 Task: Search one way flight ticket for 1 adult, 5 children, 2 infants in seat and 1 infant on lap in first from Stillwater: Stillwater Regional Airport to Laramie: Laramie Regional Airport on 5-3-2023. Choice of flights is American. Number of bags: 7 checked bags. Price is upto 87000. Outbound departure time preference is 6:00.
Action: Mouse moved to (411, 165)
Screenshot: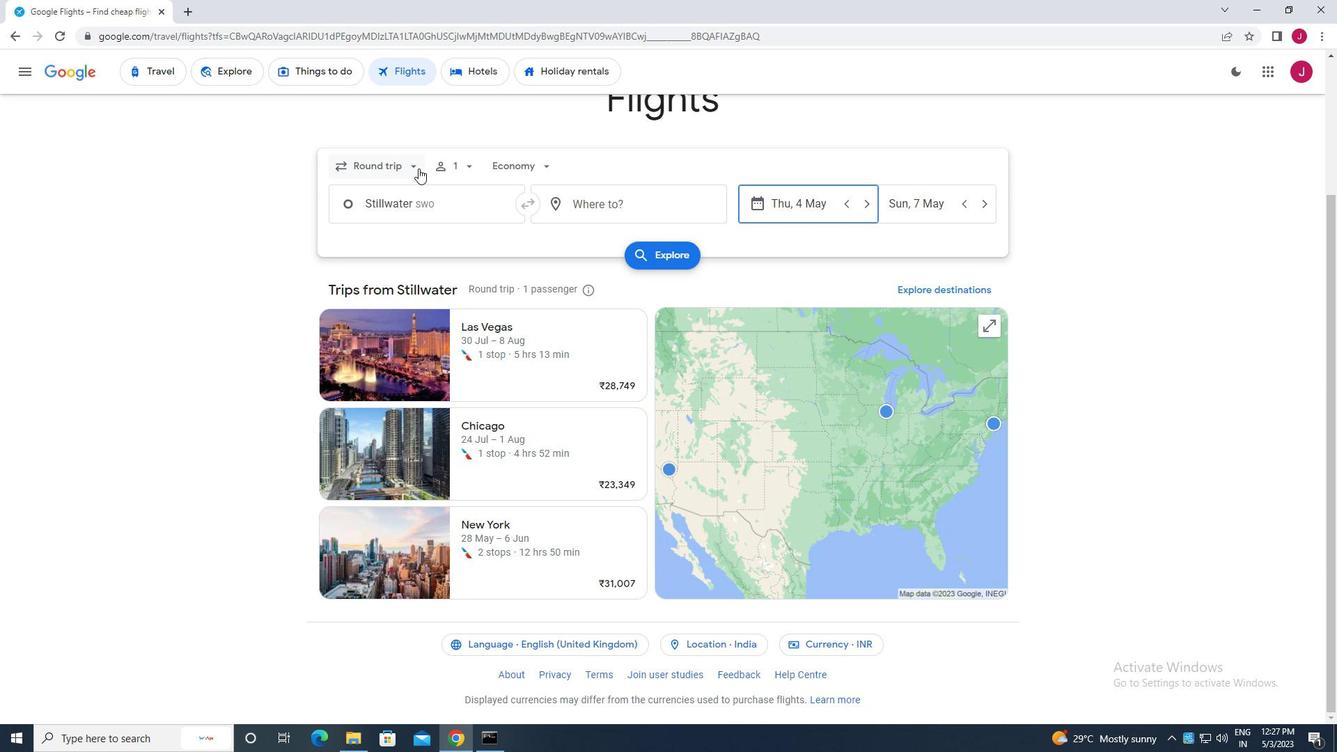
Action: Mouse pressed left at (411, 165)
Screenshot: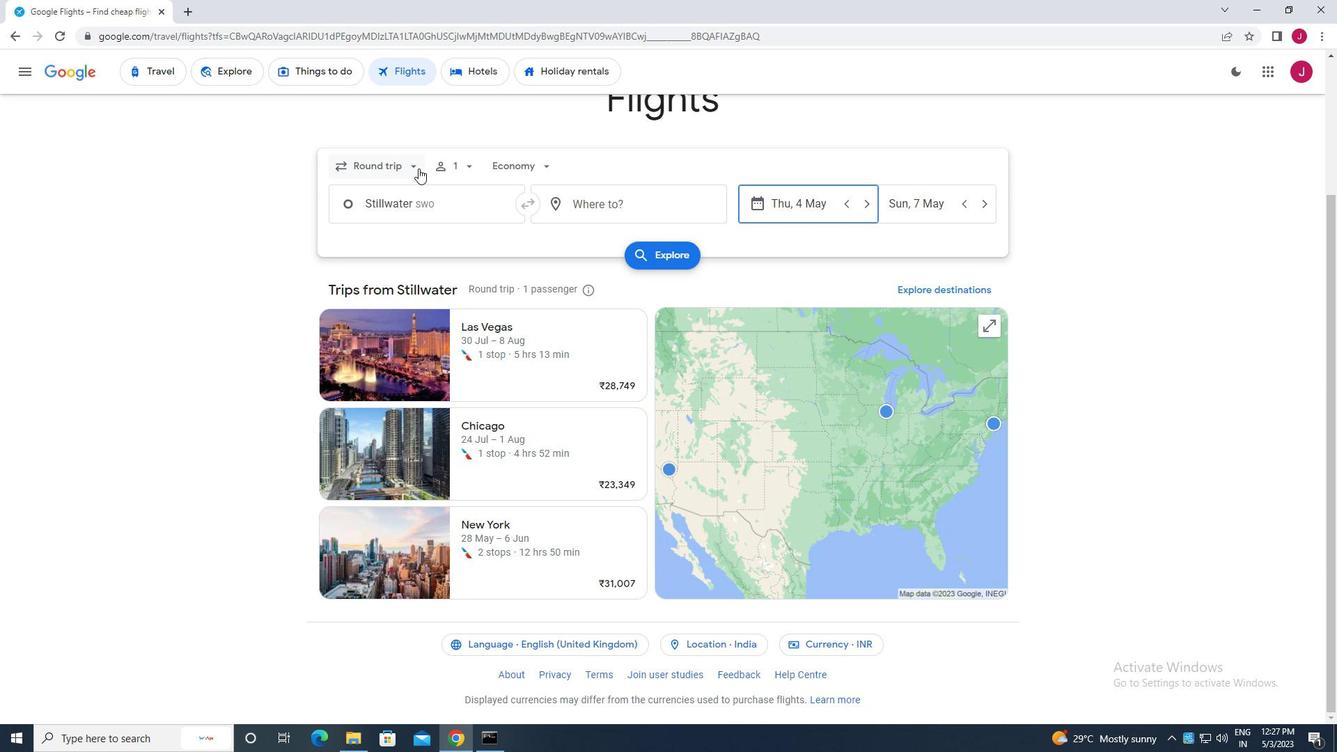 
Action: Mouse moved to (410, 230)
Screenshot: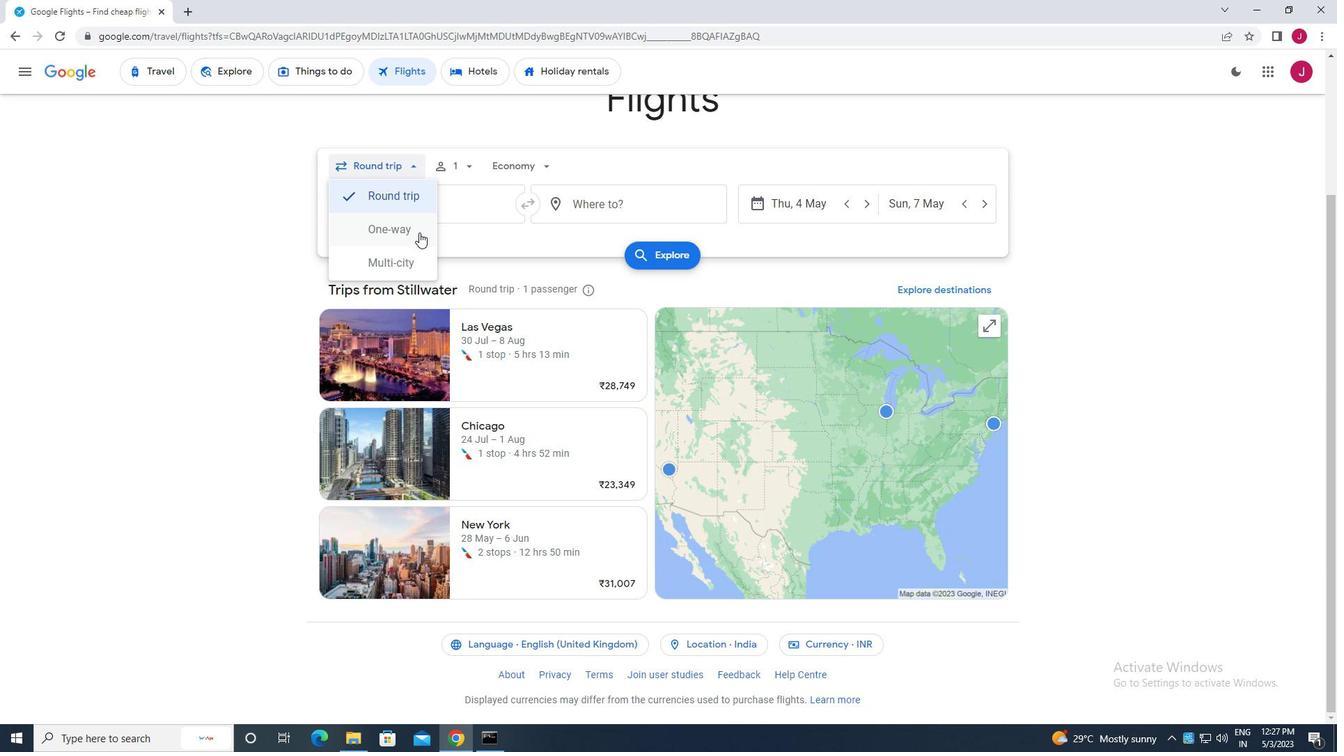 
Action: Mouse pressed left at (410, 230)
Screenshot: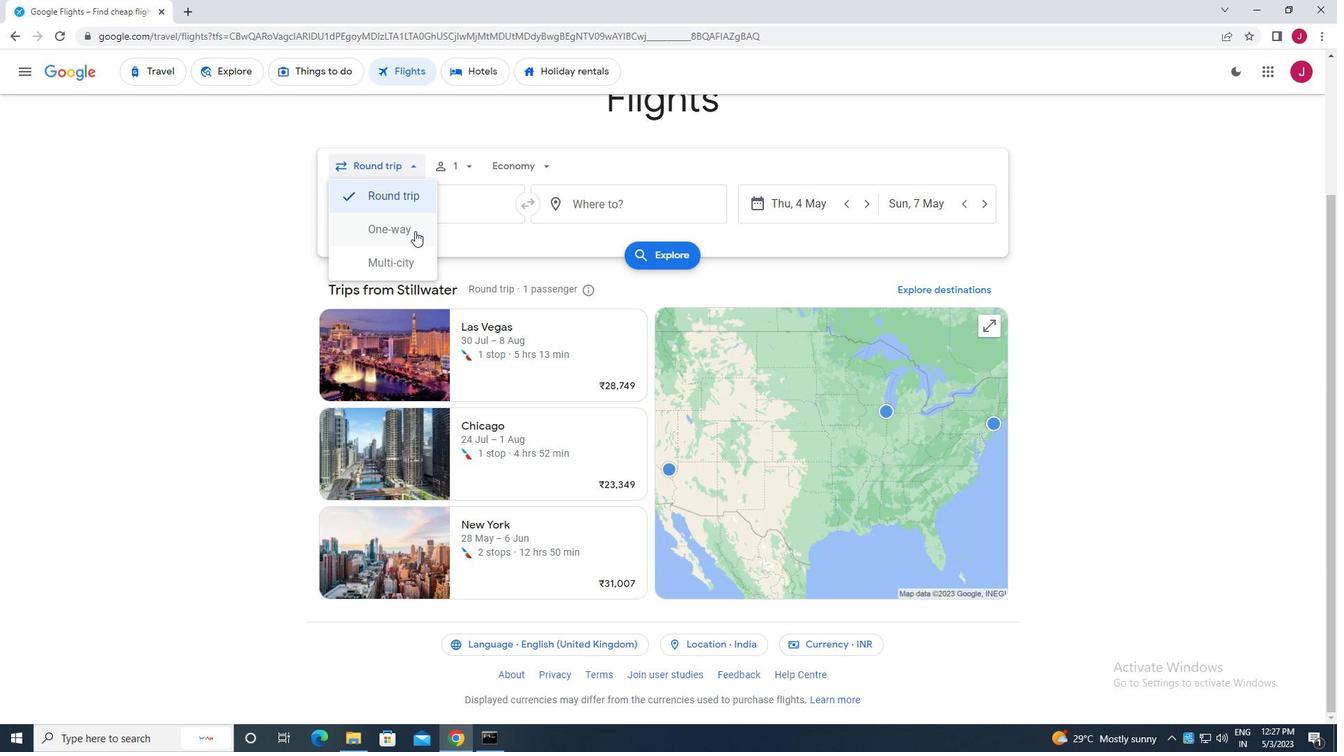 
Action: Mouse moved to (461, 170)
Screenshot: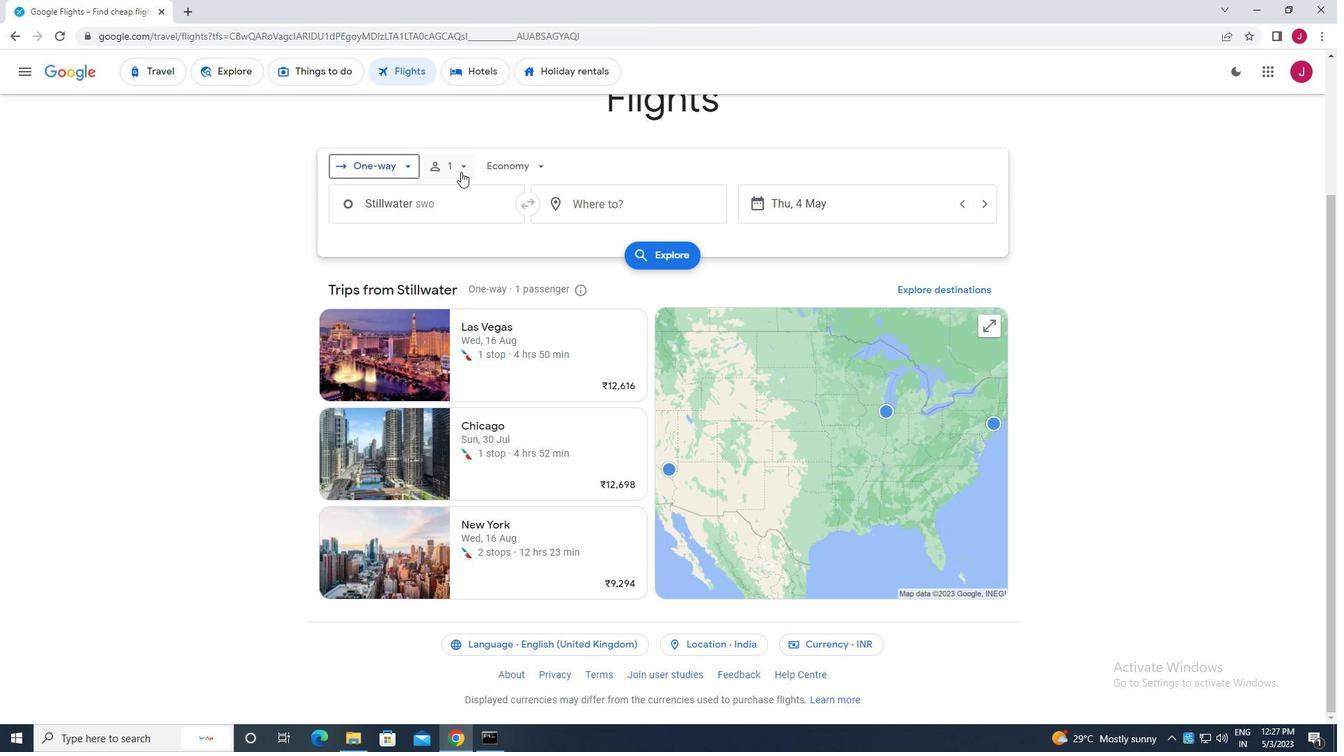 
Action: Mouse pressed left at (461, 170)
Screenshot: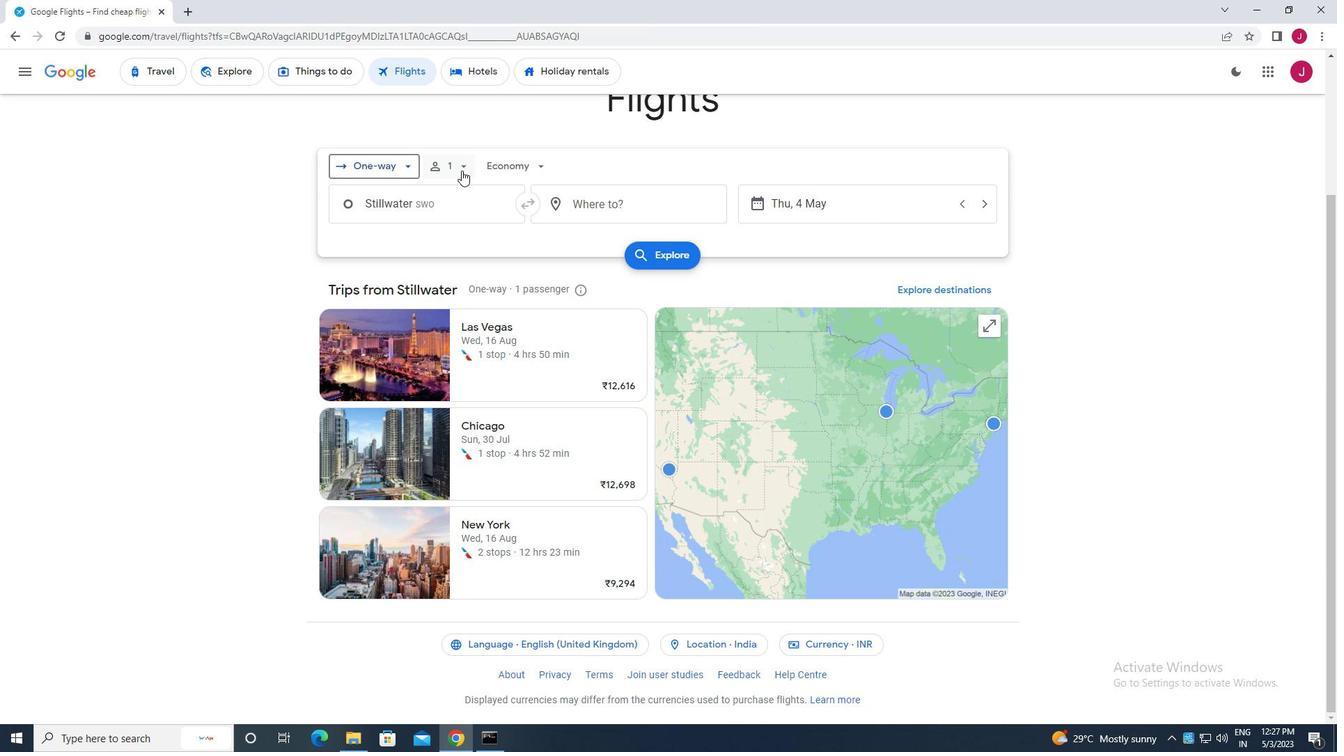 
Action: Mouse moved to (563, 236)
Screenshot: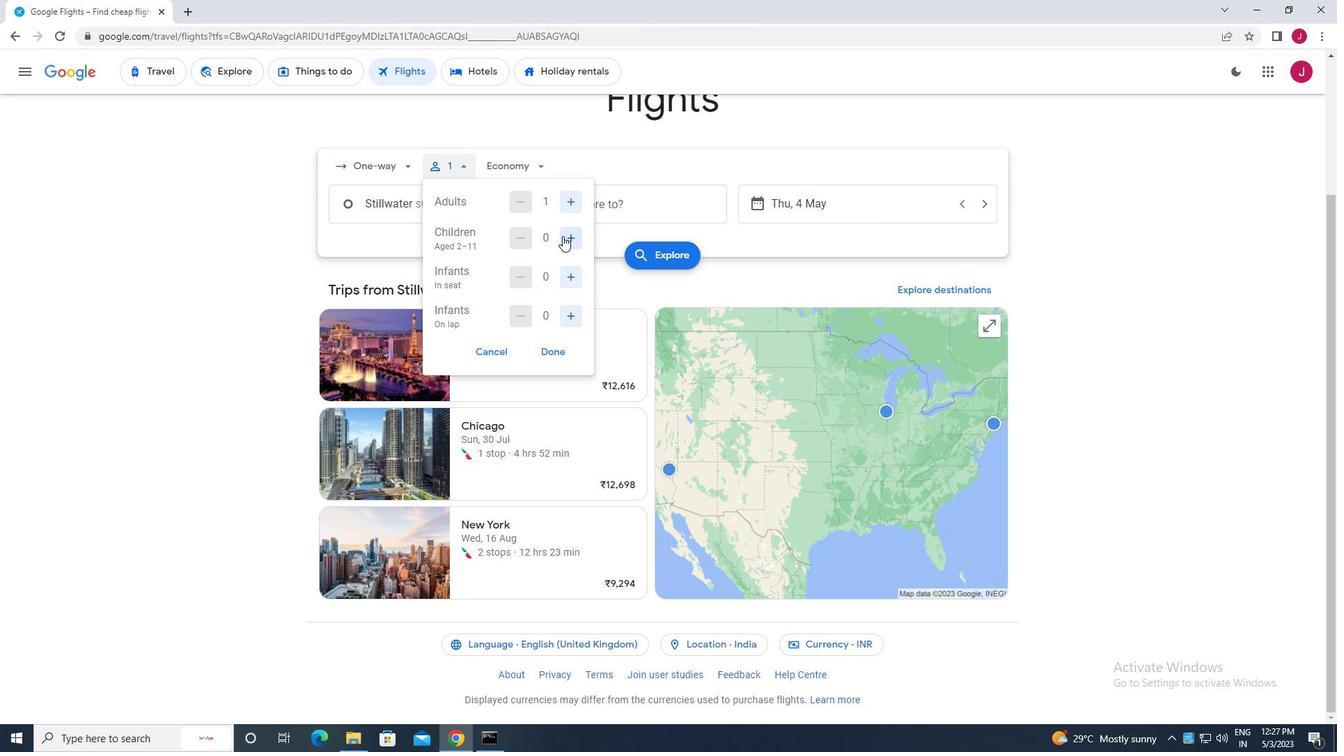
Action: Mouse pressed left at (563, 236)
Screenshot: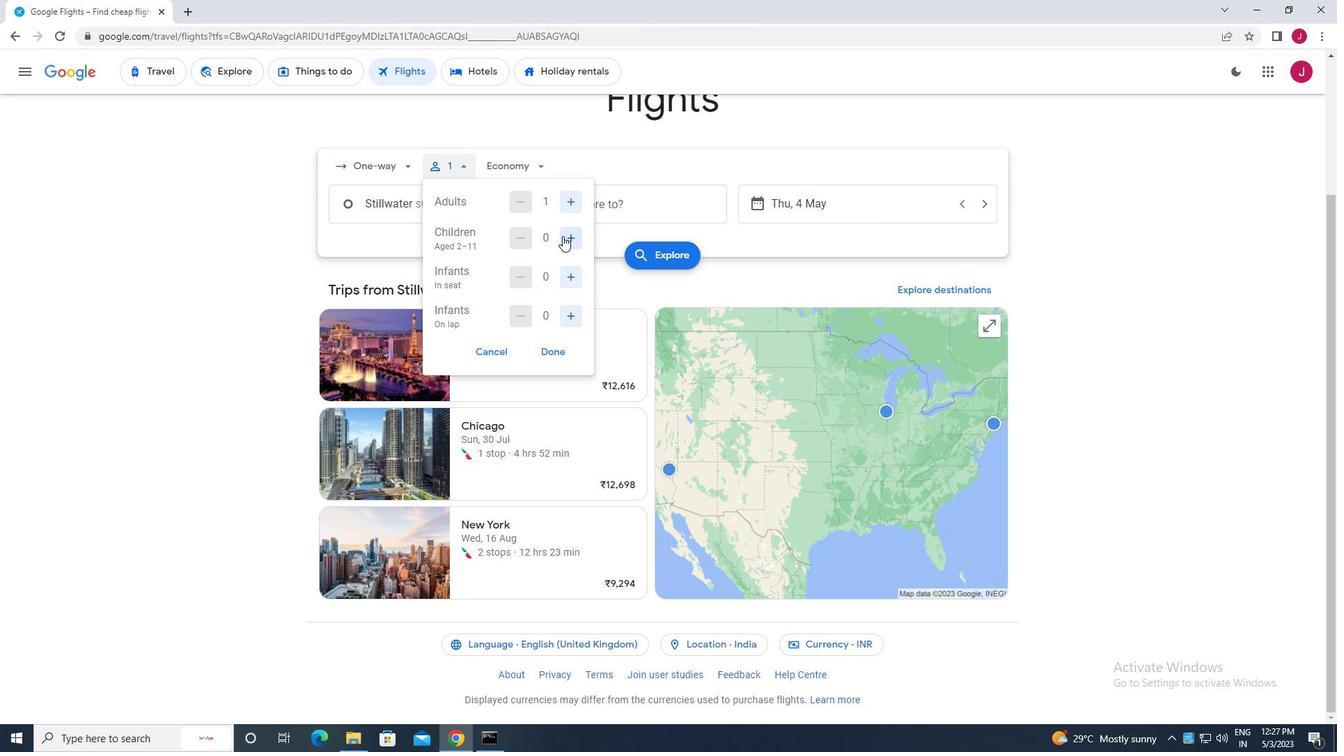 
Action: Mouse moved to (564, 236)
Screenshot: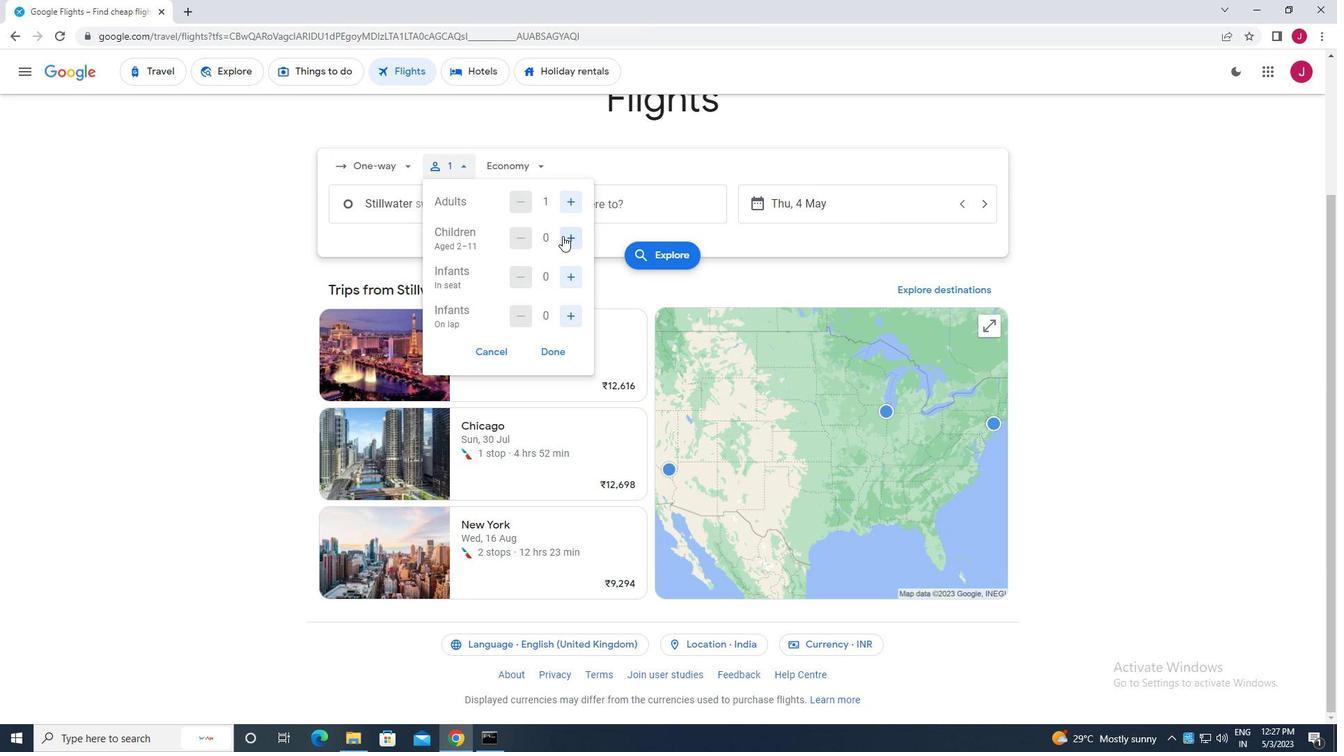 
Action: Mouse pressed left at (564, 236)
Screenshot: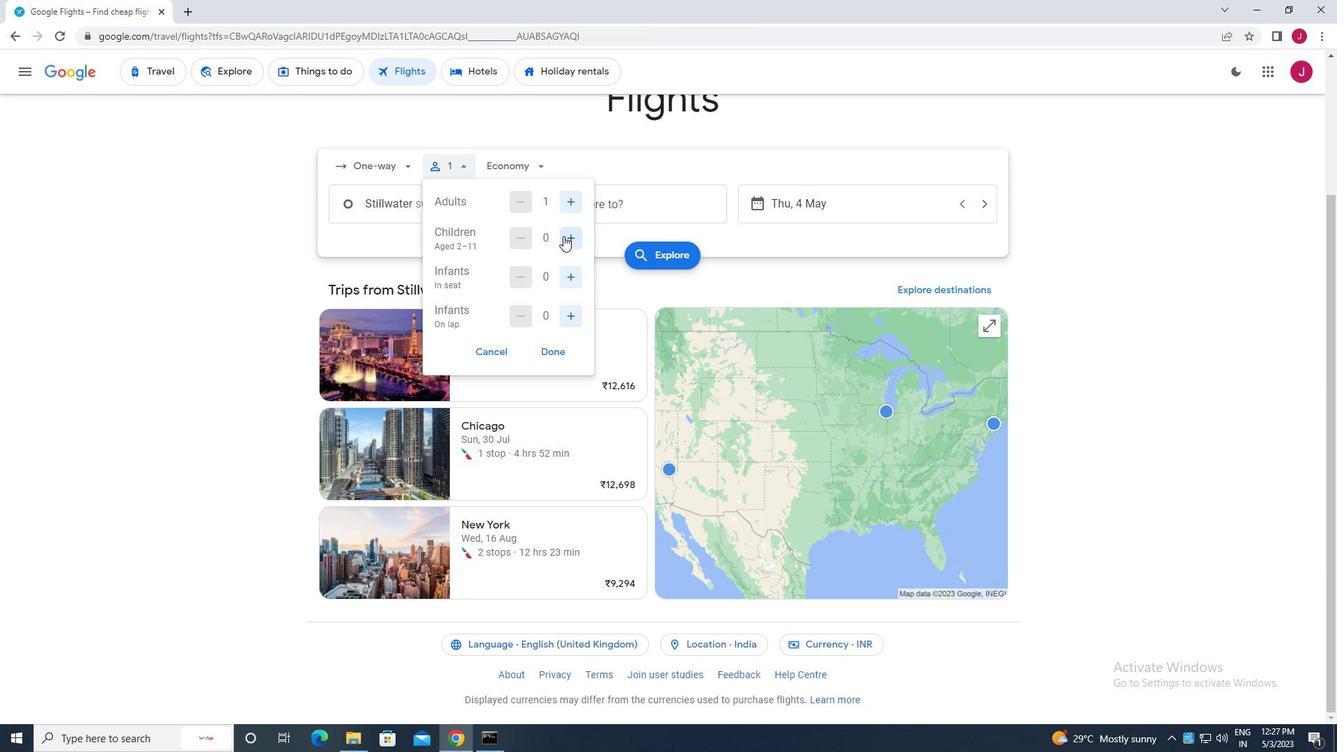 
Action: Mouse pressed left at (564, 236)
Screenshot: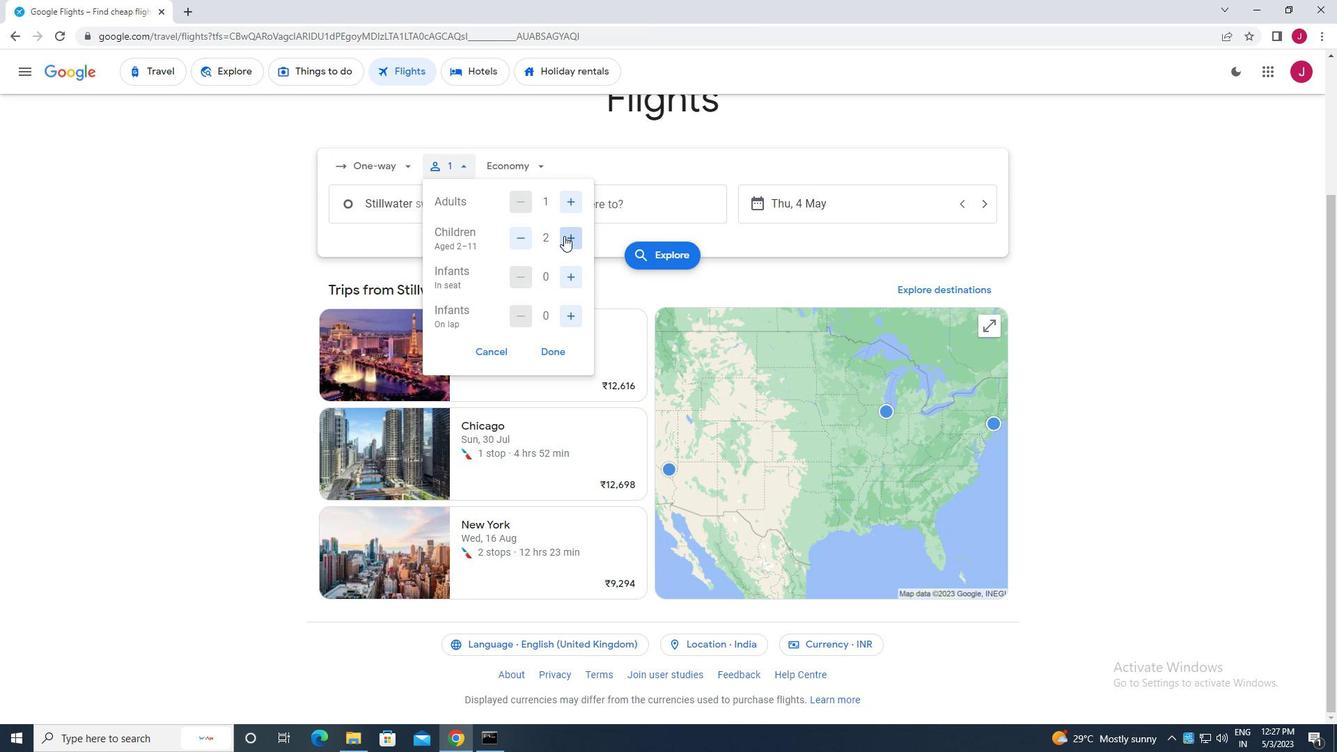 
Action: Mouse pressed left at (564, 236)
Screenshot: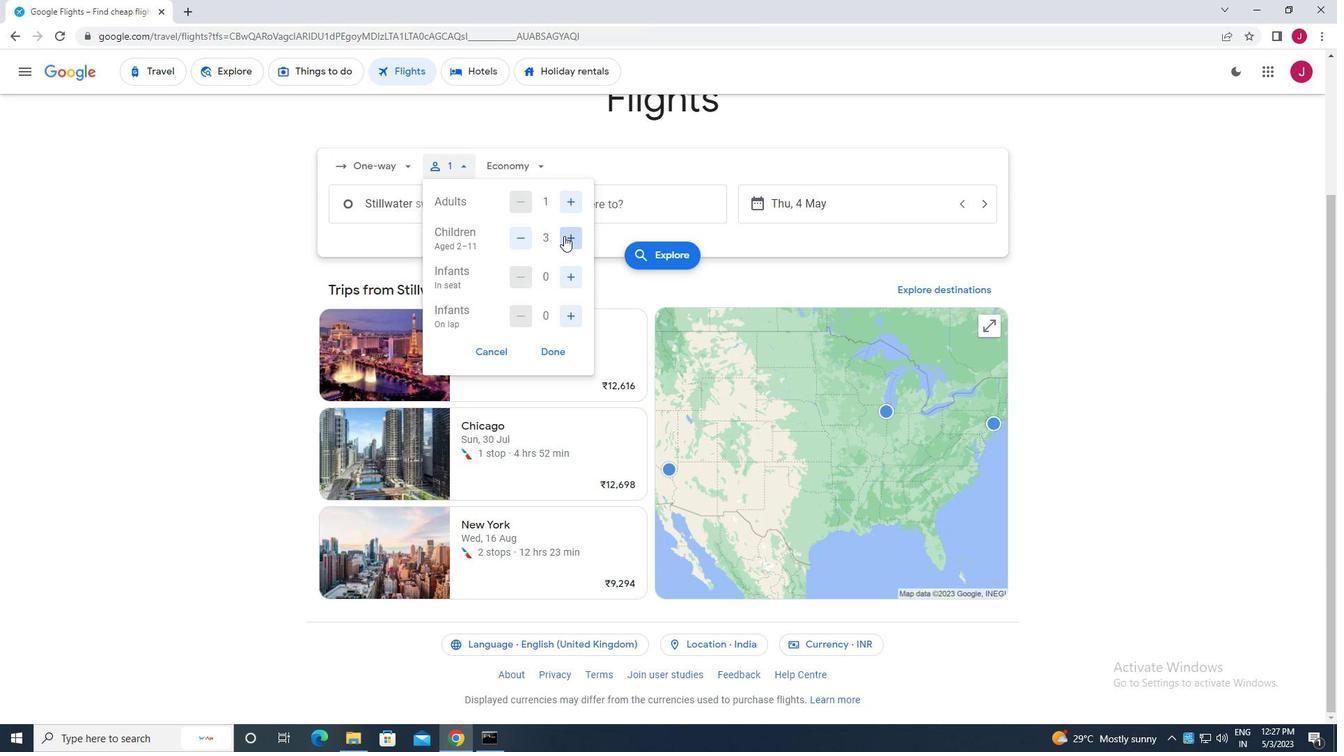 
Action: Mouse pressed left at (564, 236)
Screenshot: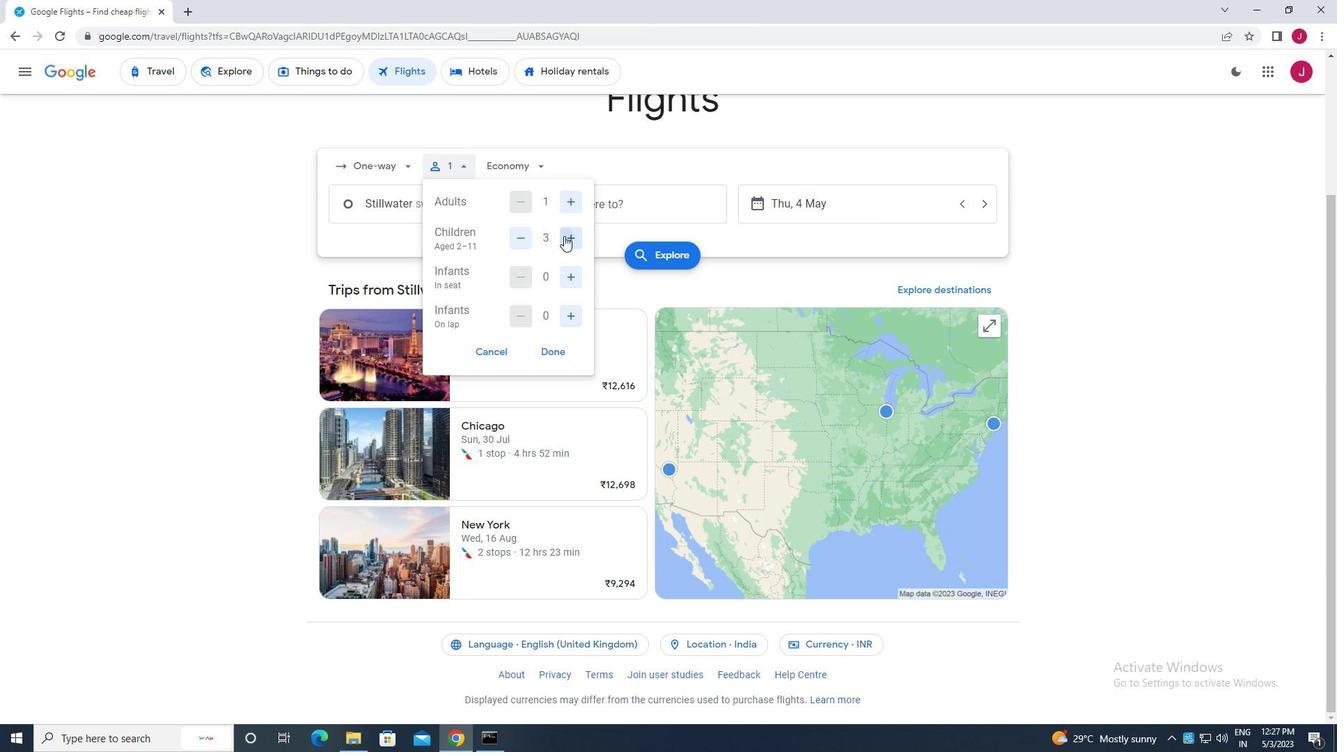 
Action: Mouse moved to (565, 277)
Screenshot: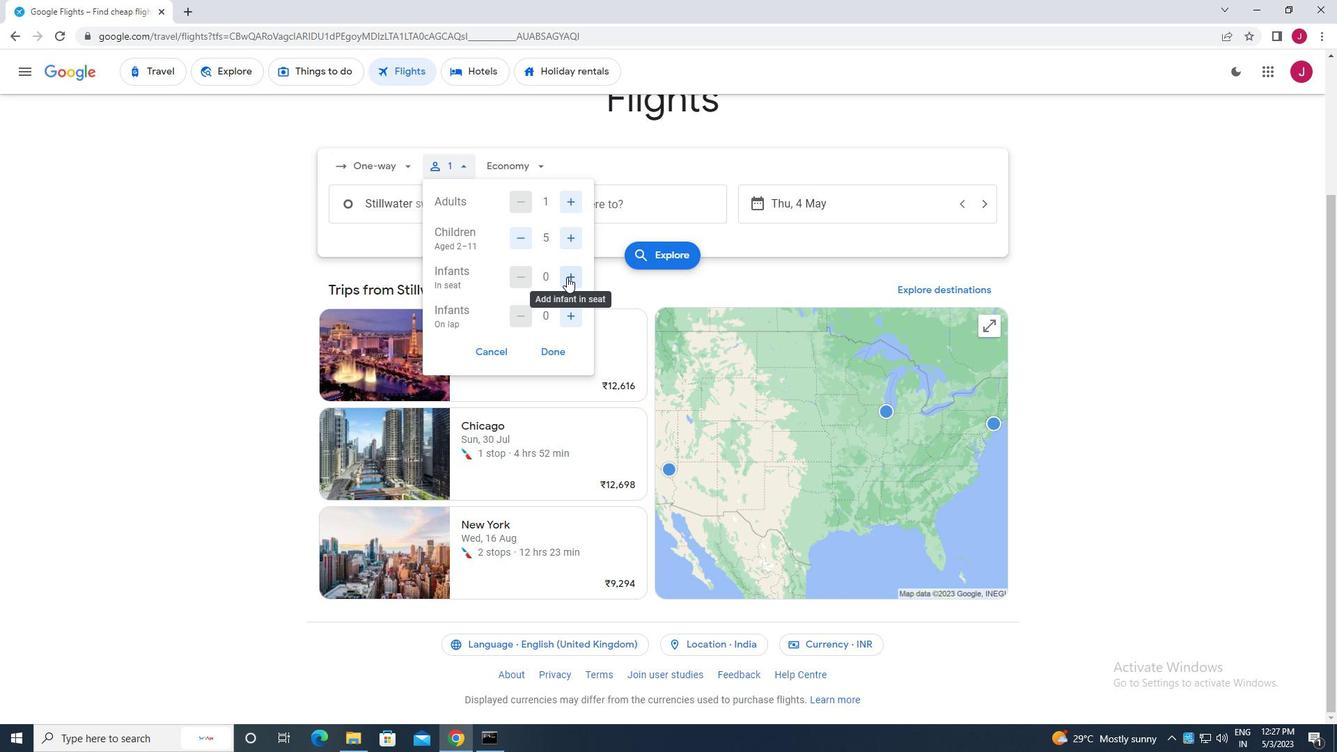 
Action: Mouse pressed left at (565, 277)
Screenshot: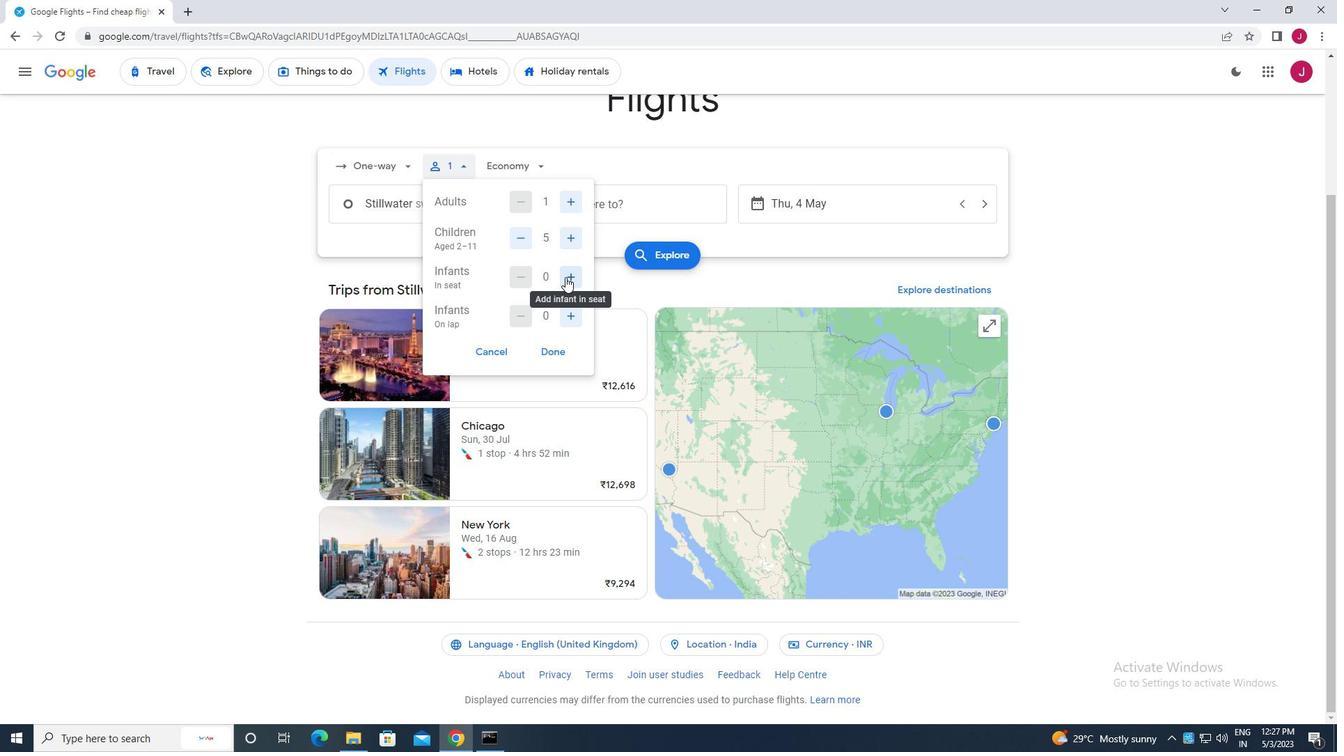 
Action: Mouse pressed left at (565, 277)
Screenshot: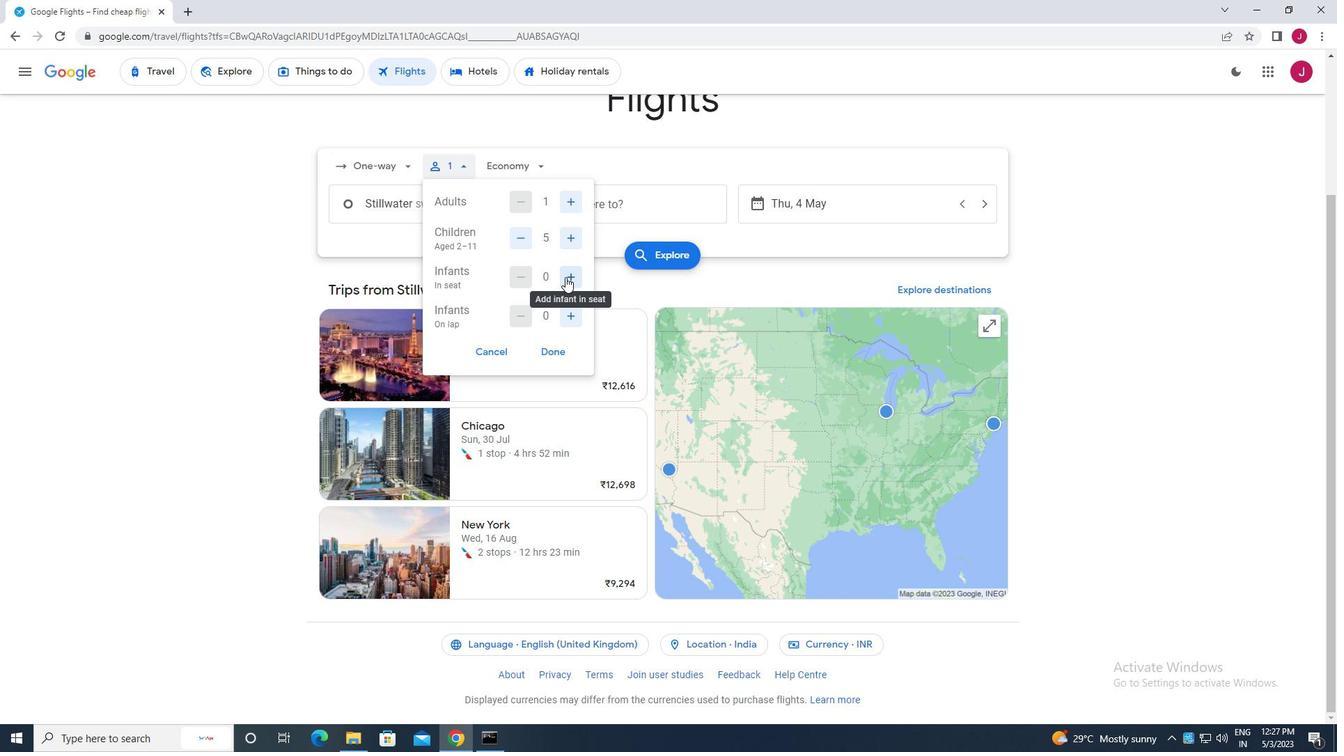 
Action: Mouse moved to (571, 314)
Screenshot: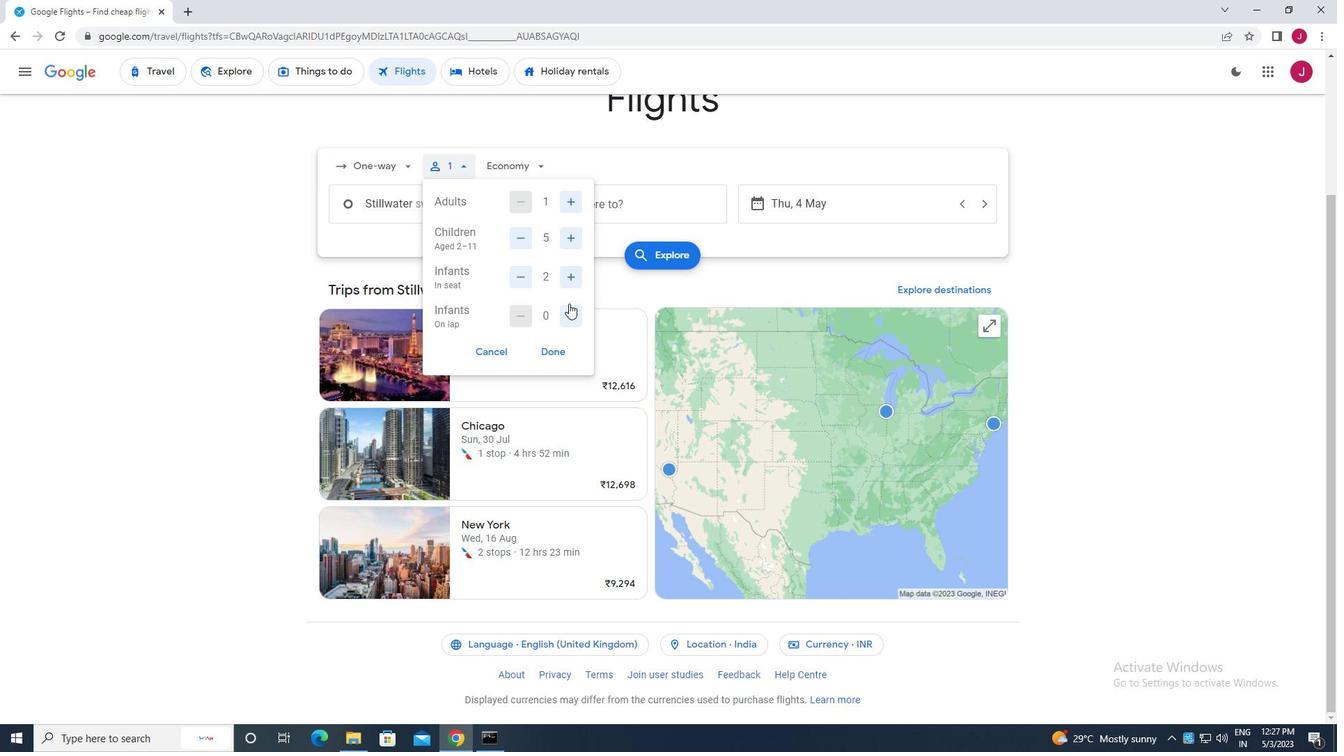 
Action: Mouse pressed left at (571, 314)
Screenshot: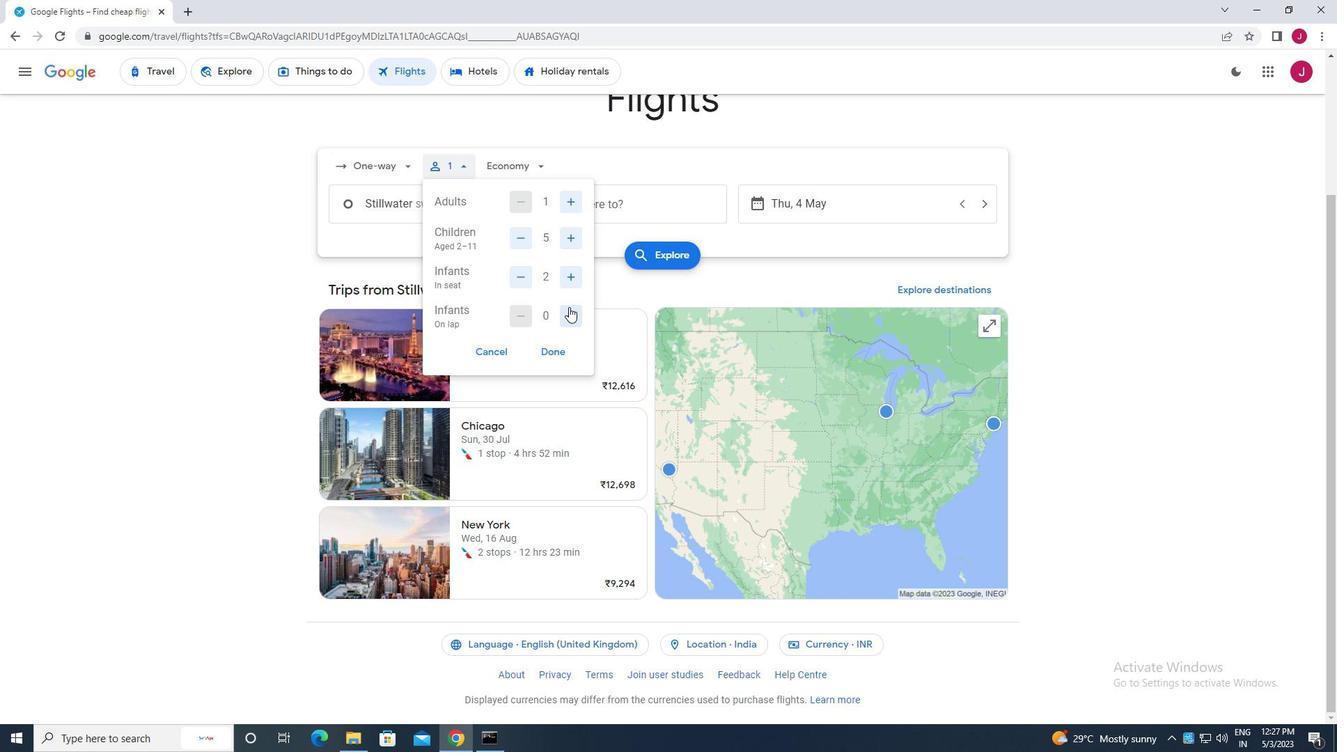 
Action: Mouse moved to (523, 277)
Screenshot: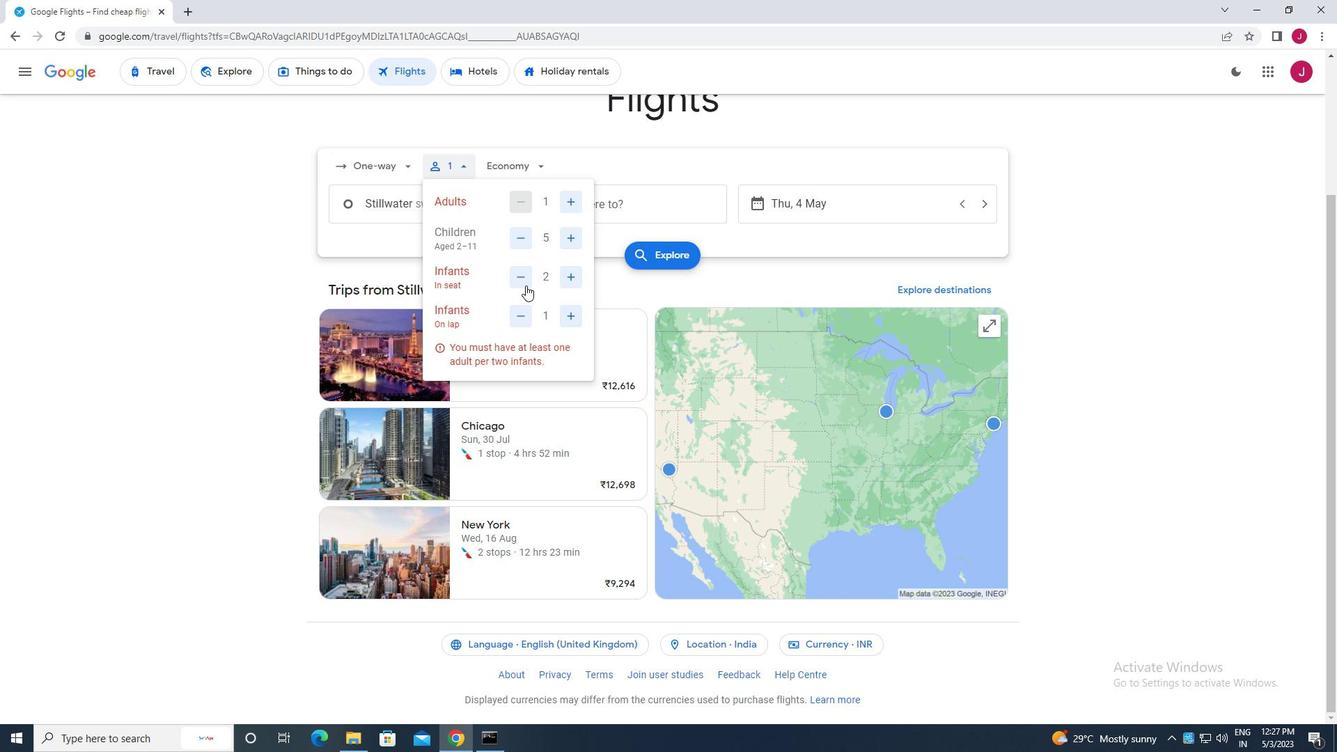 
Action: Mouse pressed left at (523, 277)
Screenshot: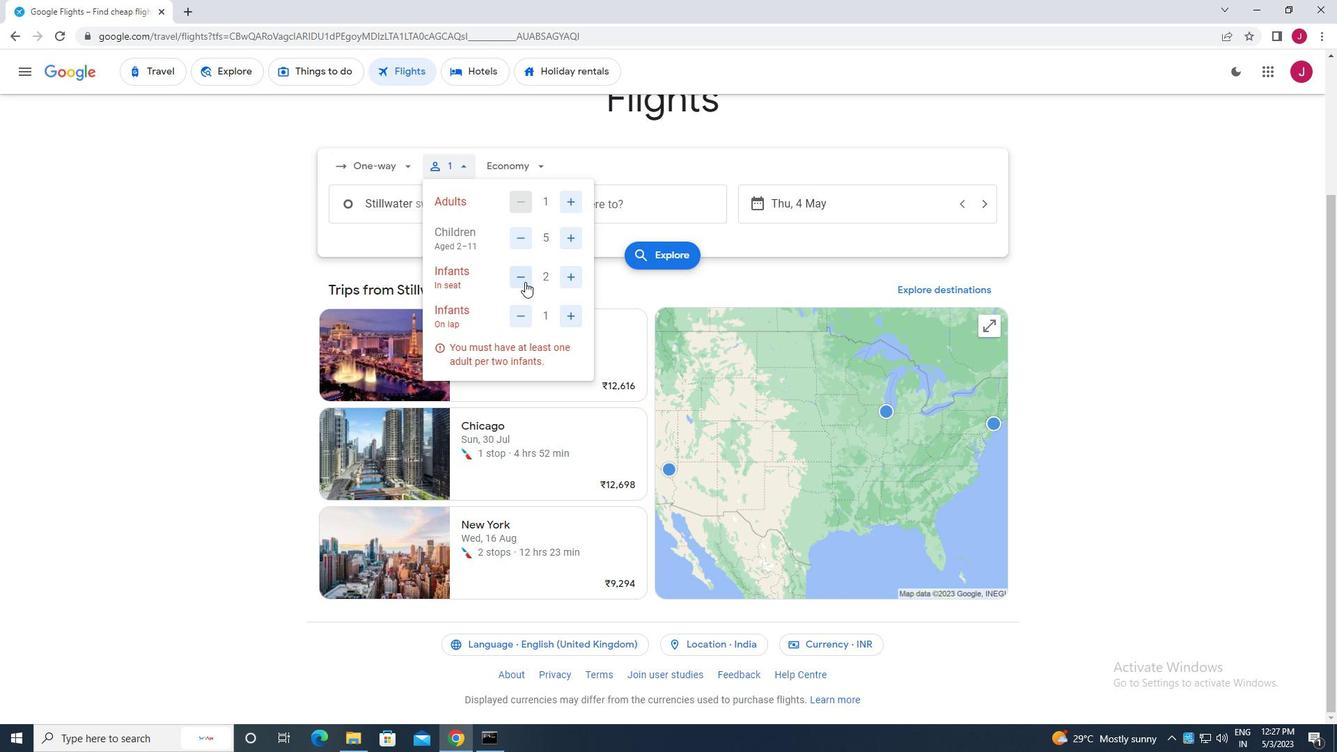 
Action: Mouse moved to (550, 349)
Screenshot: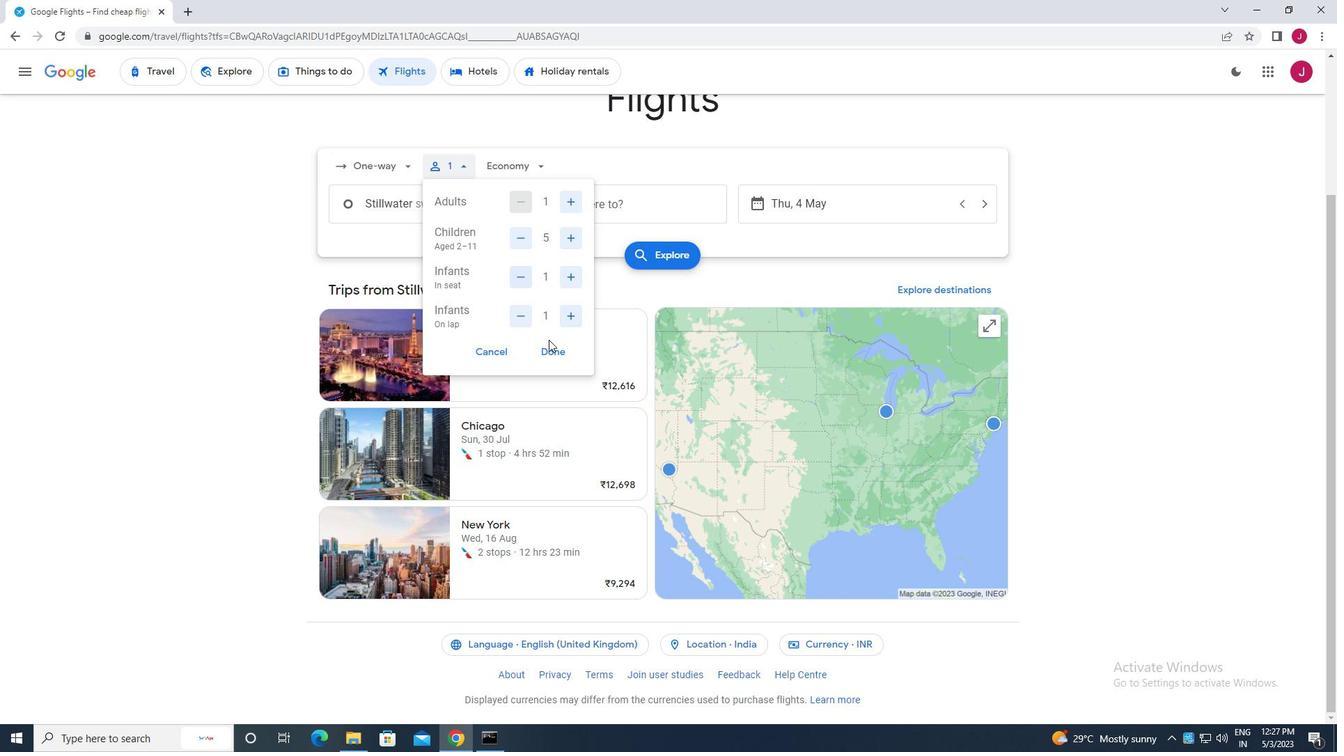 
Action: Mouse pressed left at (550, 349)
Screenshot: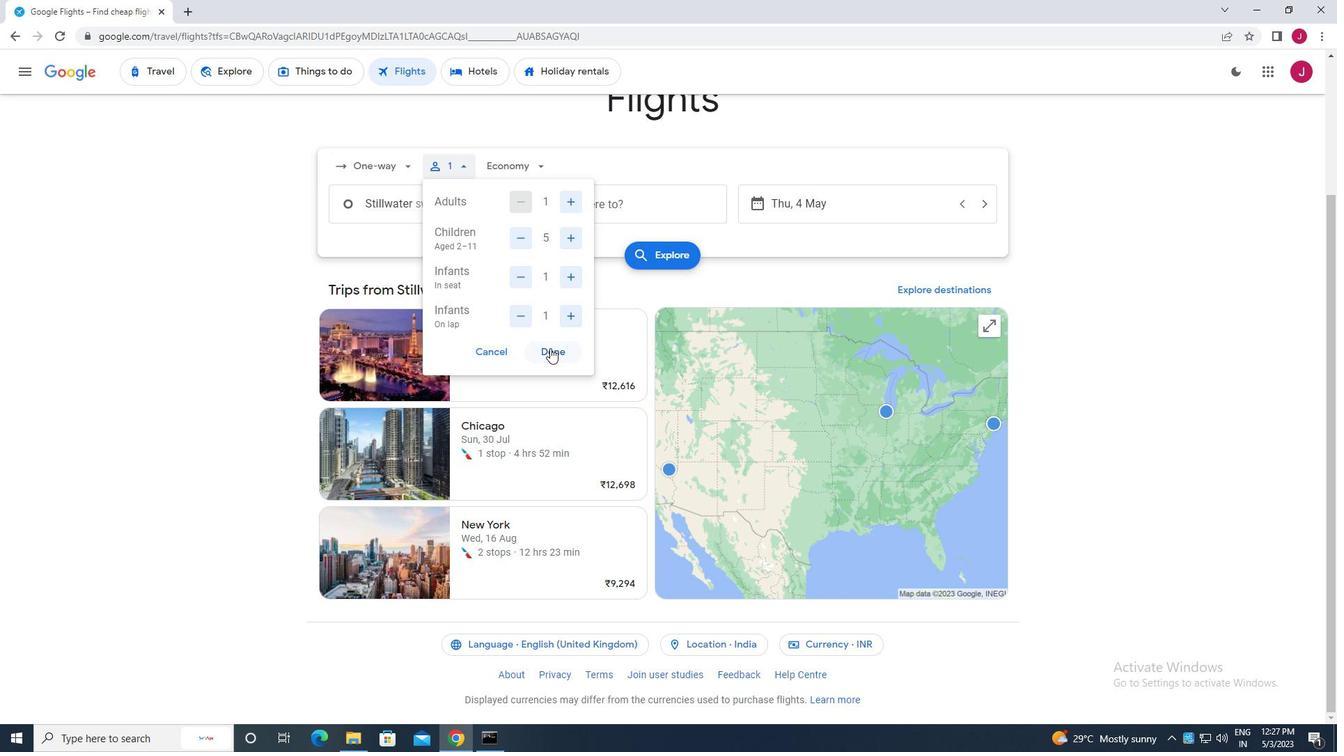 
Action: Mouse moved to (529, 167)
Screenshot: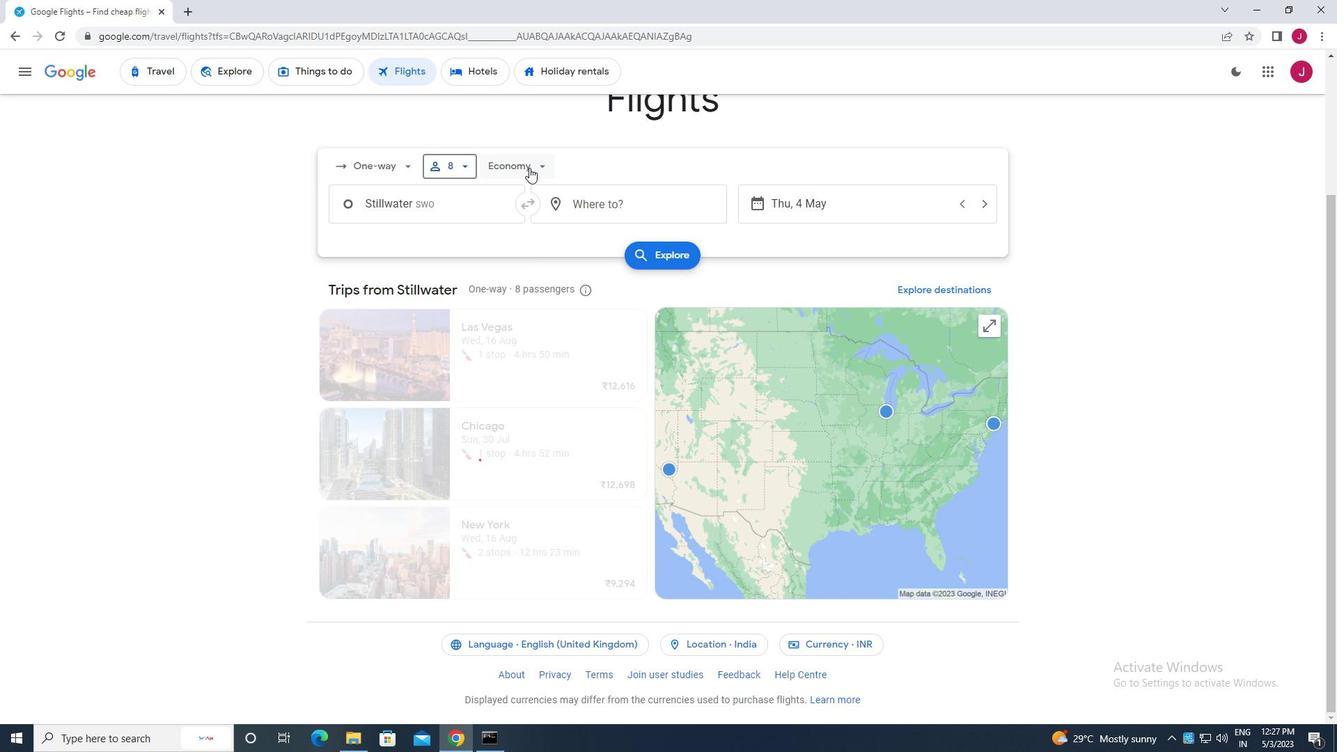 
Action: Mouse pressed left at (529, 167)
Screenshot: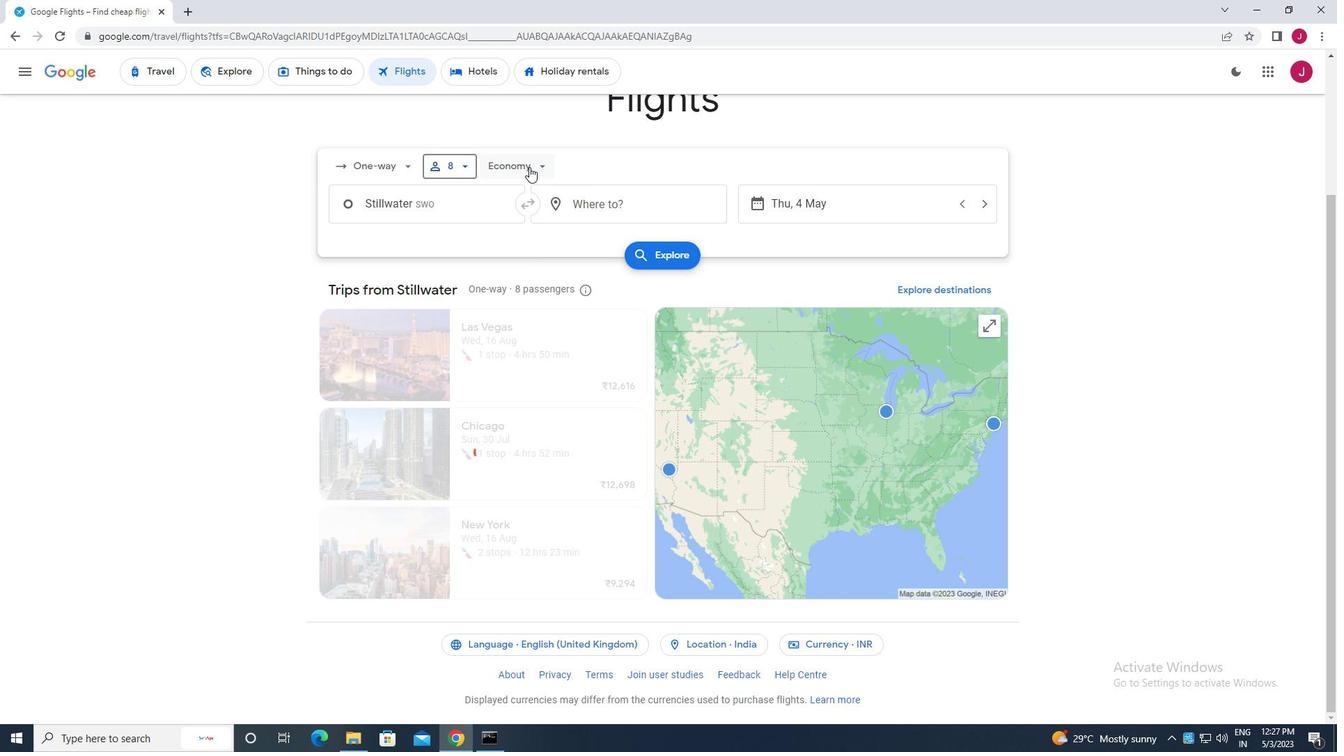 
Action: Mouse moved to (526, 295)
Screenshot: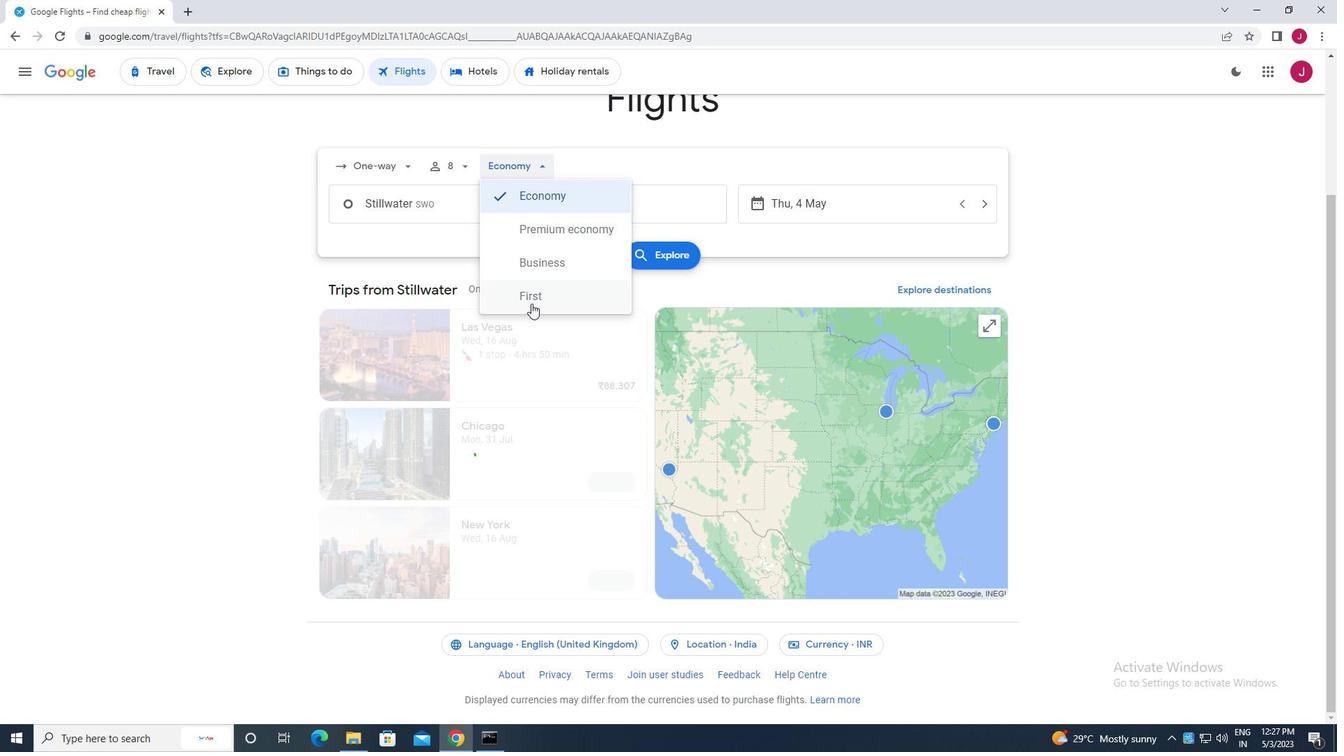 
Action: Mouse pressed left at (526, 295)
Screenshot: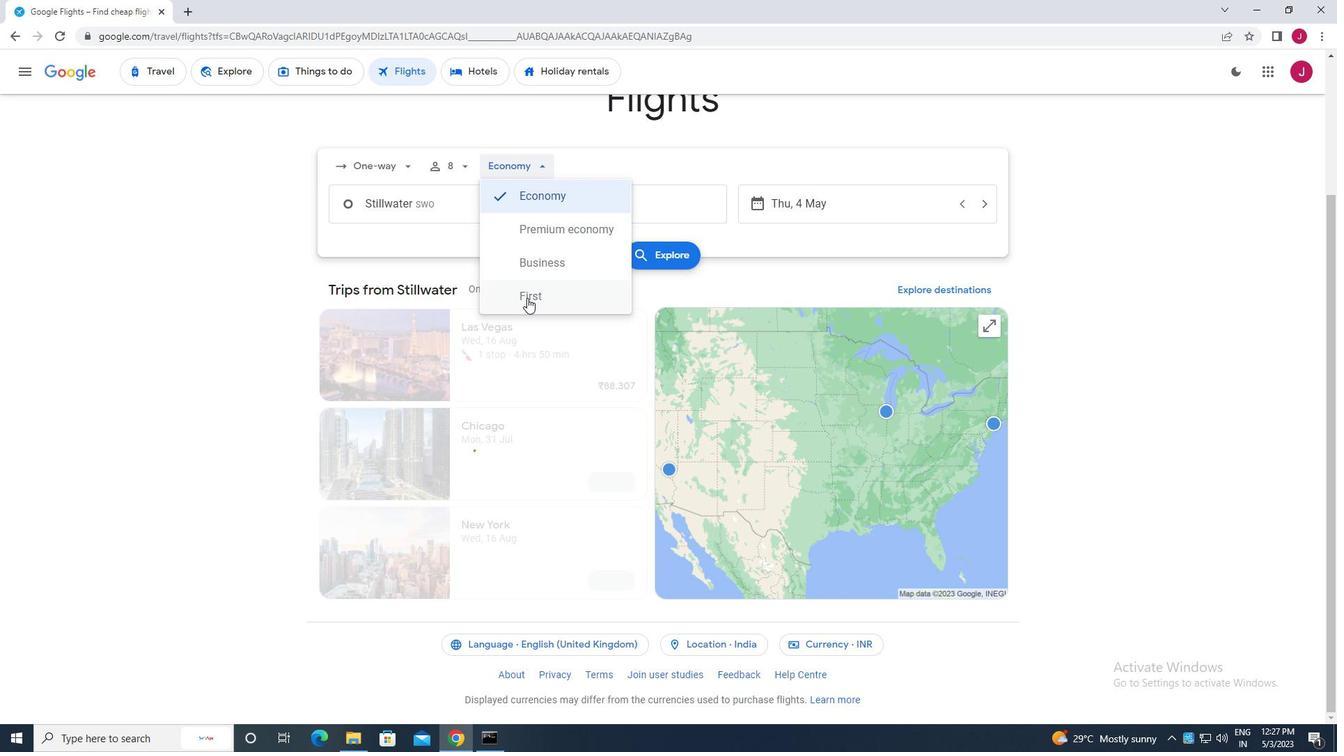 
Action: Mouse moved to (457, 200)
Screenshot: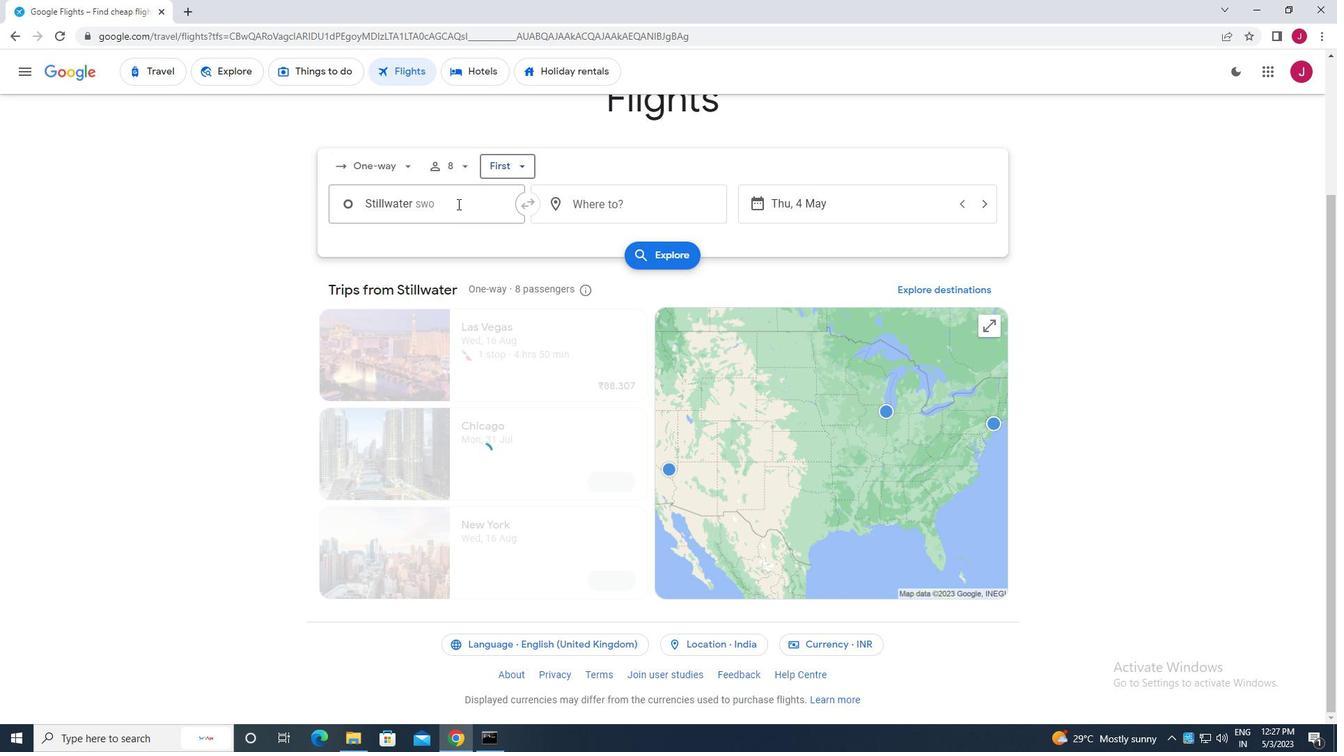 
Action: Mouse pressed left at (457, 200)
Screenshot: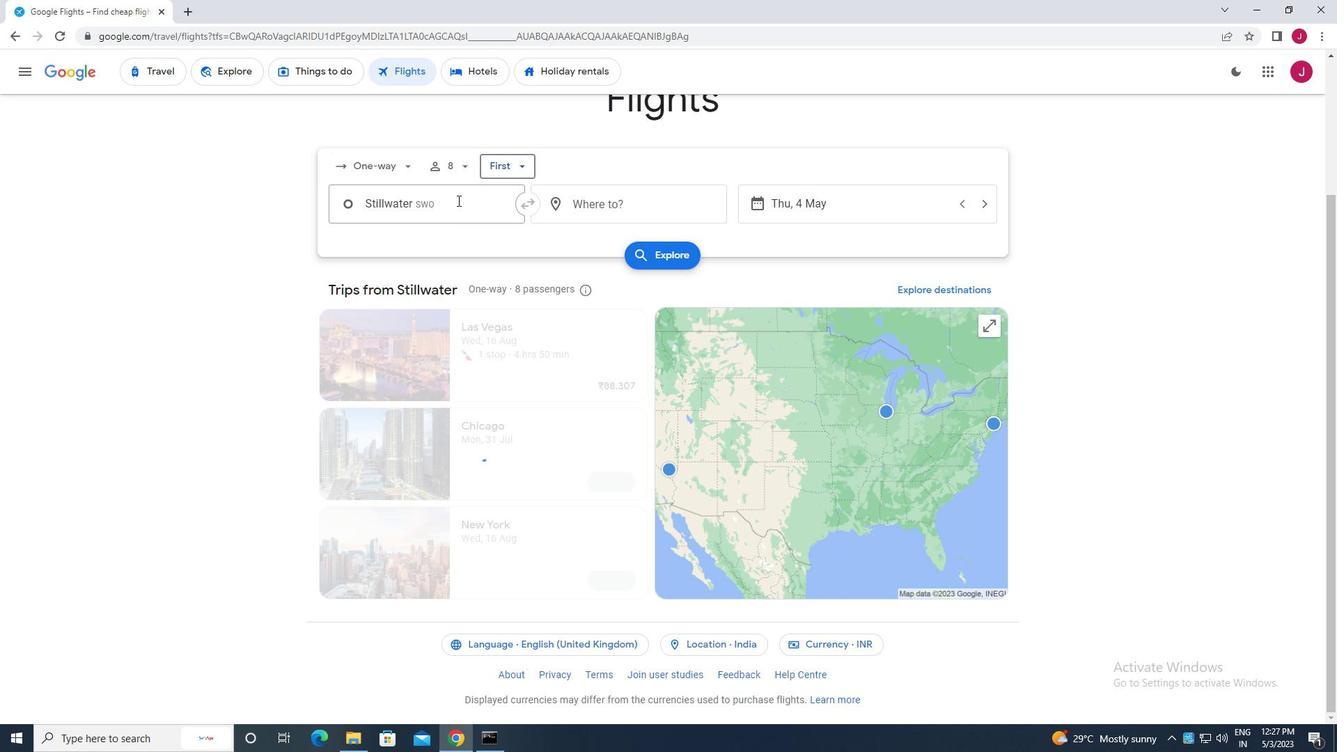 
Action: Mouse moved to (457, 199)
Screenshot: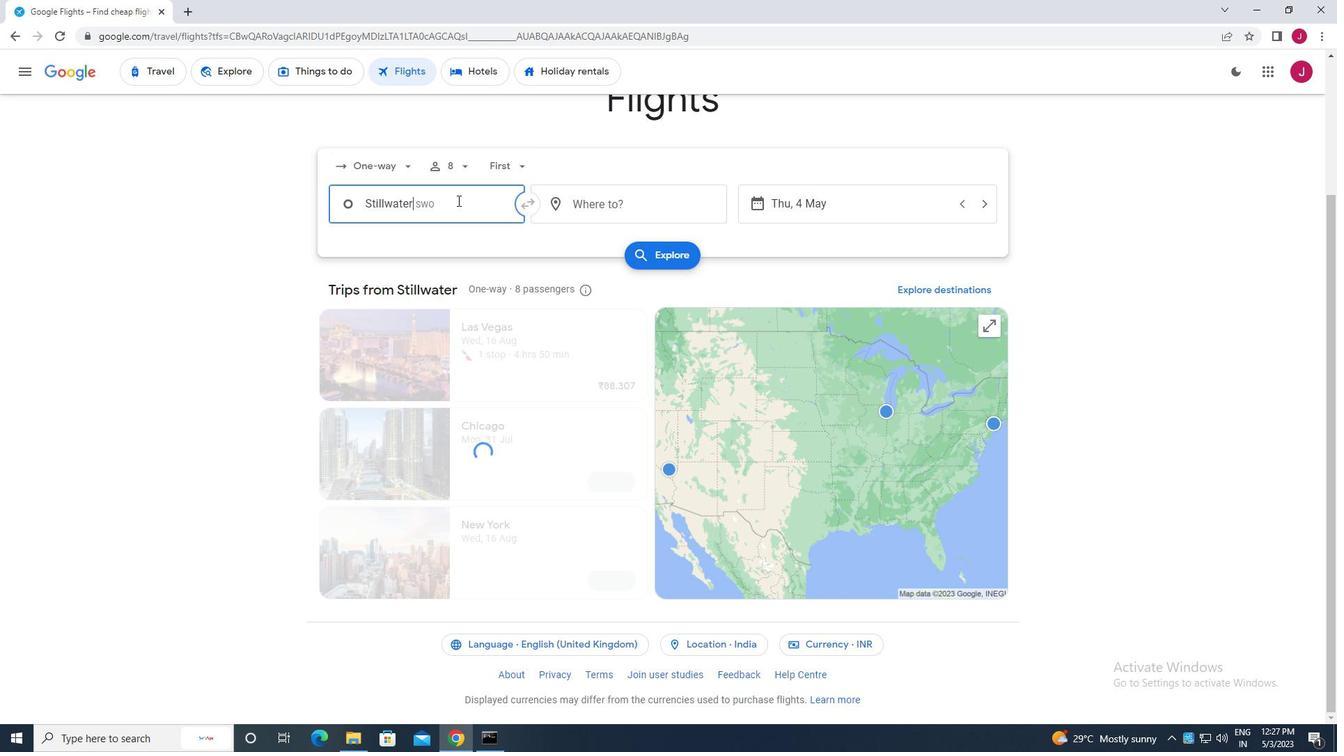 
Action: Key pressed stillwater<Key.space>ree<Key.backspace>
Screenshot: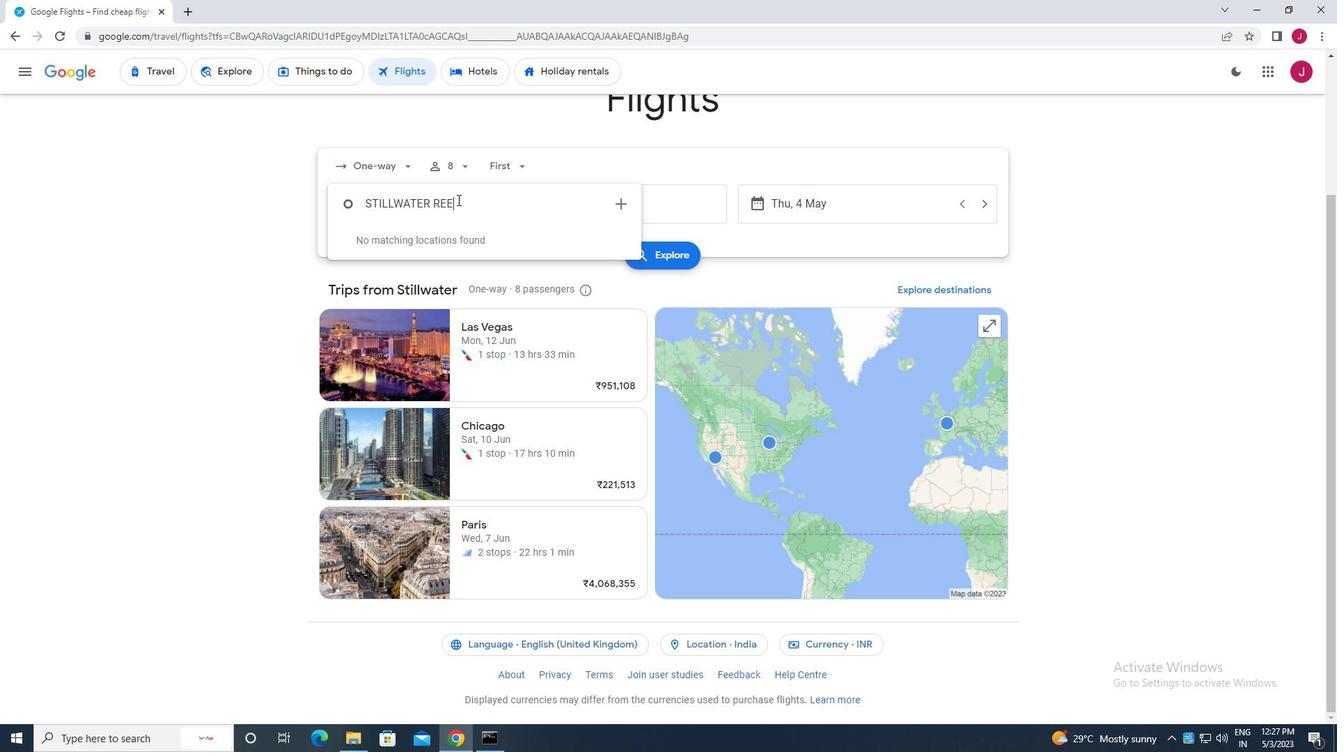 
Action: Mouse moved to (487, 240)
Screenshot: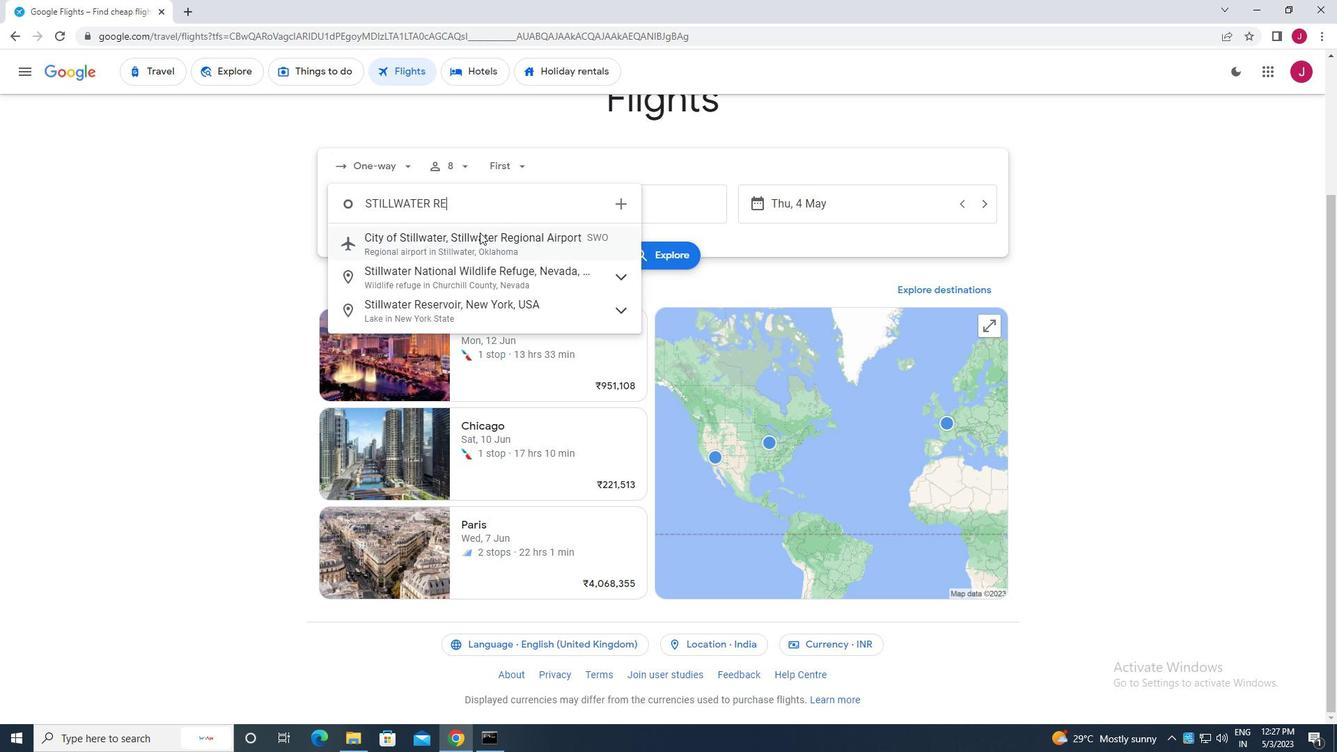 
Action: Mouse pressed left at (487, 240)
Screenshot: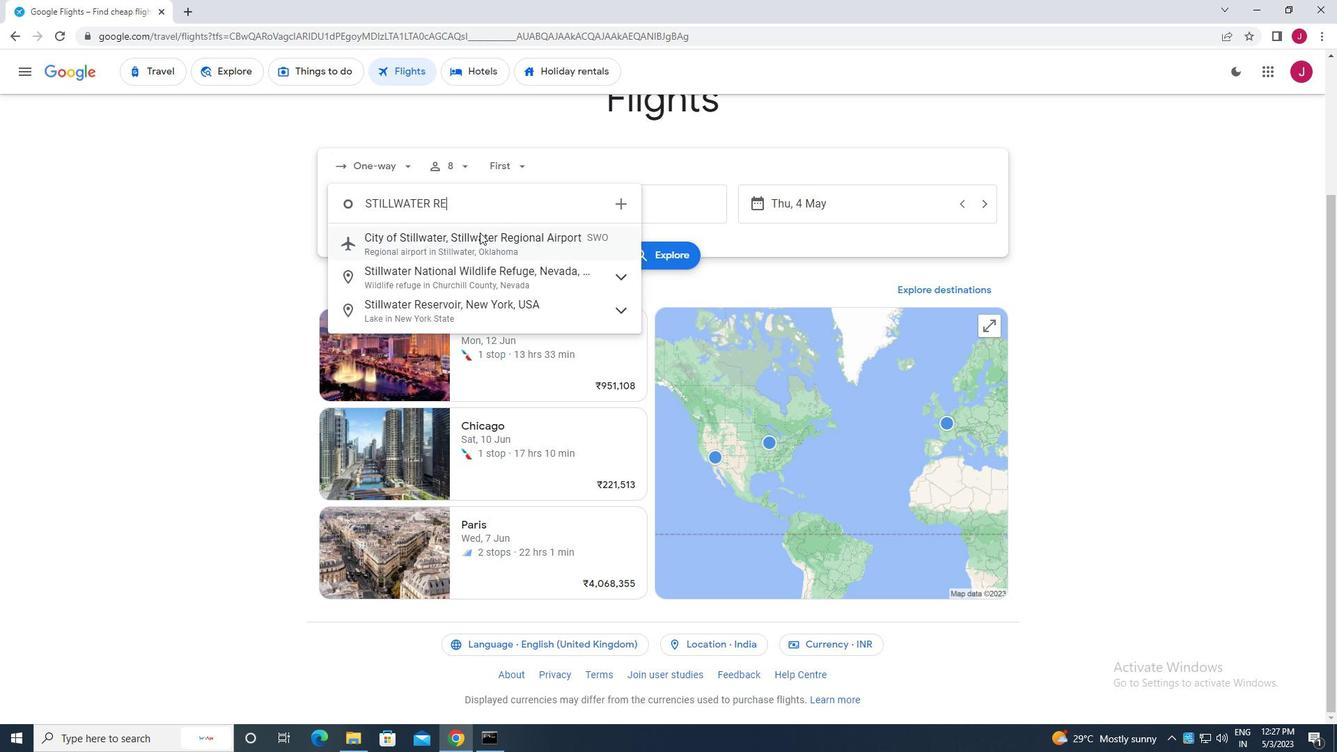 
Action: Mouse moved to (680, 207)
Screenshot: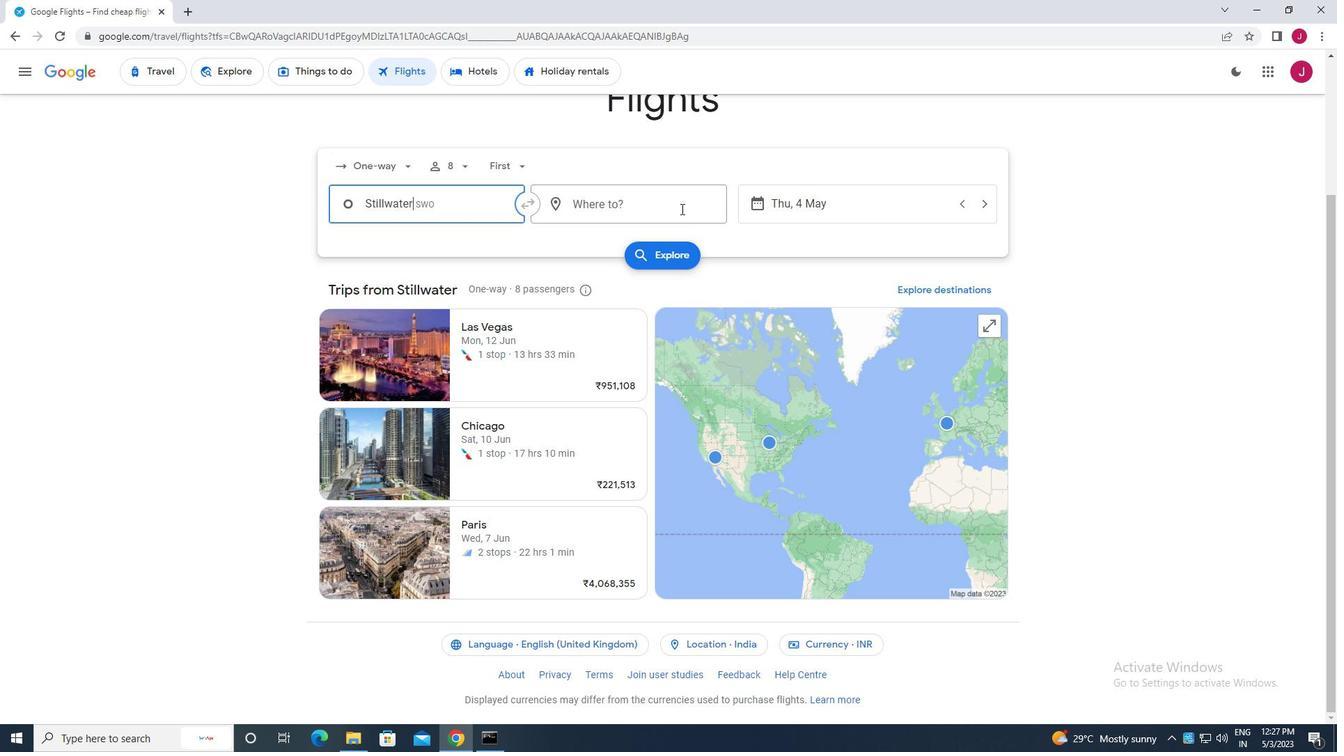
Action: Mouse pressed left at (680, 207)
Screenshot: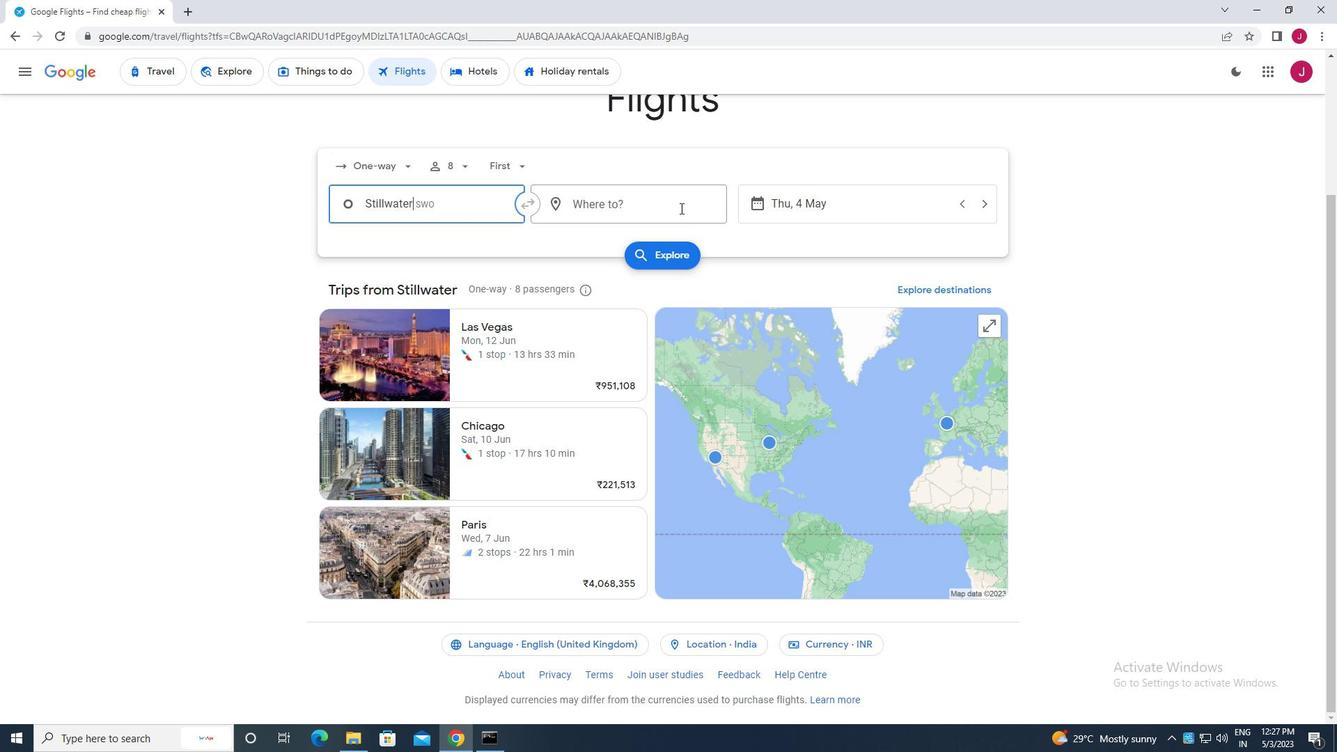 
Action: Key pressed laram
Screenshot: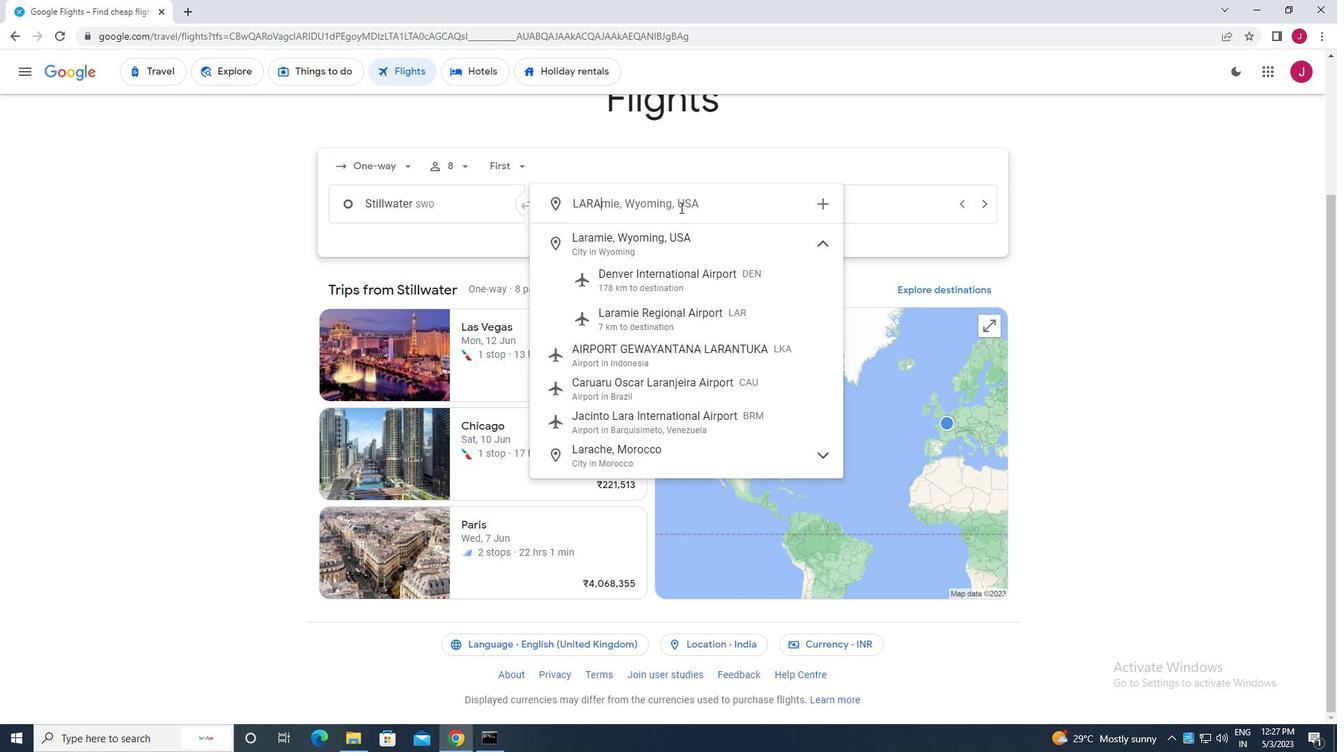 
Action: Mouse moved to (650, 314)
Screenshot: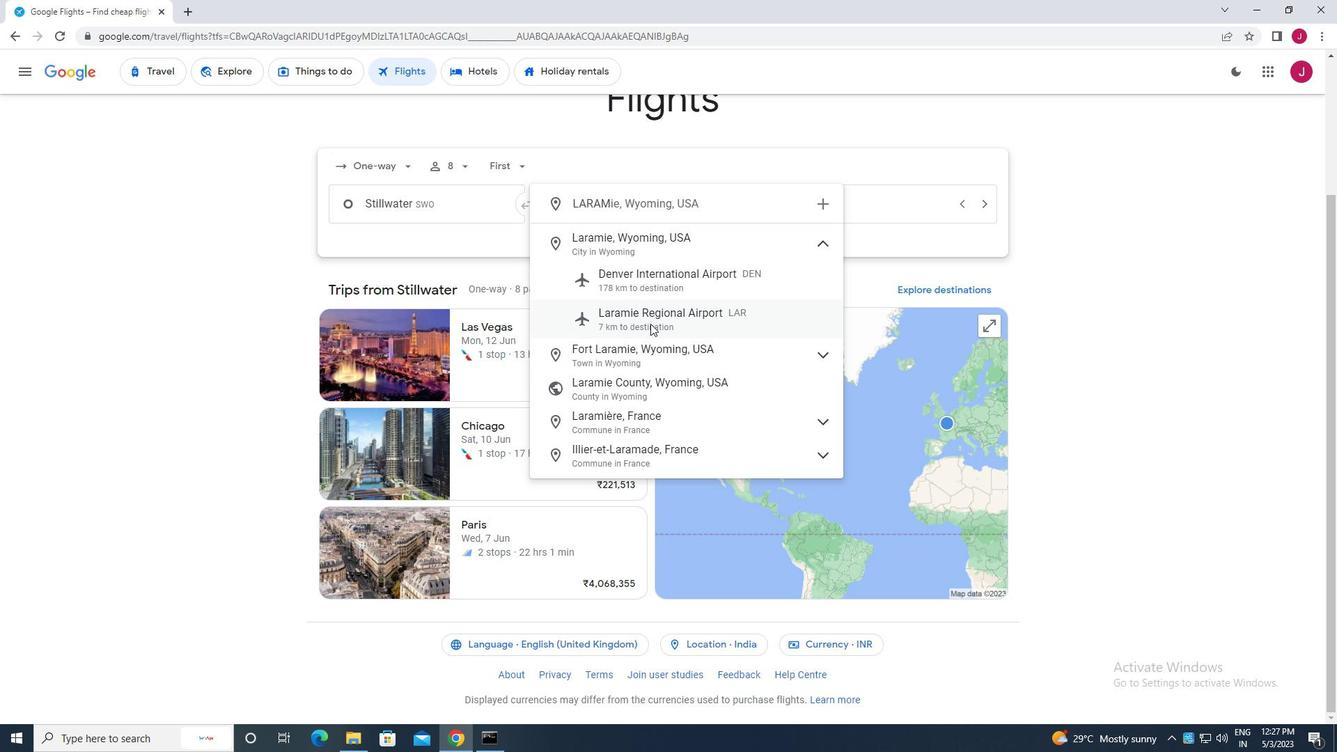 
Action: Mouse pressed left at (650, 314)
Screenshot: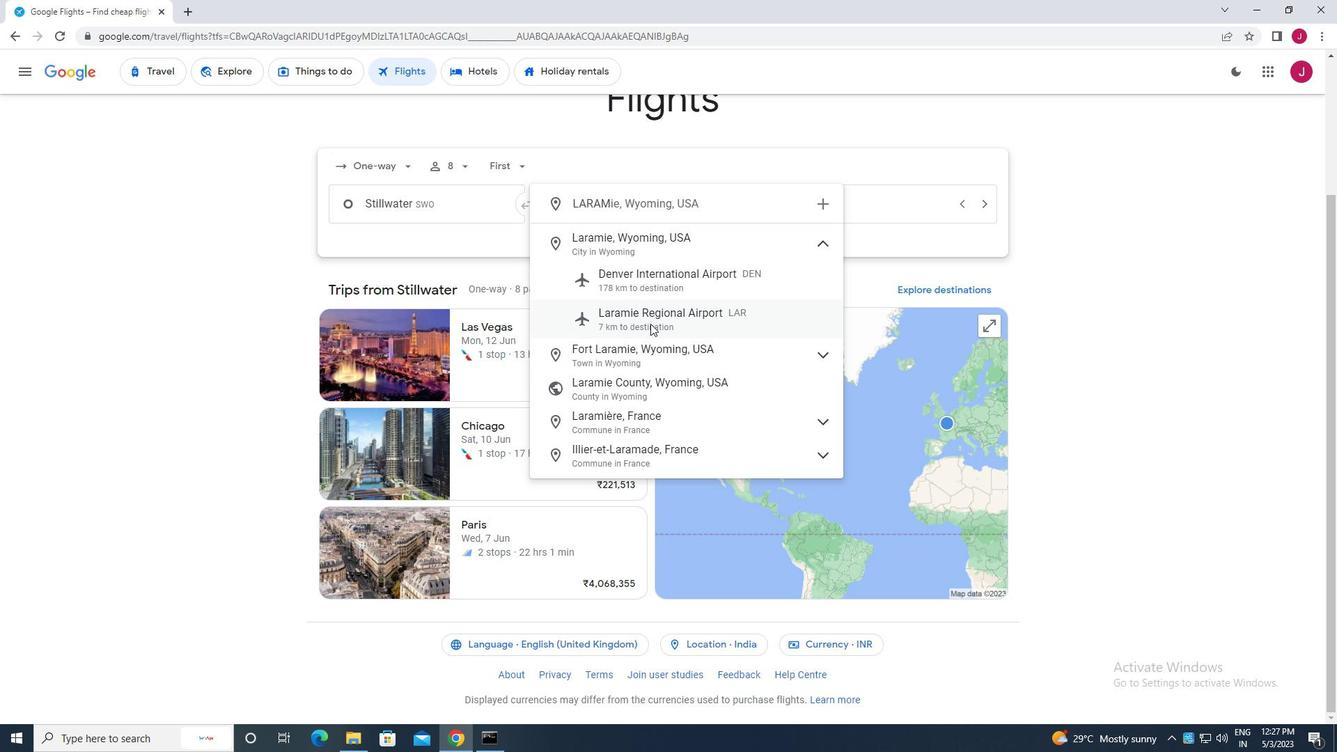 
Action: Mouse moved to (849, 200)
Screenshot: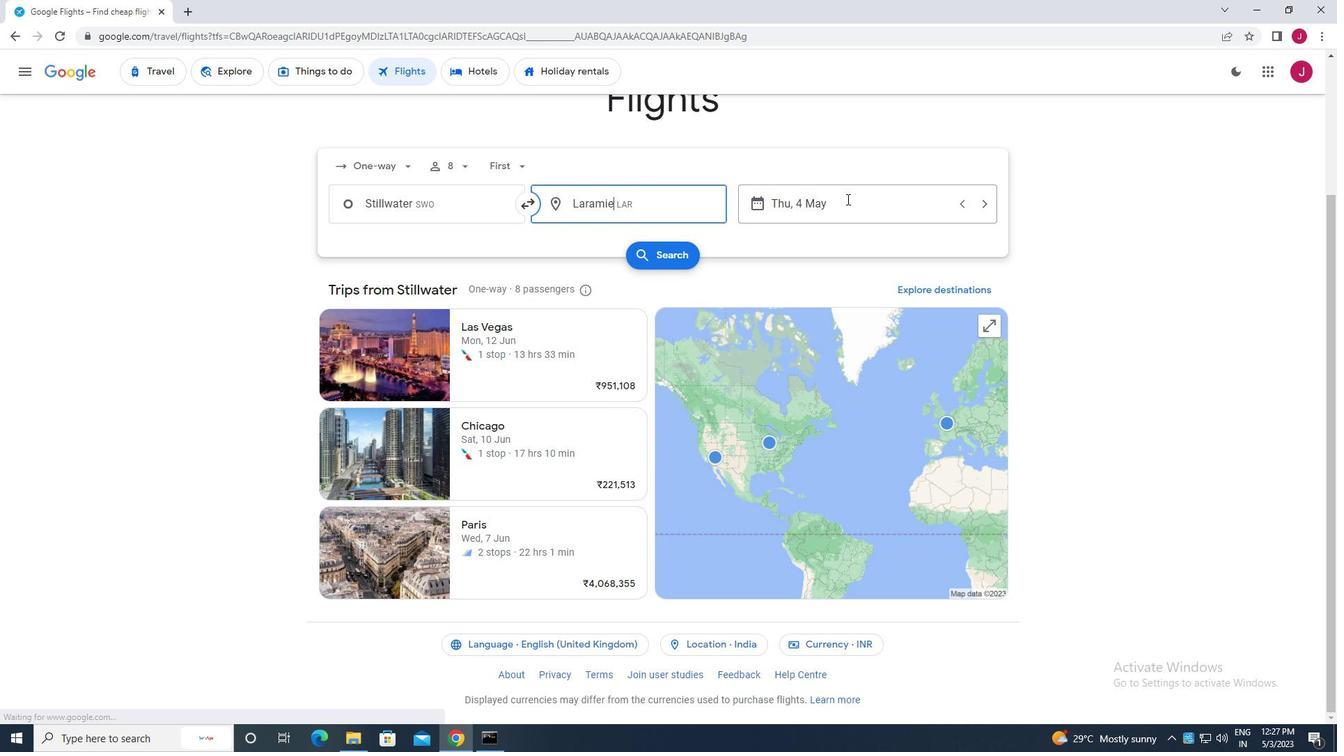 
Action: Mouse pressed left at (849, 200)
Screenshot: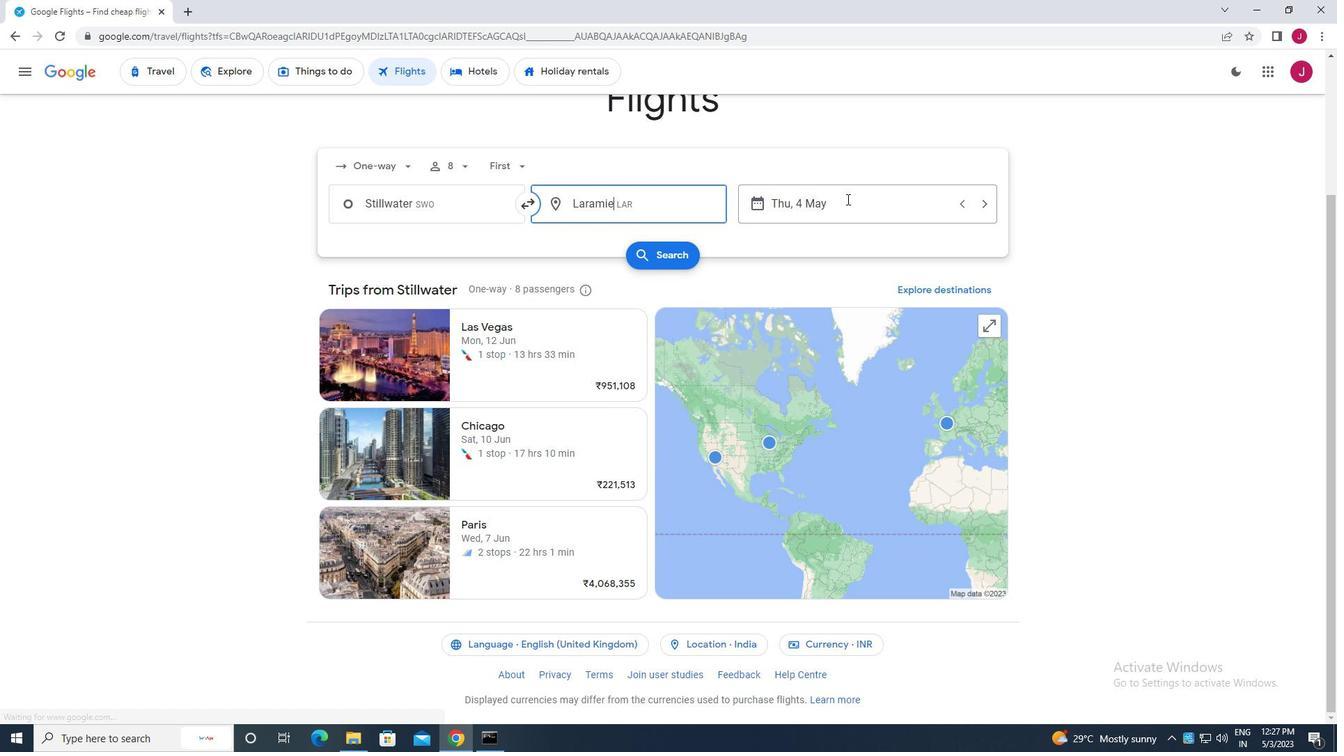 
Action: Mouse moved to (603, 317)
Screenshot: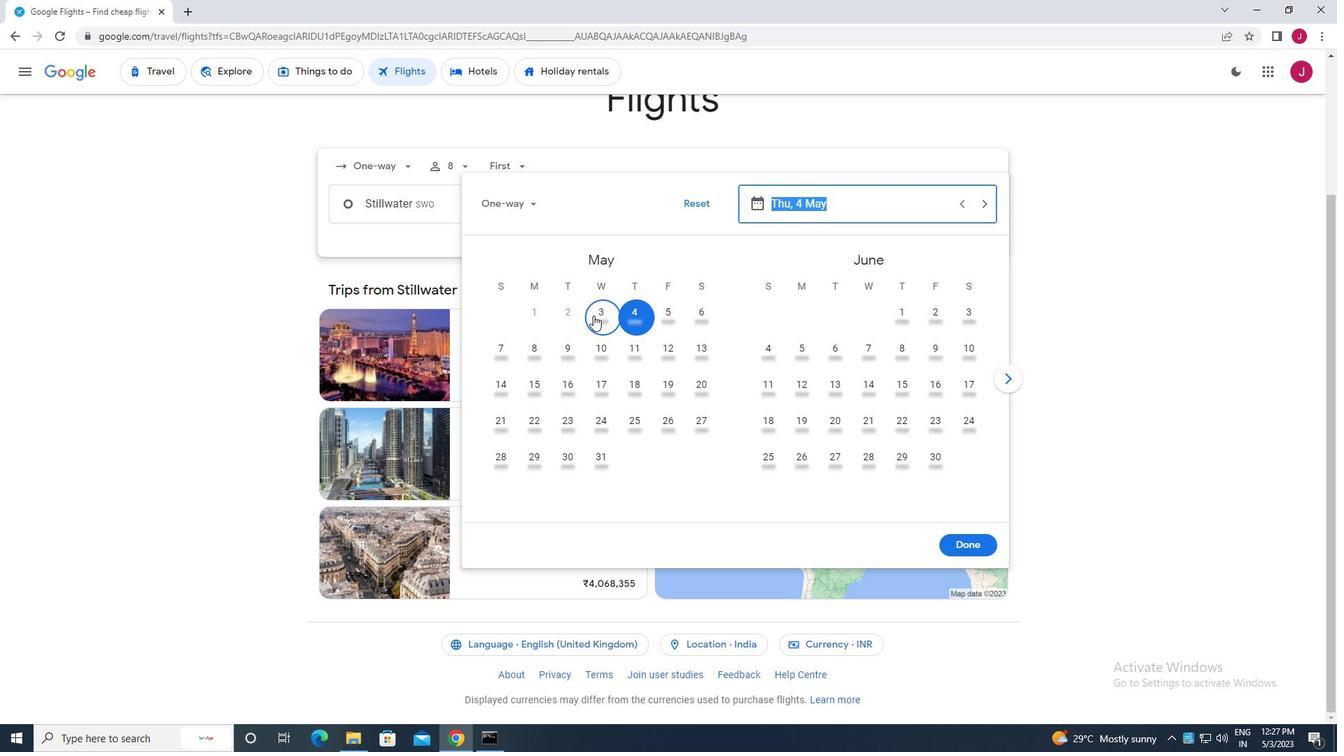 
Action: Mouse pressed left at (603, 317)
Screenshot: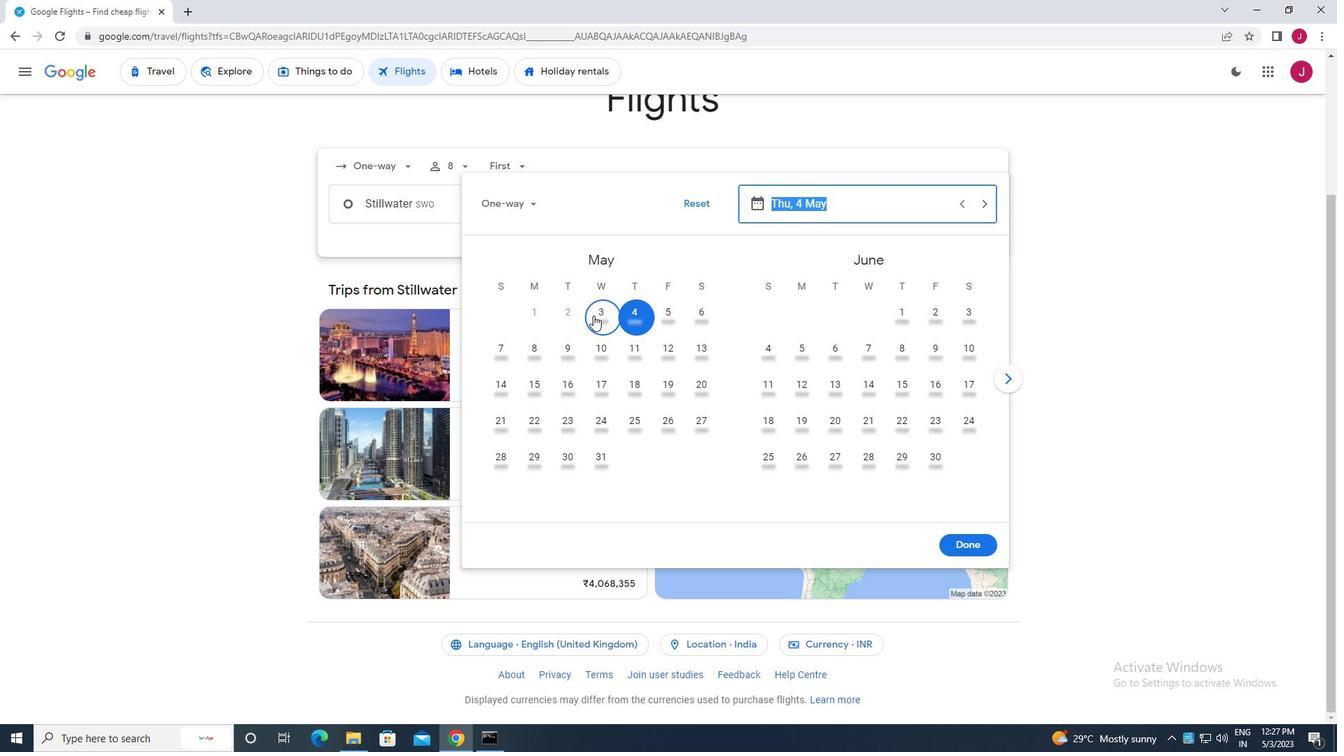 
Action: Mouse moved to (978, 541)
Screenshot: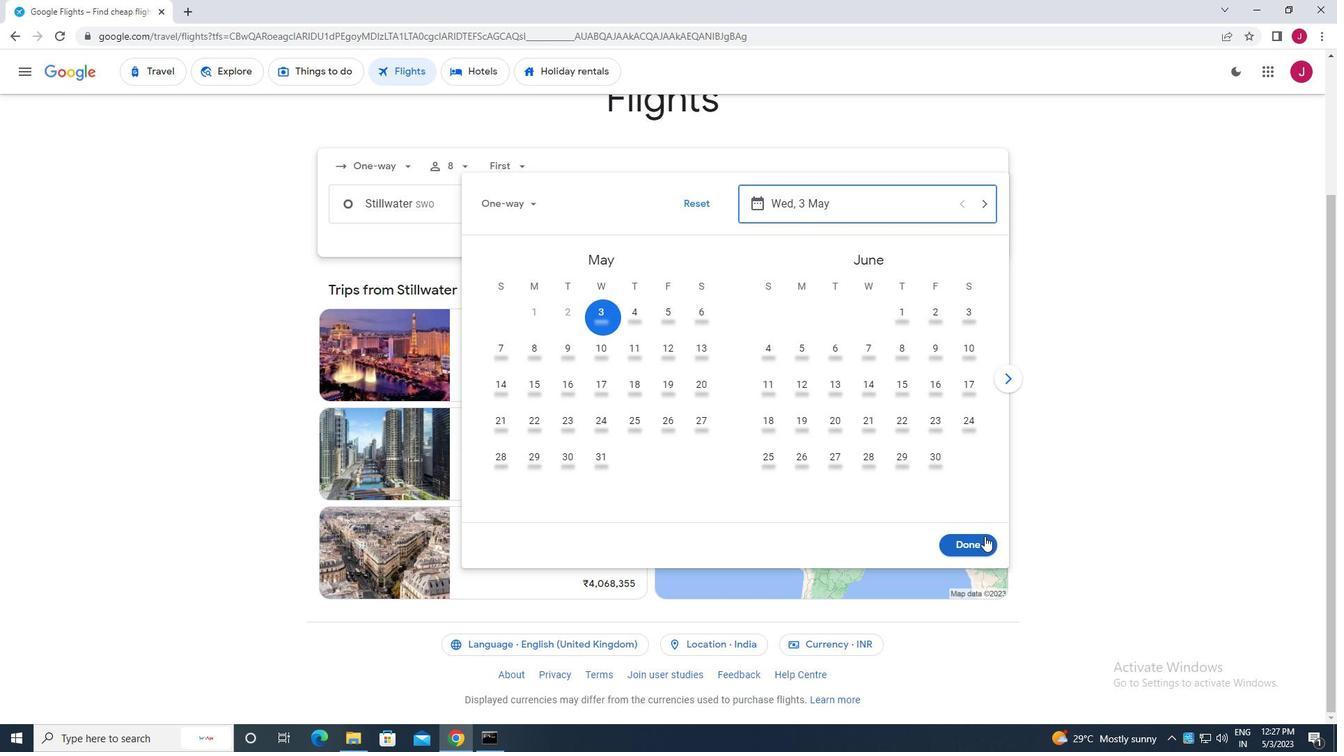 
Action: Mouse pressed left at (978, 541)
Screenshot: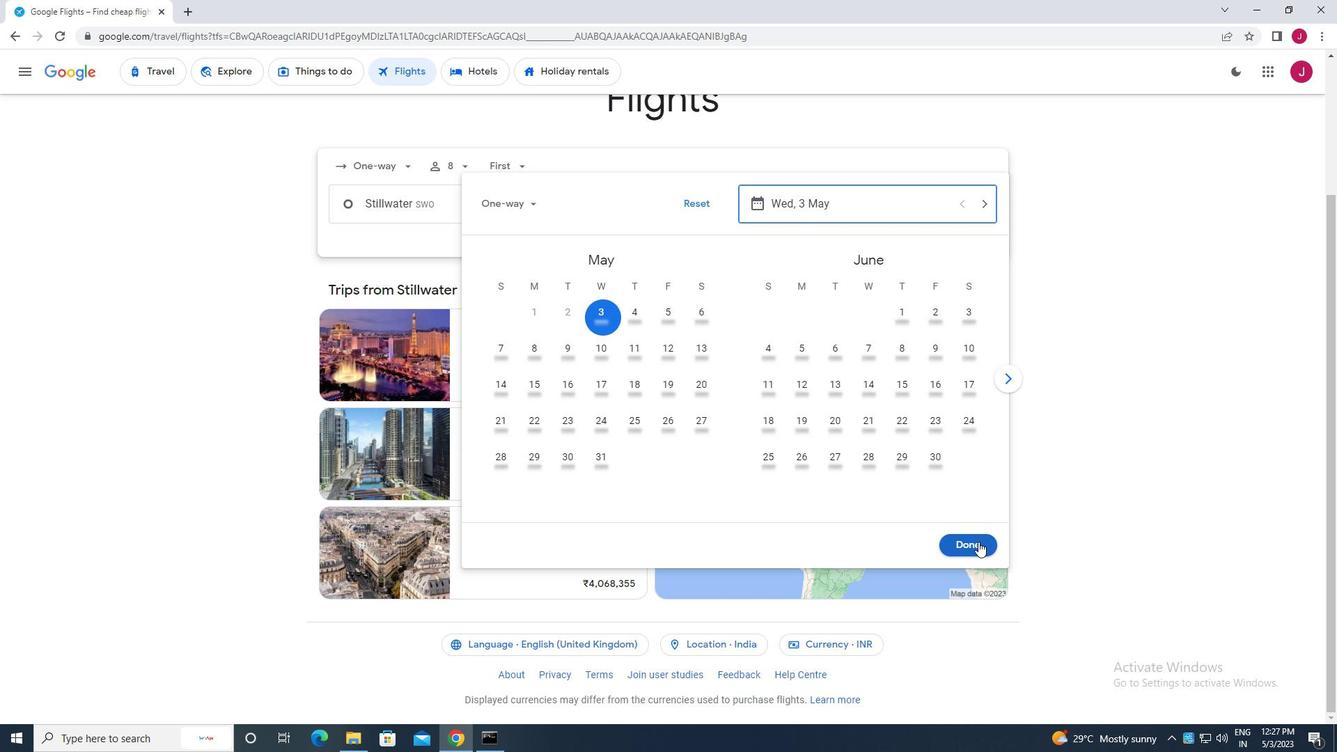 
Action: Mouse moved to (669, 251)
Screenshot: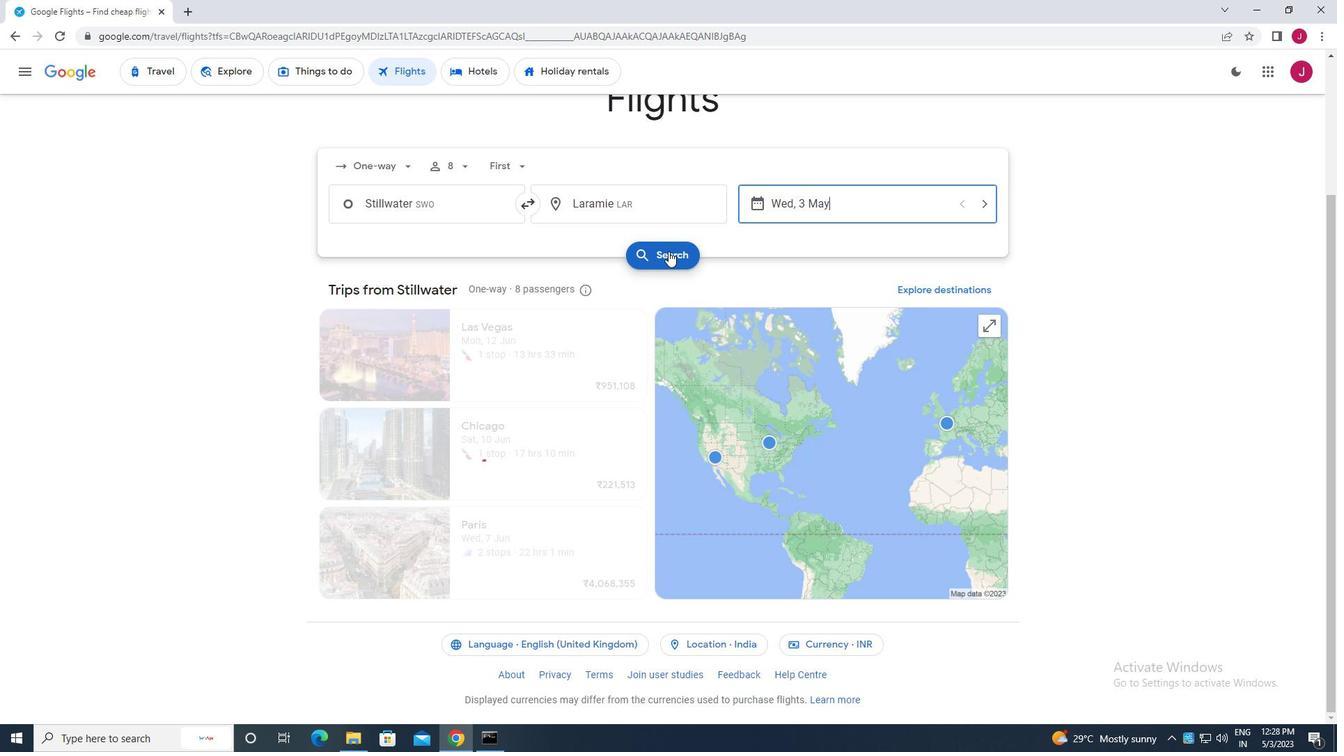 
Action: Mouse pressed left at (669, 251)
Screenshot: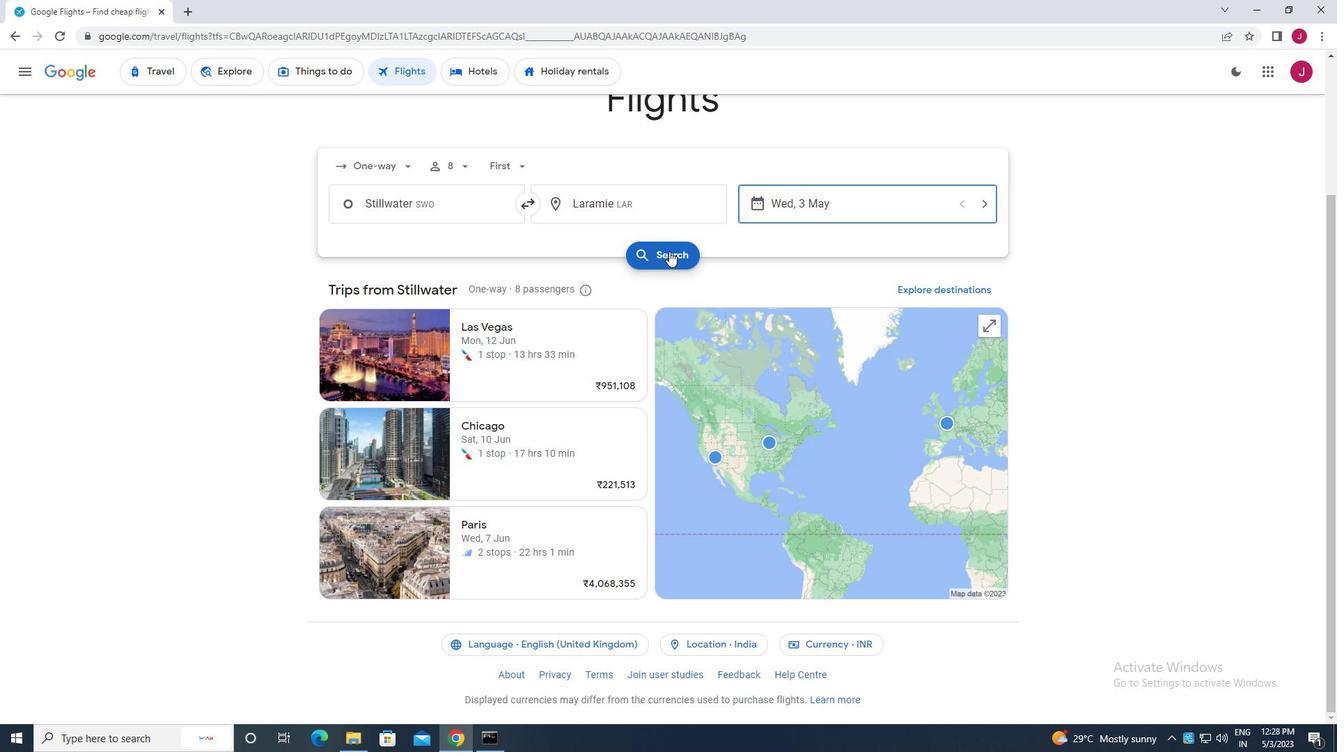 
Action: Mouse moved to (339, 199)
Screenshot: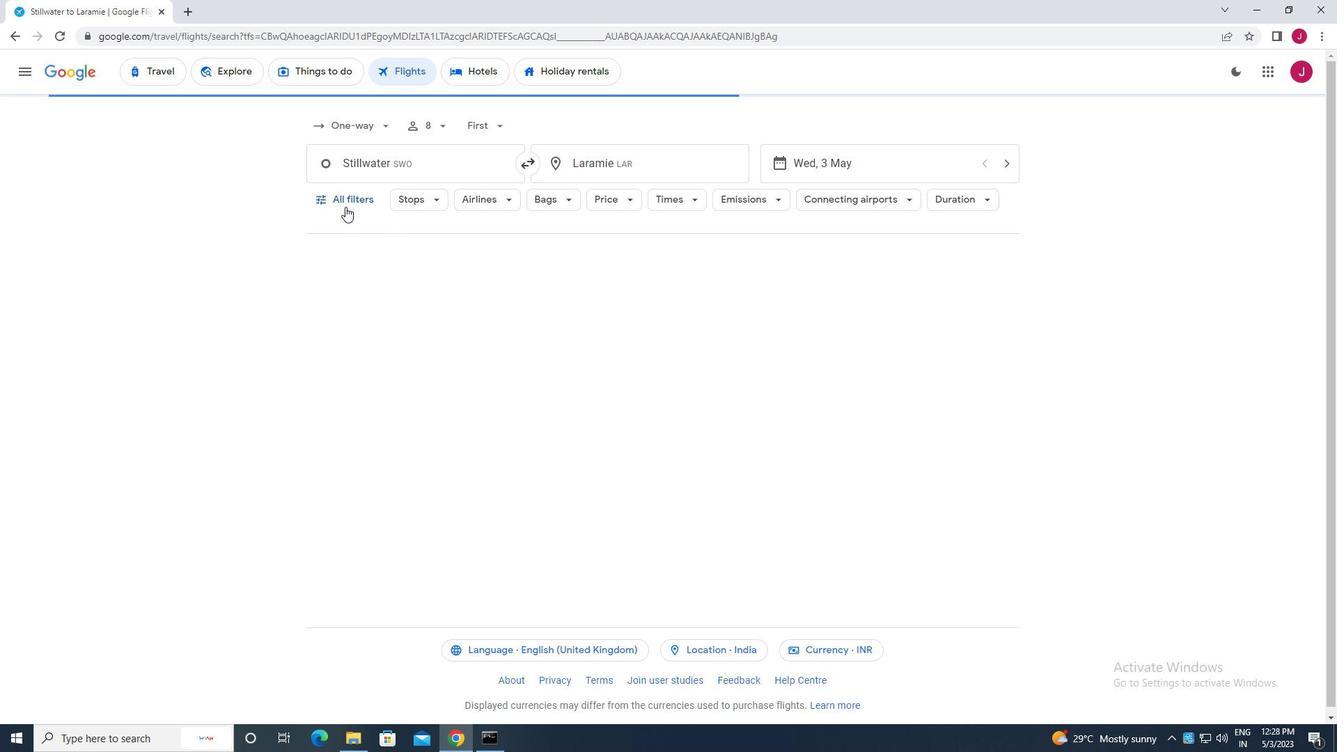 
Action: Mouse pressed left at (339, 199)
Screenshot: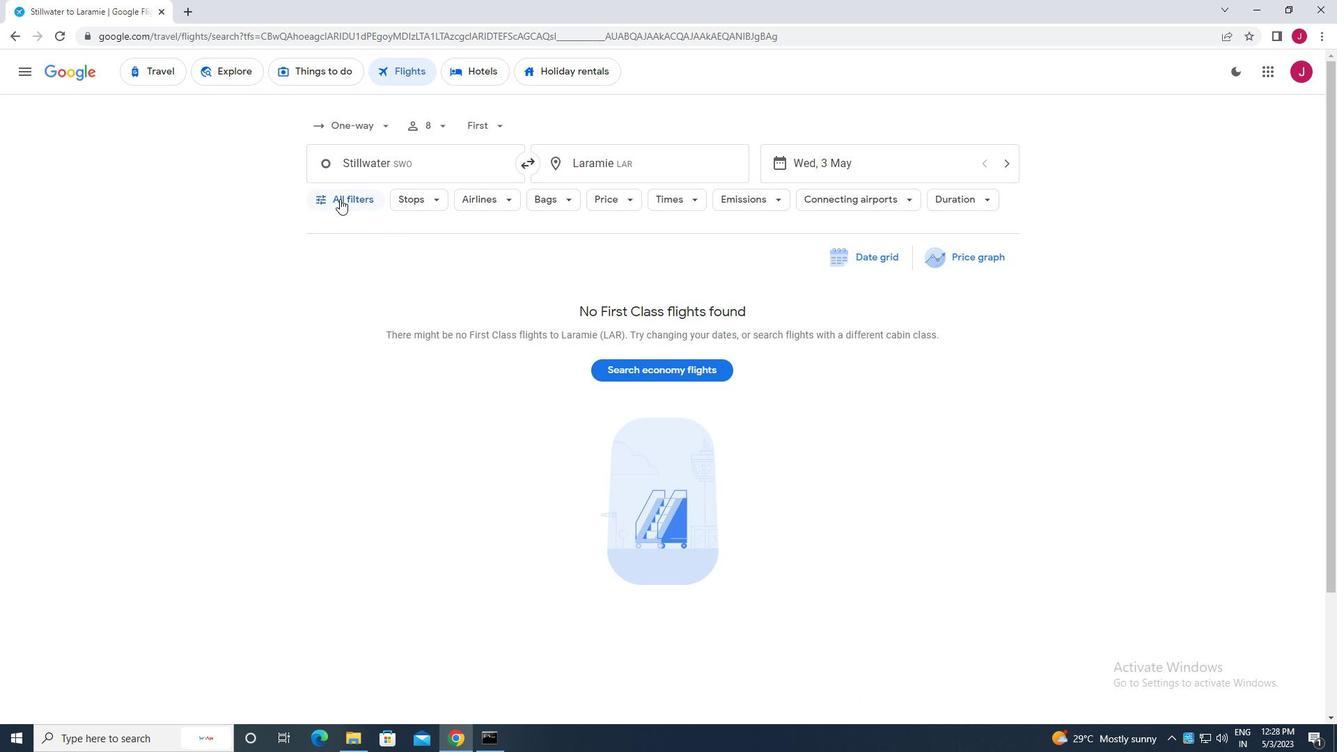 
Action: Mouse moved to (371, 224)
Screenshot: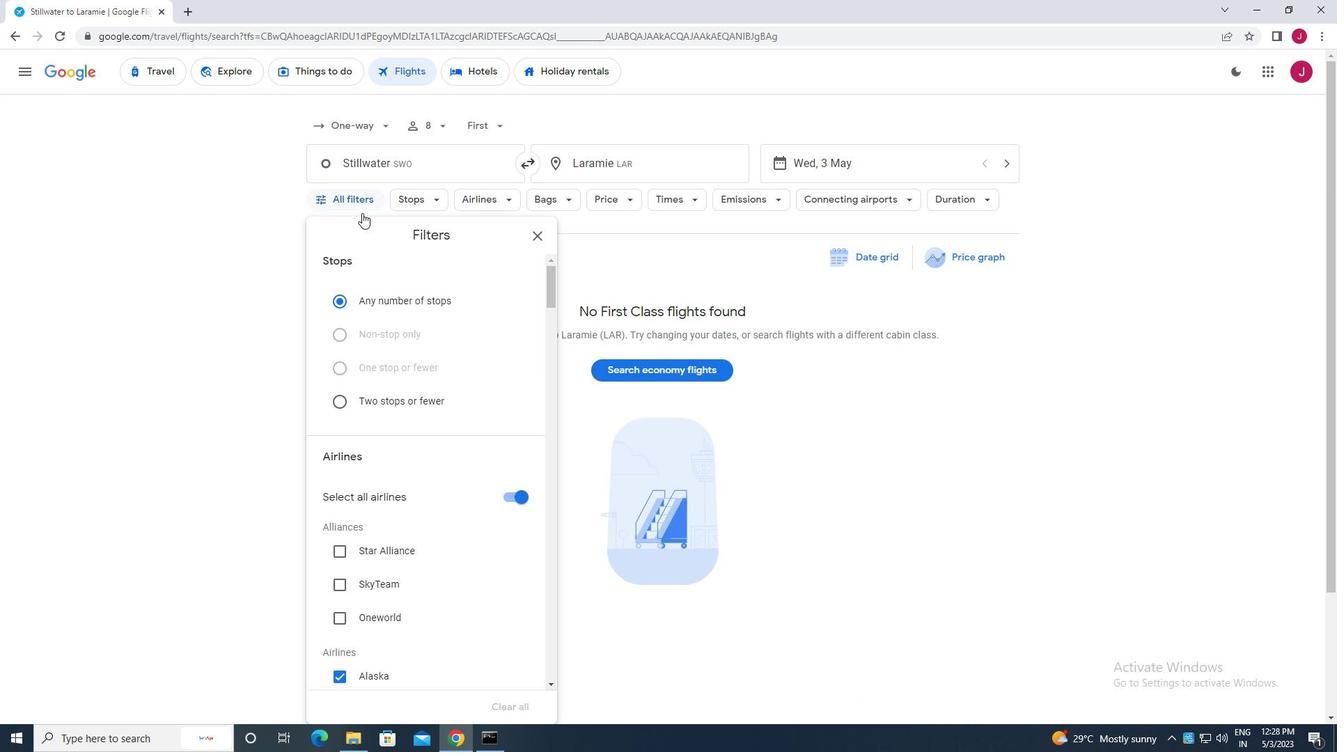 
Action: Mouse scrolled (371, 223) with delta (0, 0)
Screenshot: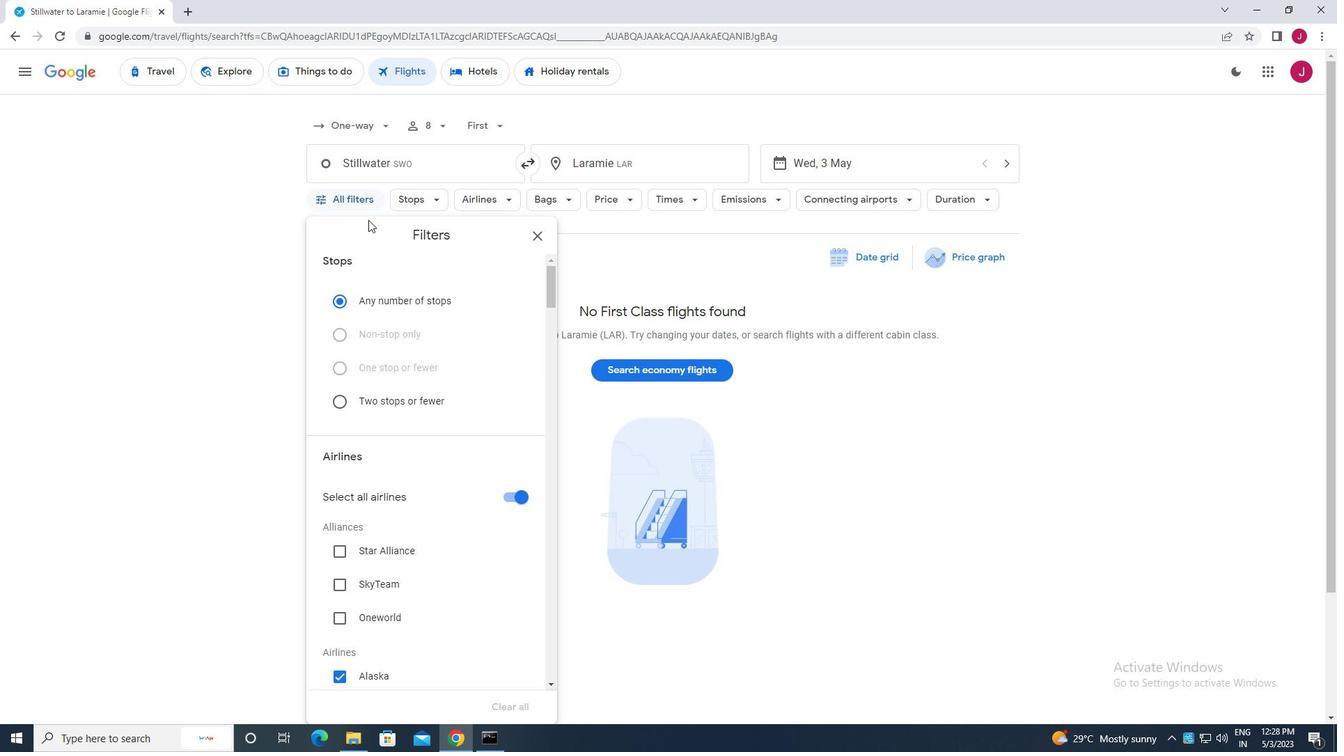 
Action: Mouse scrolled (371, 223) with delta (0, 0)
Screenshot: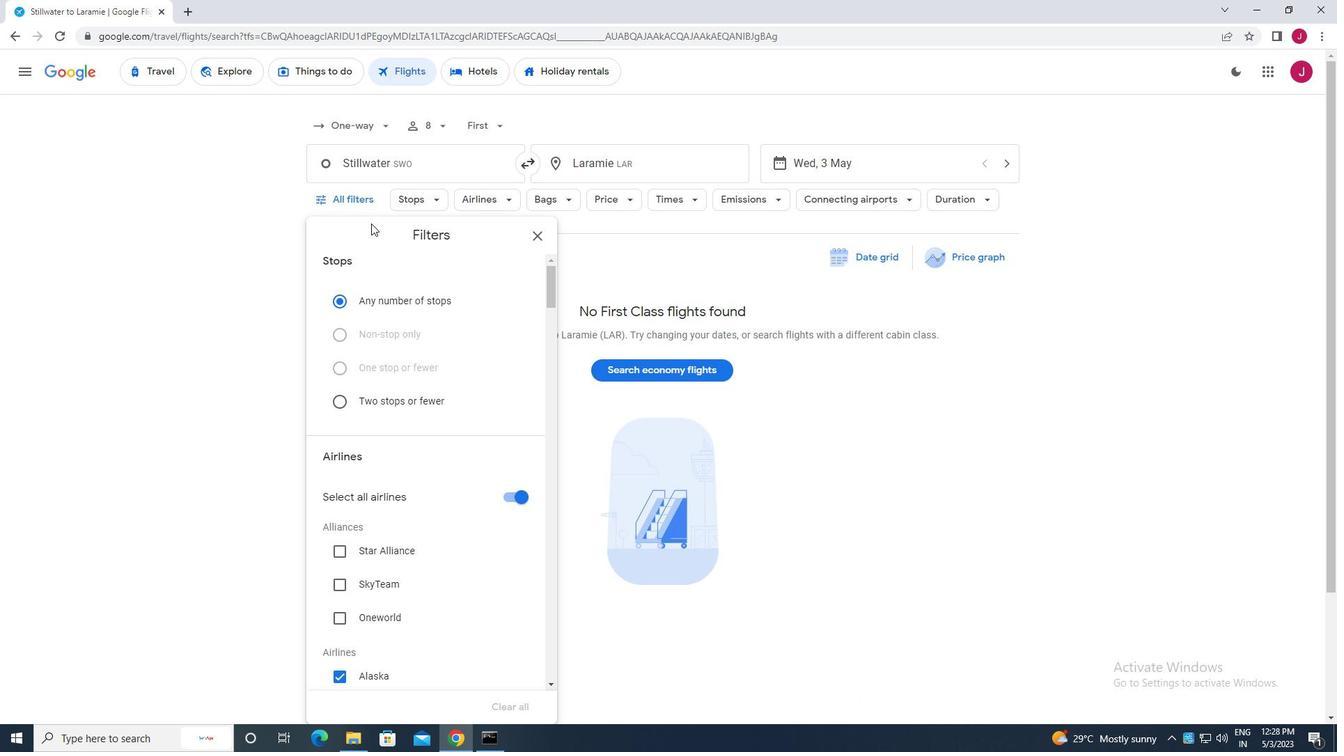 
Action: Mouse scrolled (371, 223) with delta (0, 0)
Screenshot: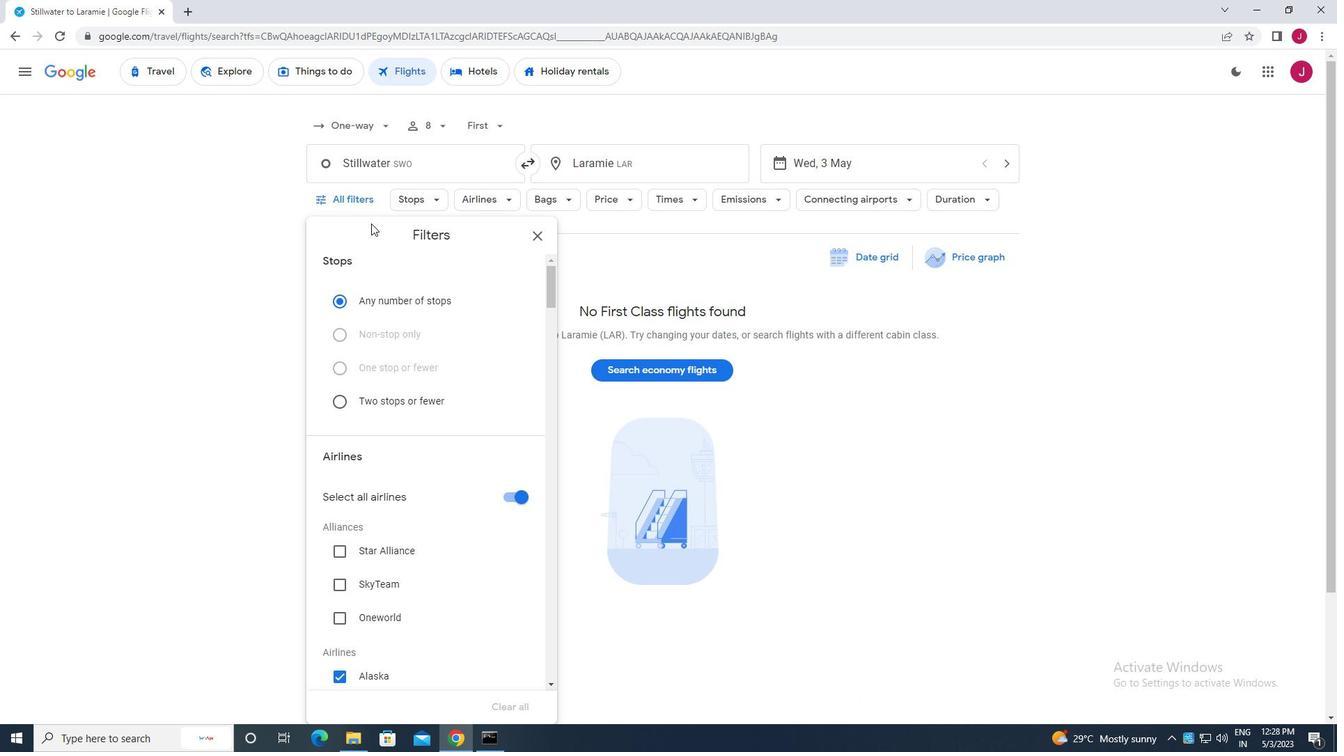 
Action: Mouse moved to (510, 340)
Screenshot: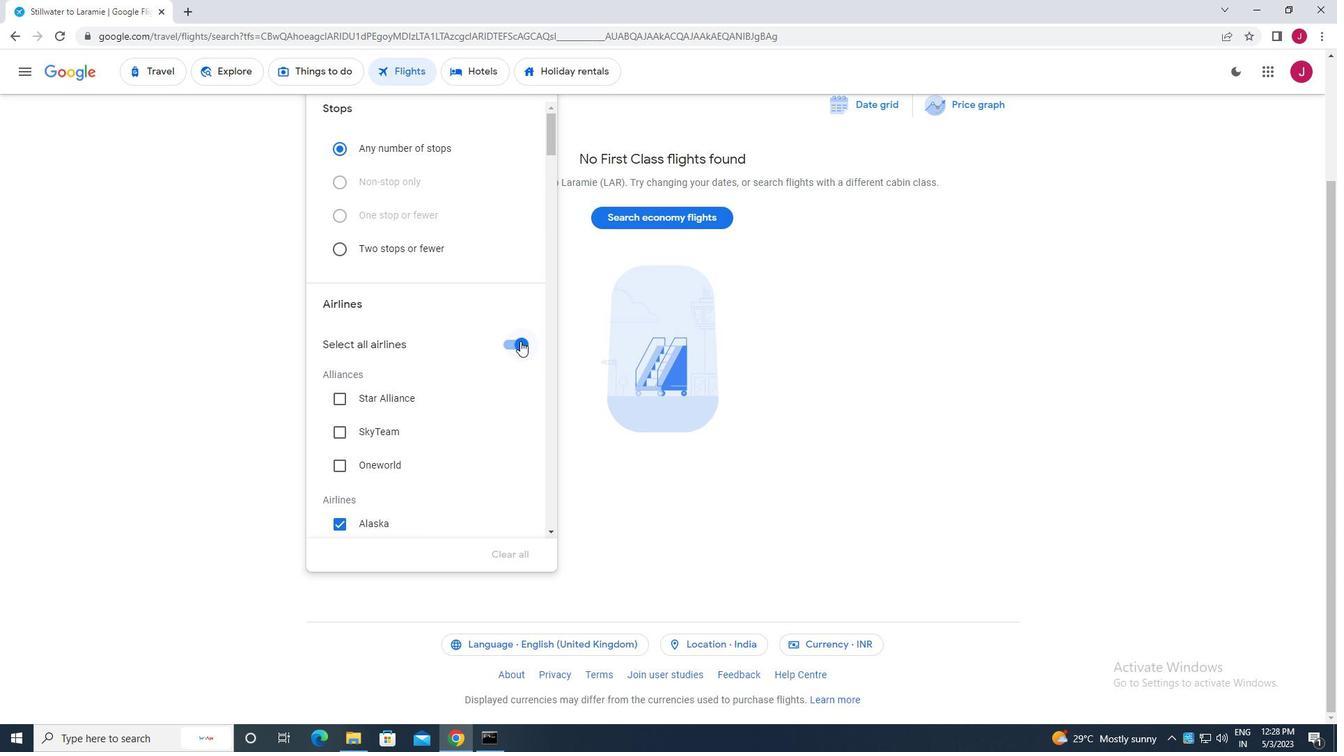 
Action: Mouse pressed left at (510, 340)
Screenshot: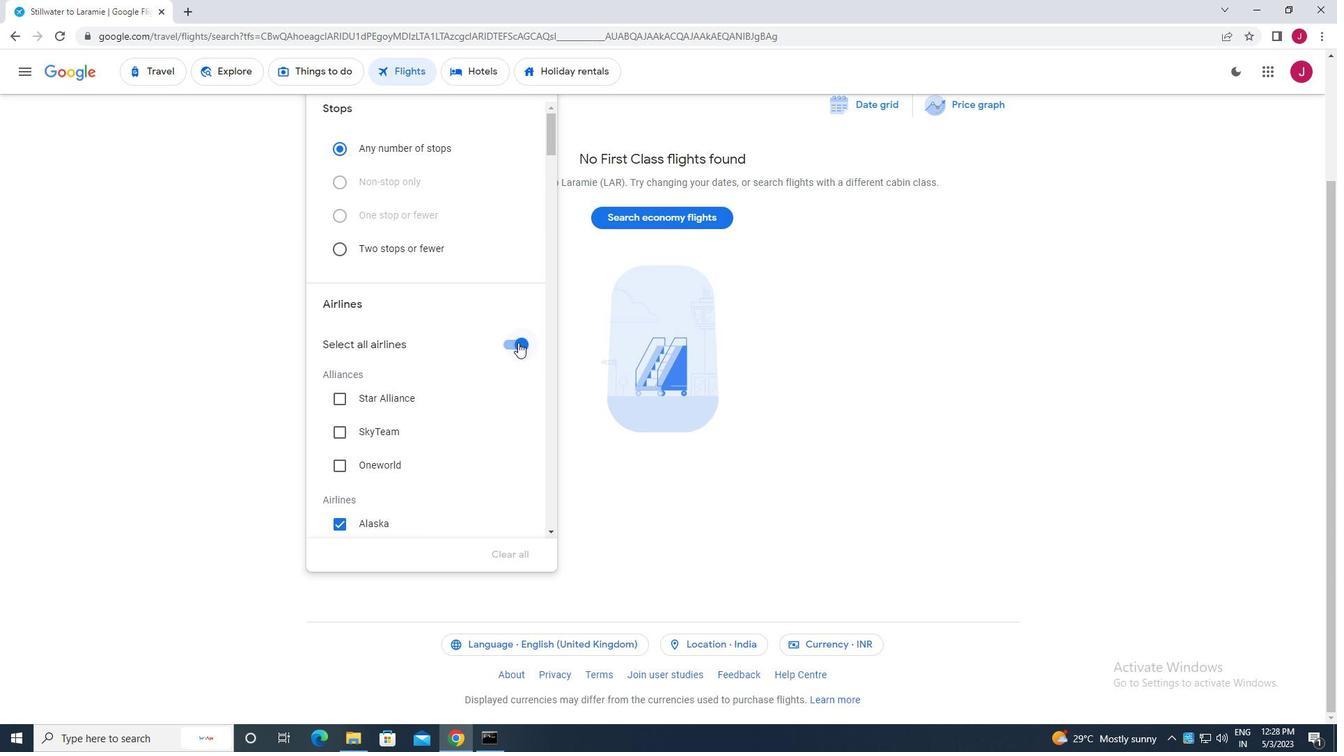 
Action: Mouse moved to (422, 264)
Screenshot: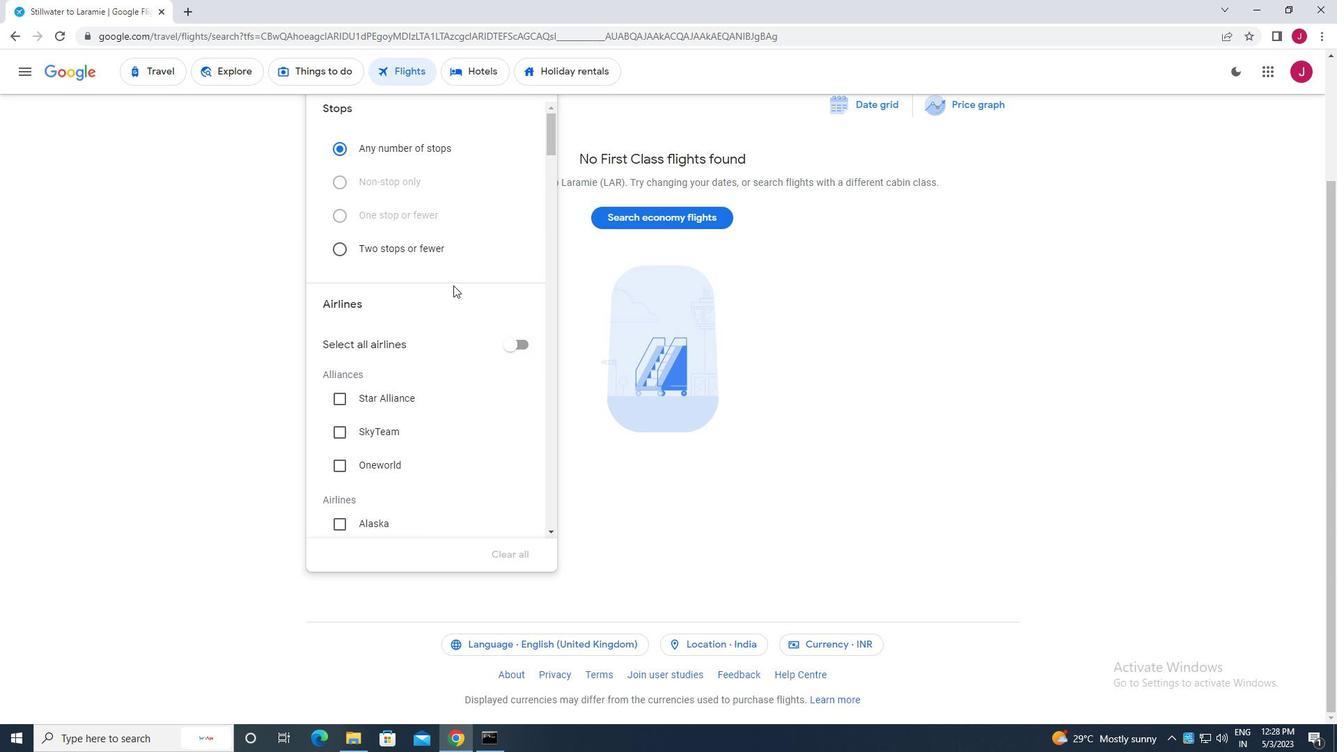 
Action: Mouse scrolled (422, 264) with delta (0, 0)
Screenshot: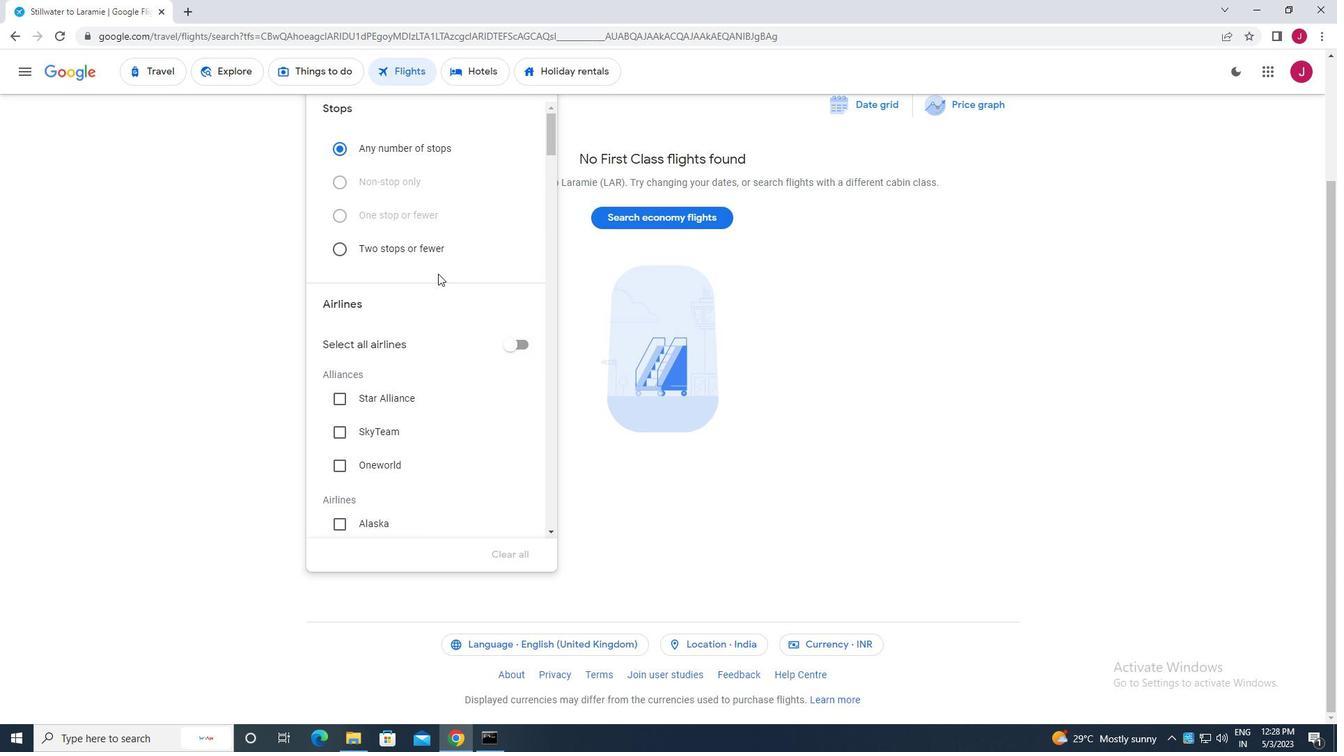 
Action: Mouse moved to (421, 264)
Screenshot: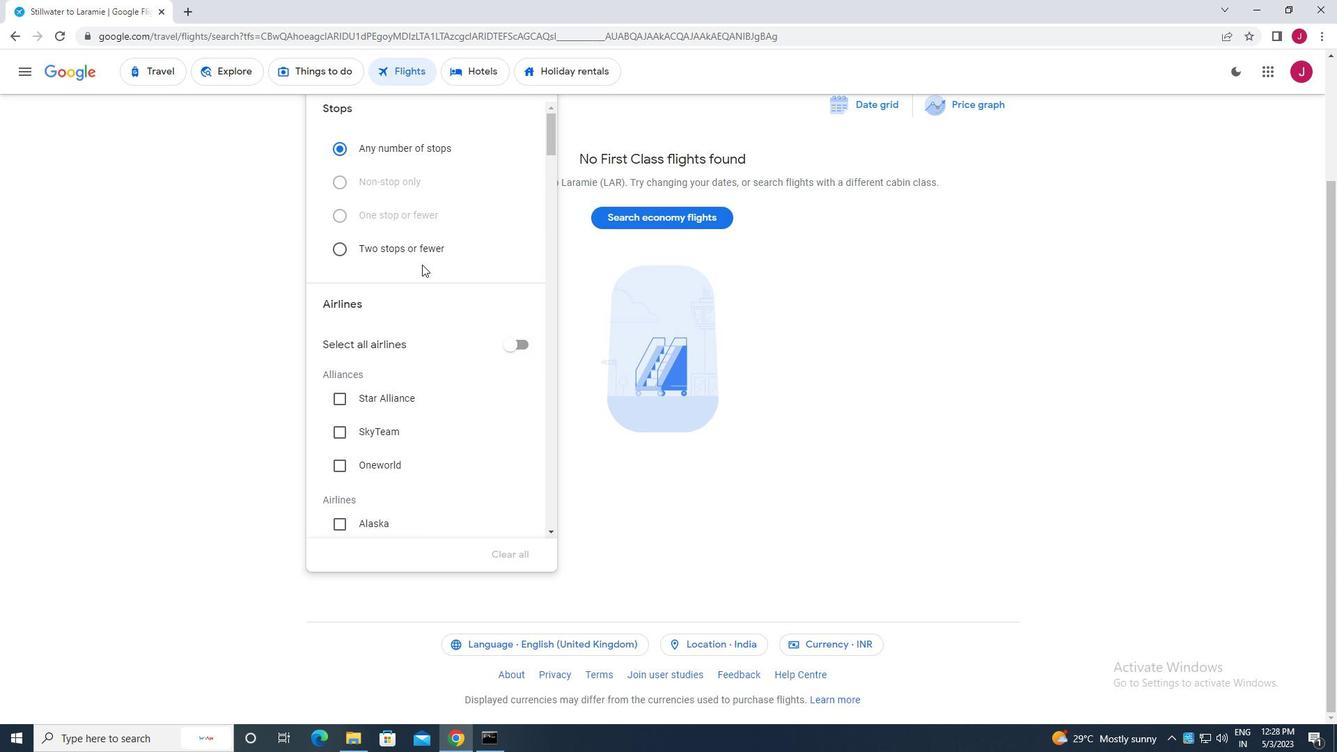 
Action: Mouse scrolled (421, 264) with delta (0, 0)
Screenshot: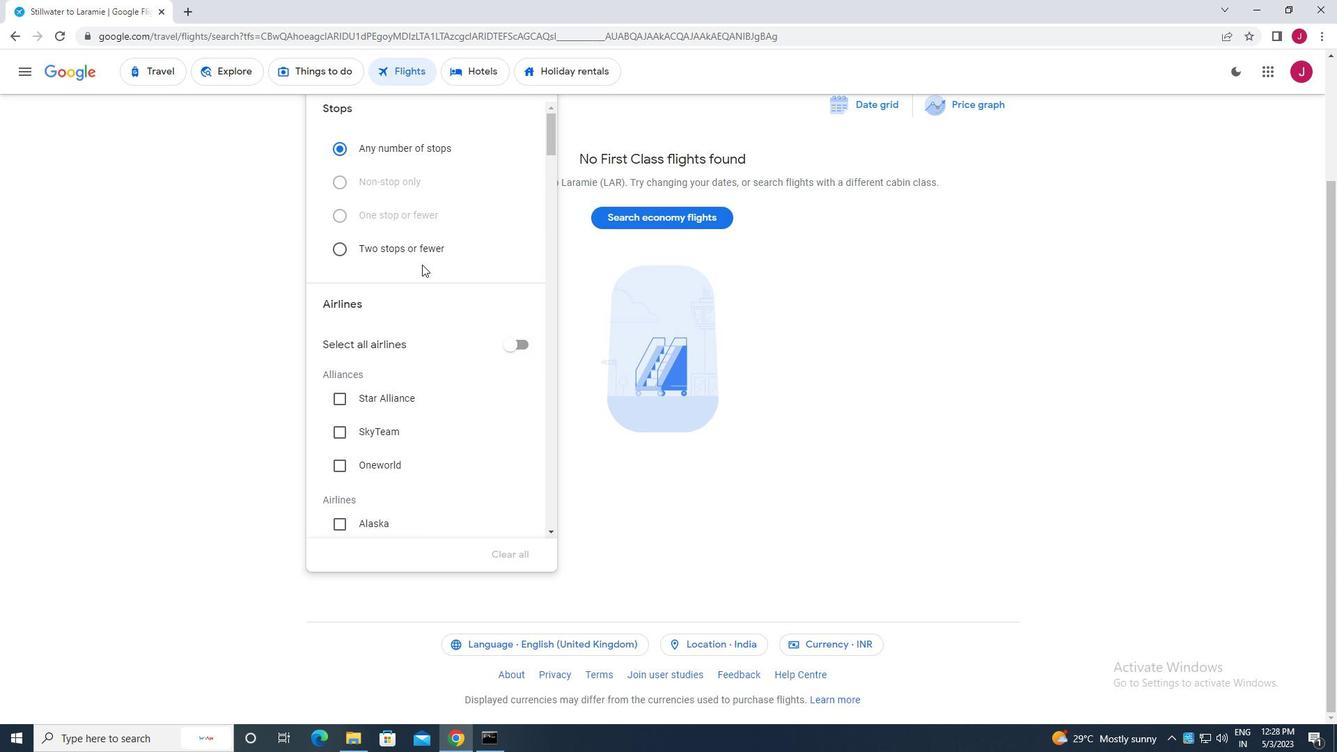 
Action: Mouse moved to (420, 261)
Screenshot: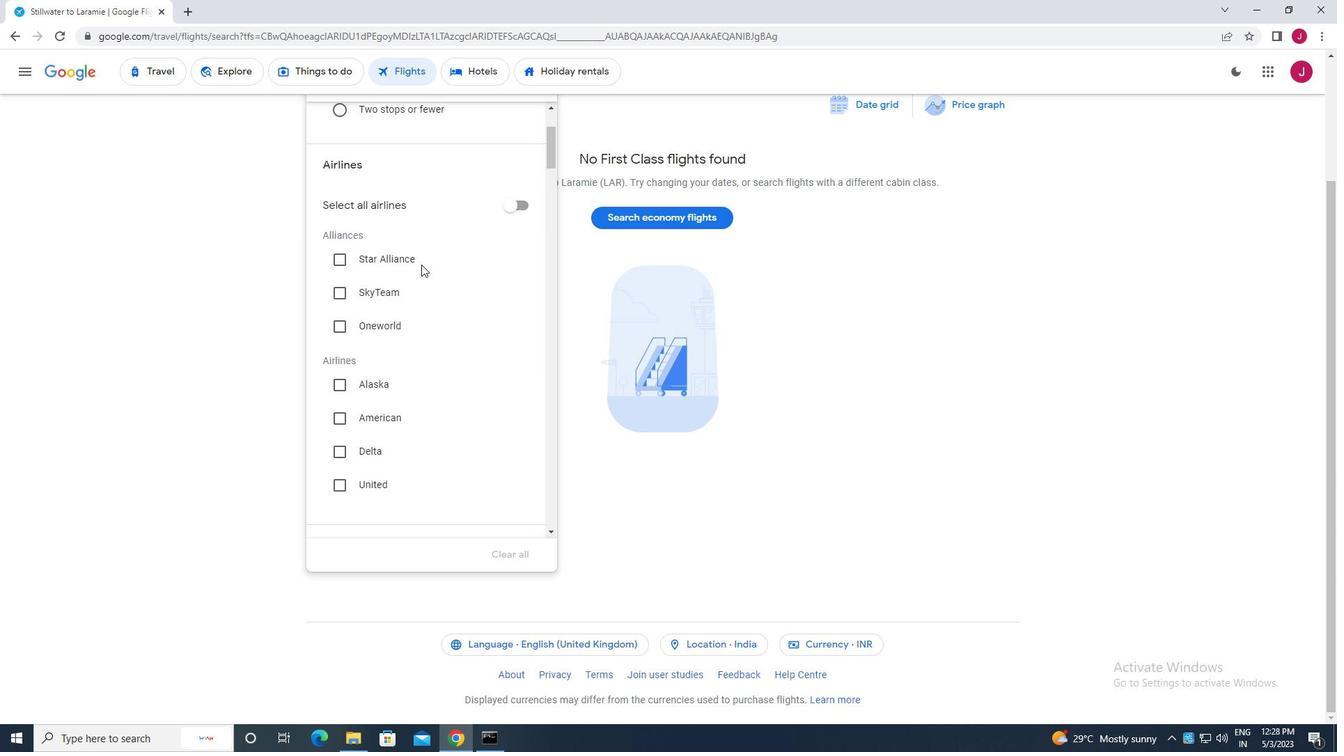 
Action: Mouse scrolled (420, 261) with delta (0, 0)
Screenshot: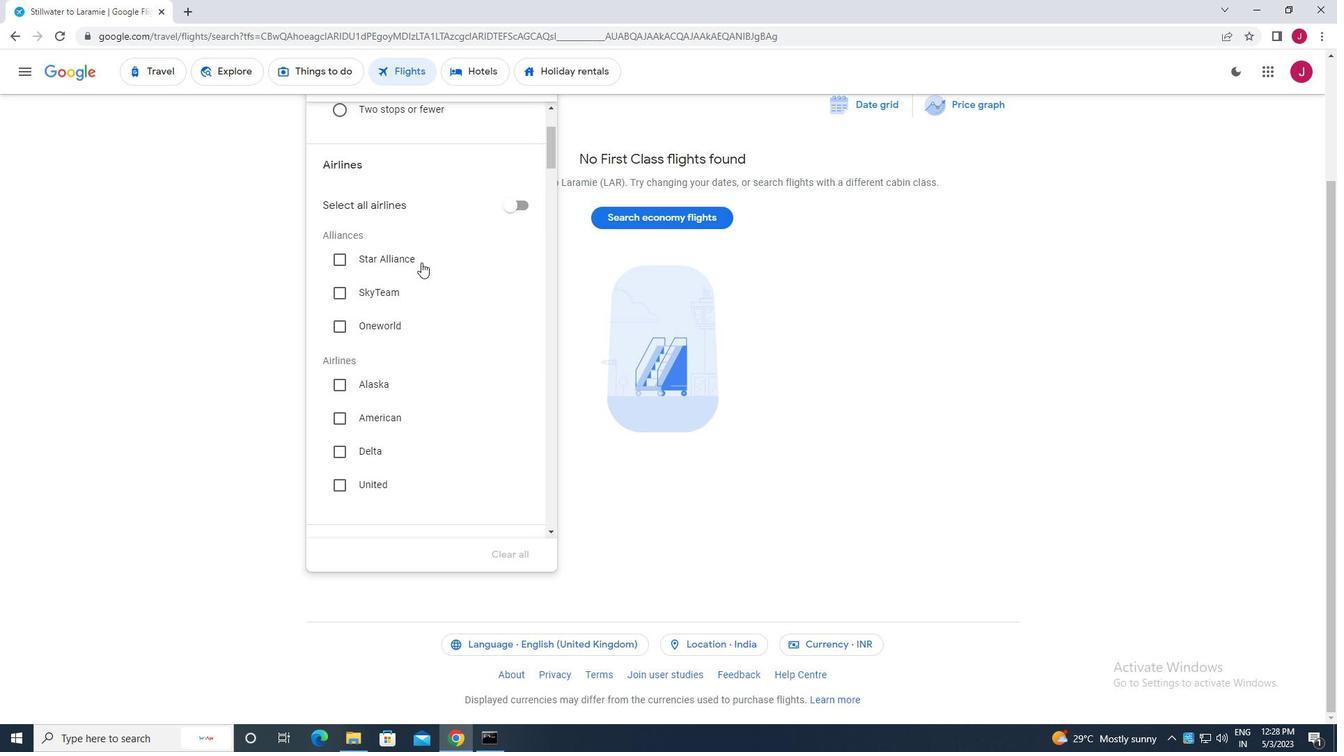 
Action: Mouse scrolled (420, 261) with delta (0, 0)
Screenshot: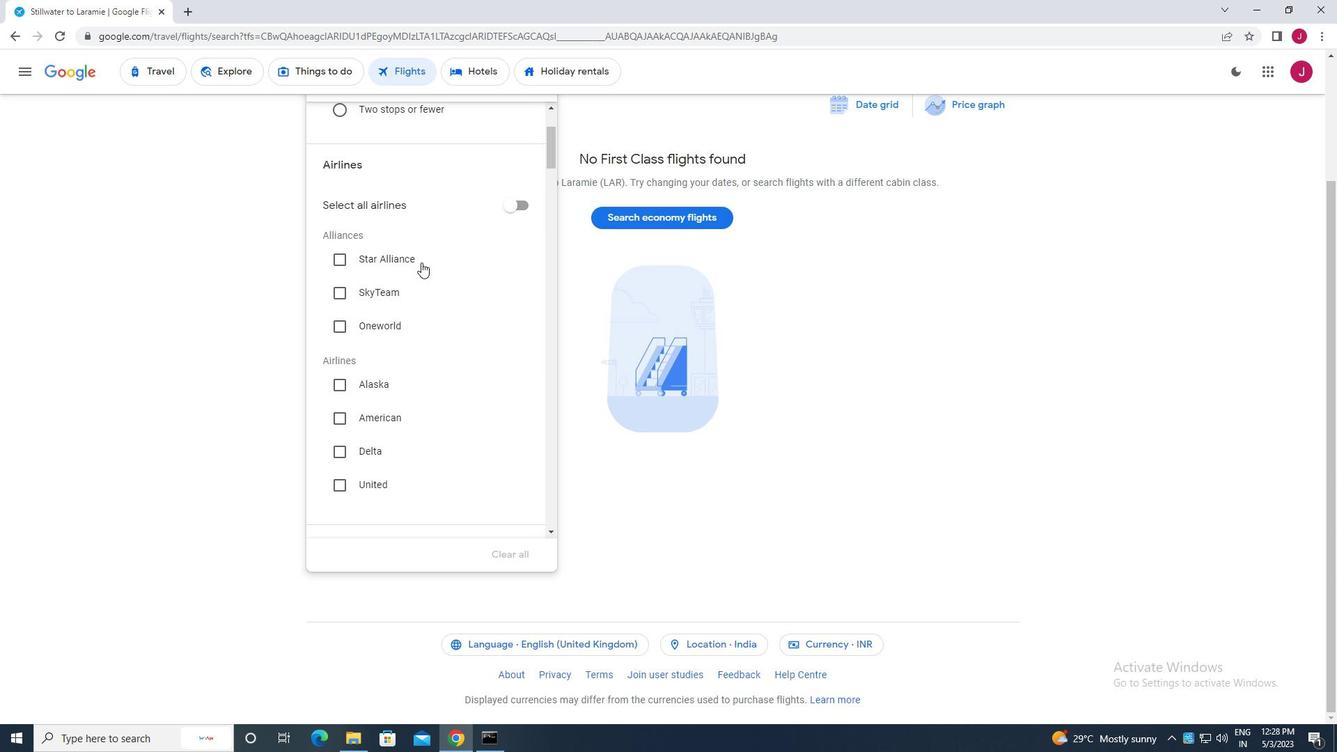 
Action: Mouse moved to (344, 277)
Screenshot: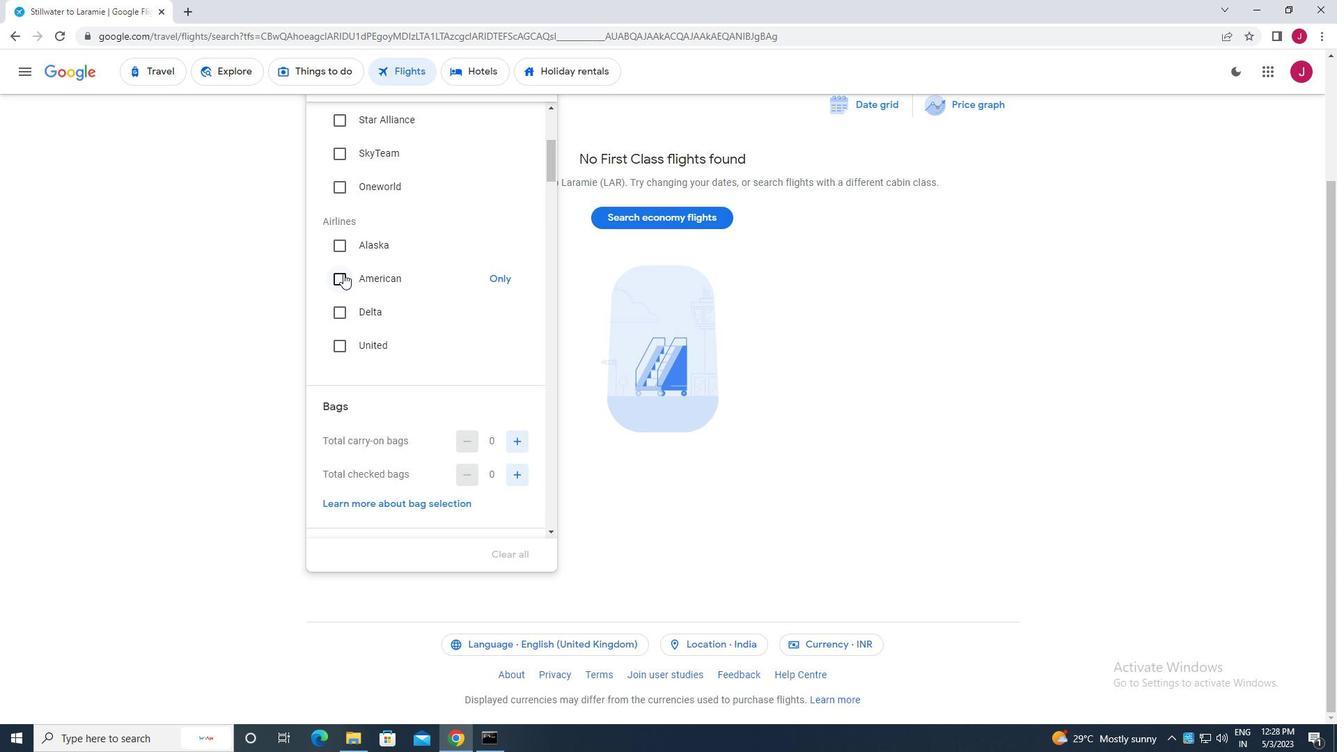 
Action: Mouse pressed left at (344, 277)
Screenshot: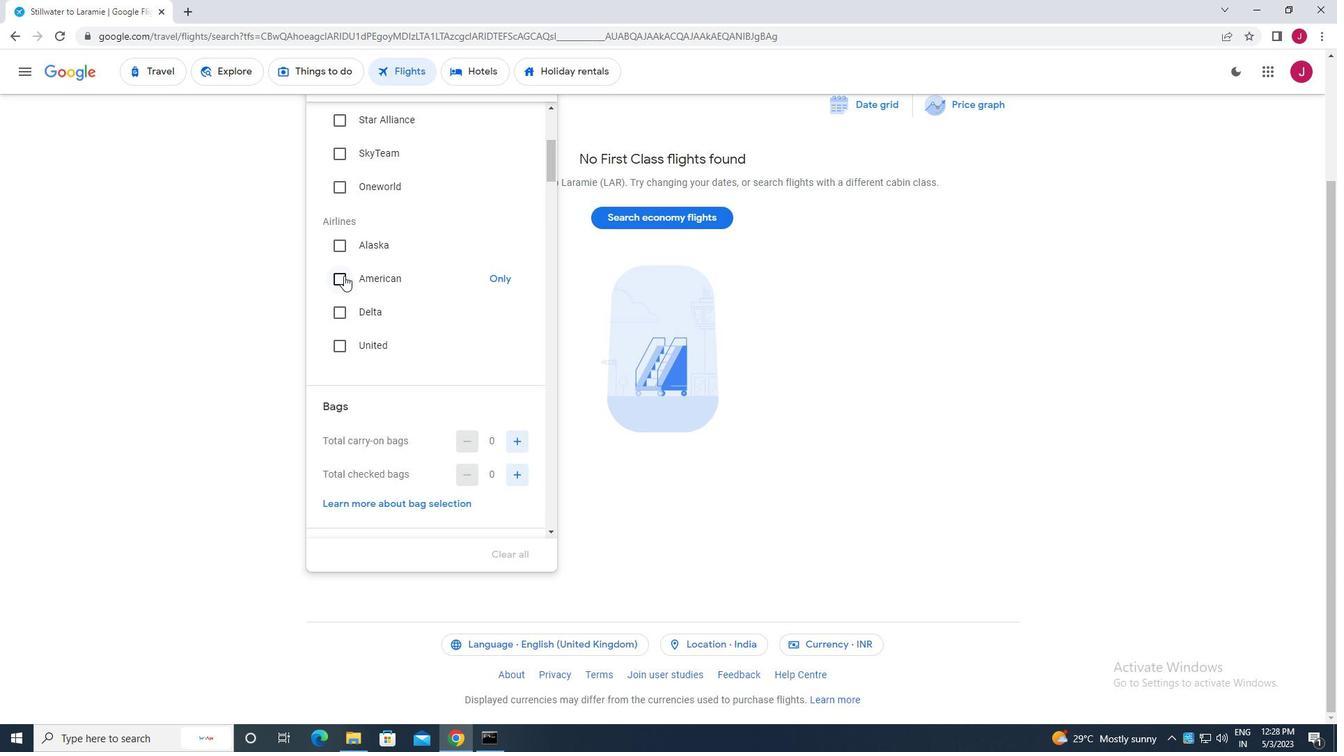 
Action: Mouse moved to (406, 266)
Screenshot: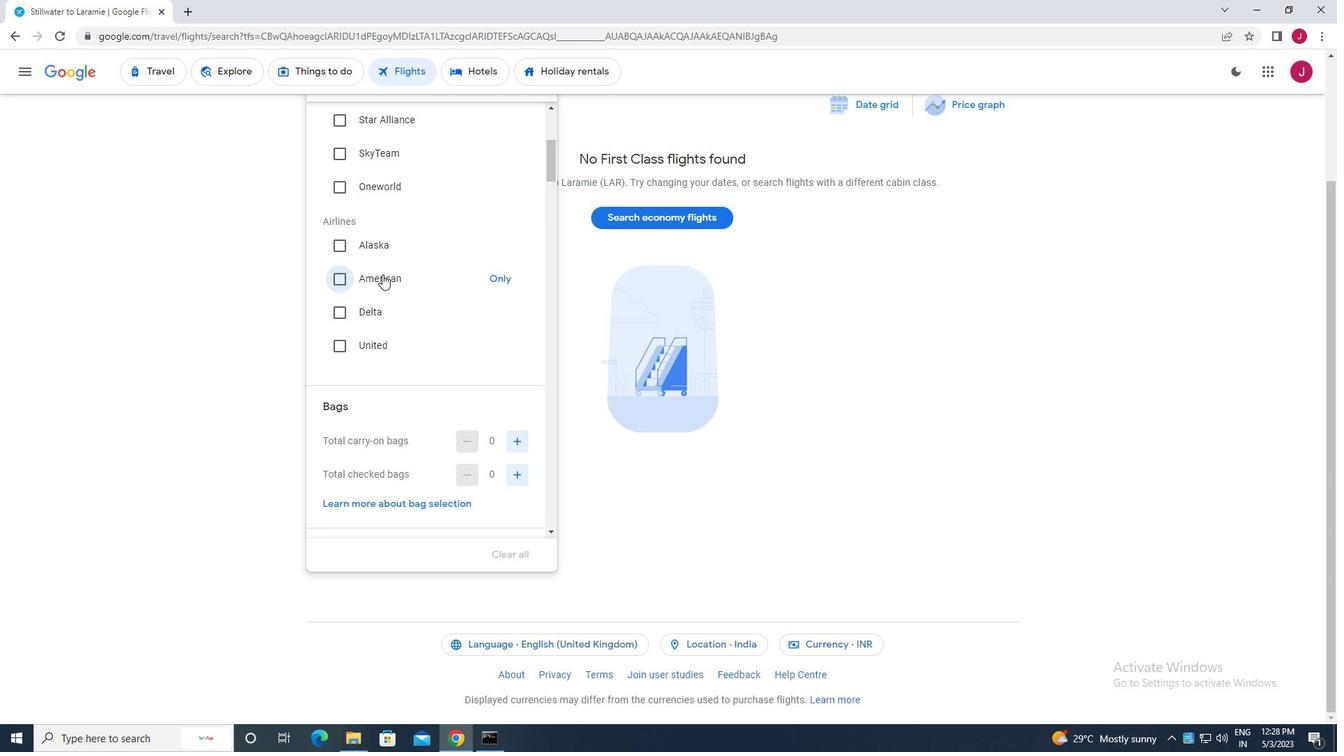 
Action: Mouse scrolled (406, 266) with delta (0, 0)
Screenshot: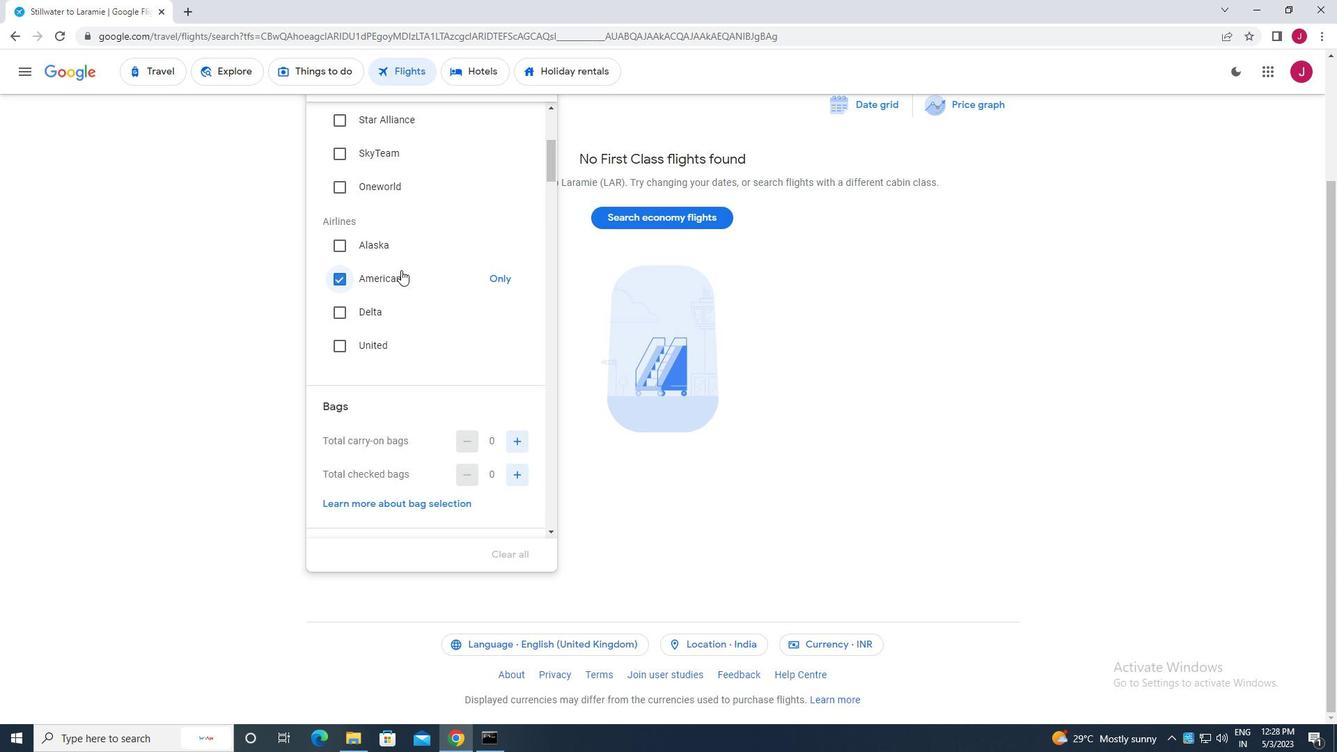 
Action: Mouse scrolled (406, 266) with delta (0, 0)
Screenshot: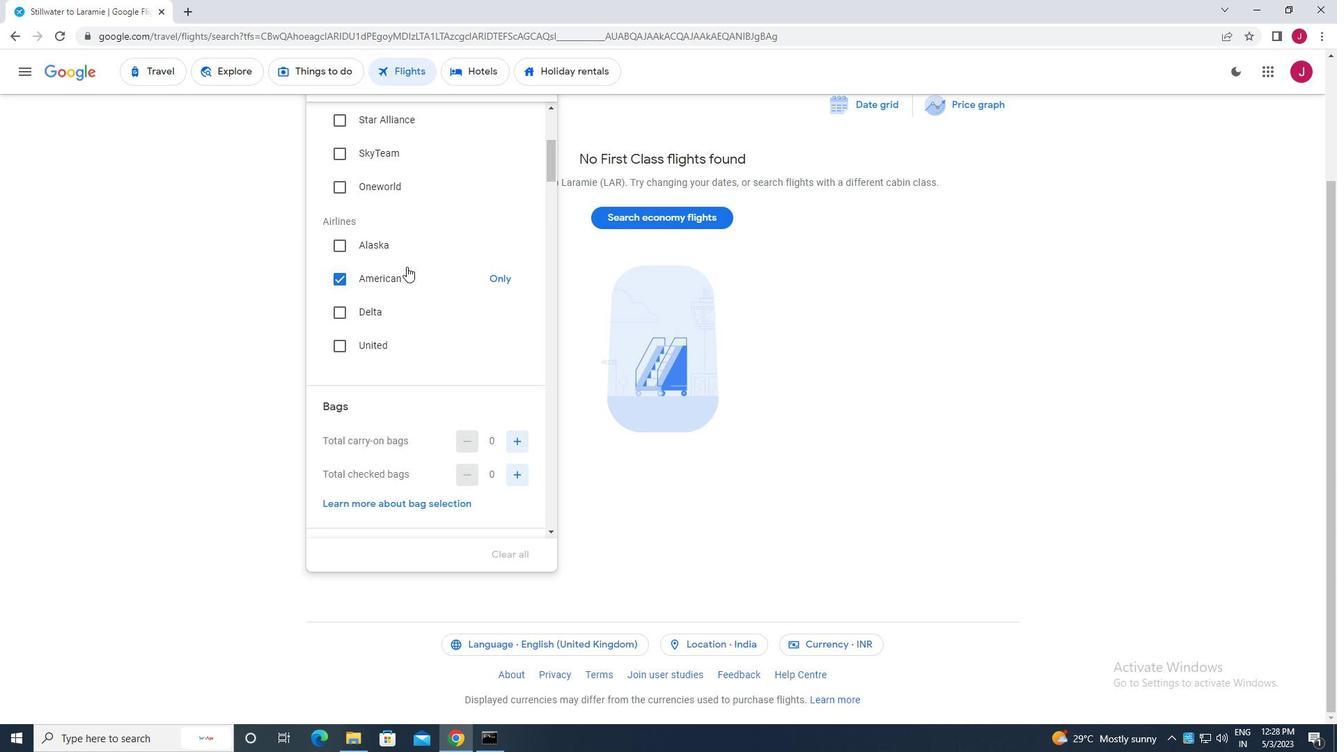 
Action: Mouse scrolled (406, 266) with delta (0, 0)
Screenshot: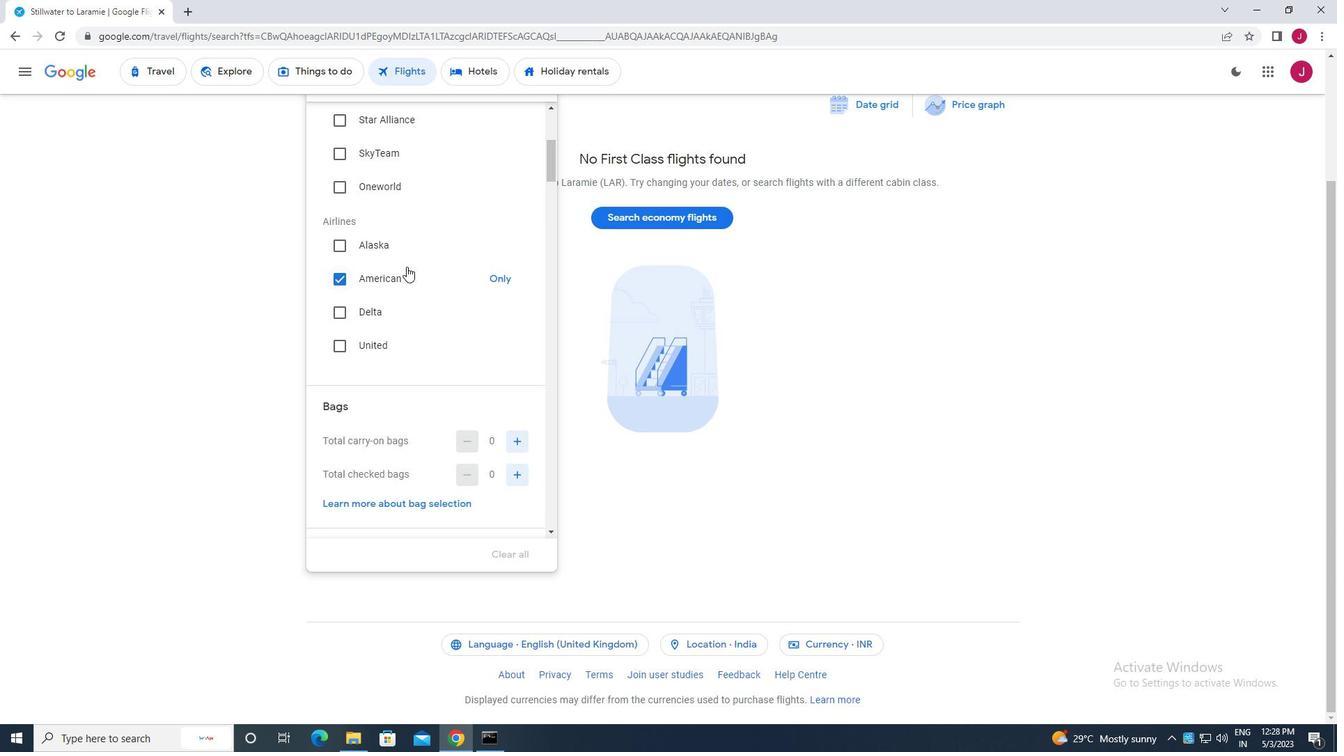
Action: Mouse scrolled (406, 266) with delta (0, 0)
Screenshot: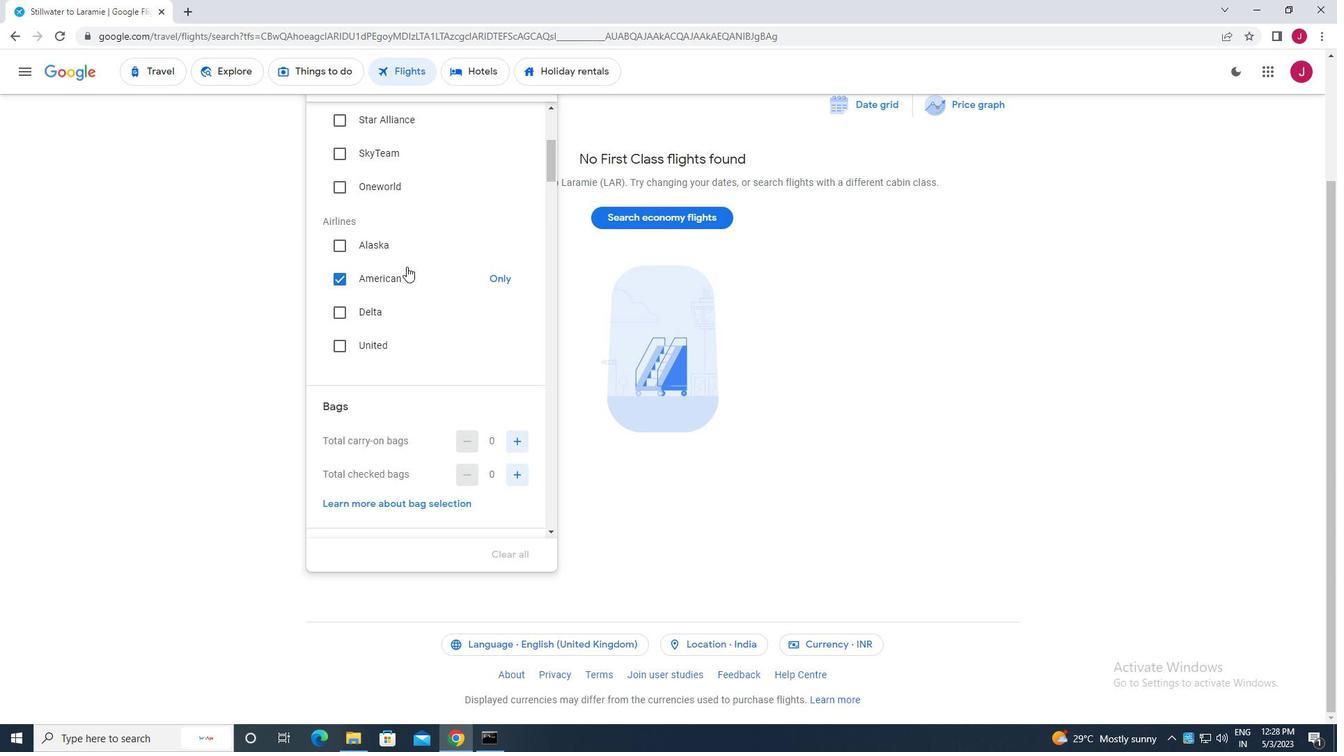 
Action: Mouse moved to (521, 347)
Screenshot: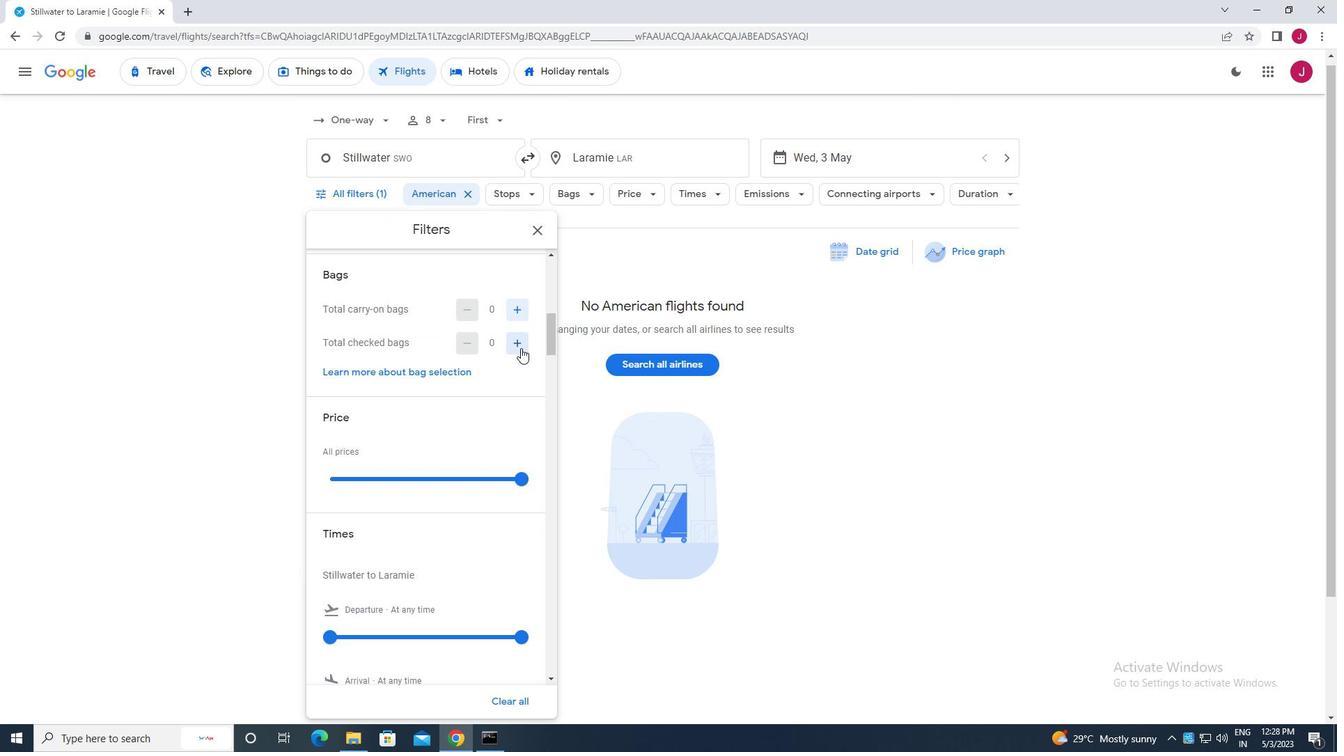 
Action: Mouse pressed left at (521, 347)
Screenshot: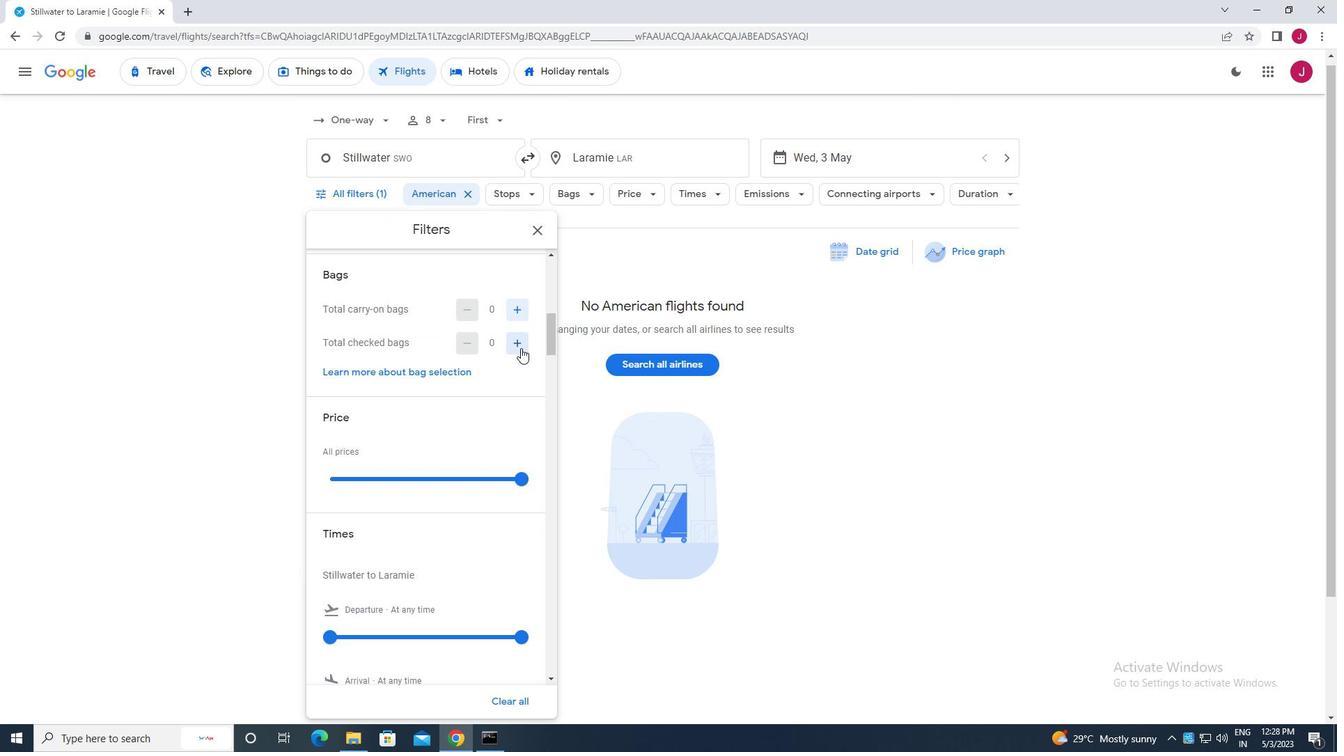 
Action: Mouse pressed left at (521, 347)
Screenshot: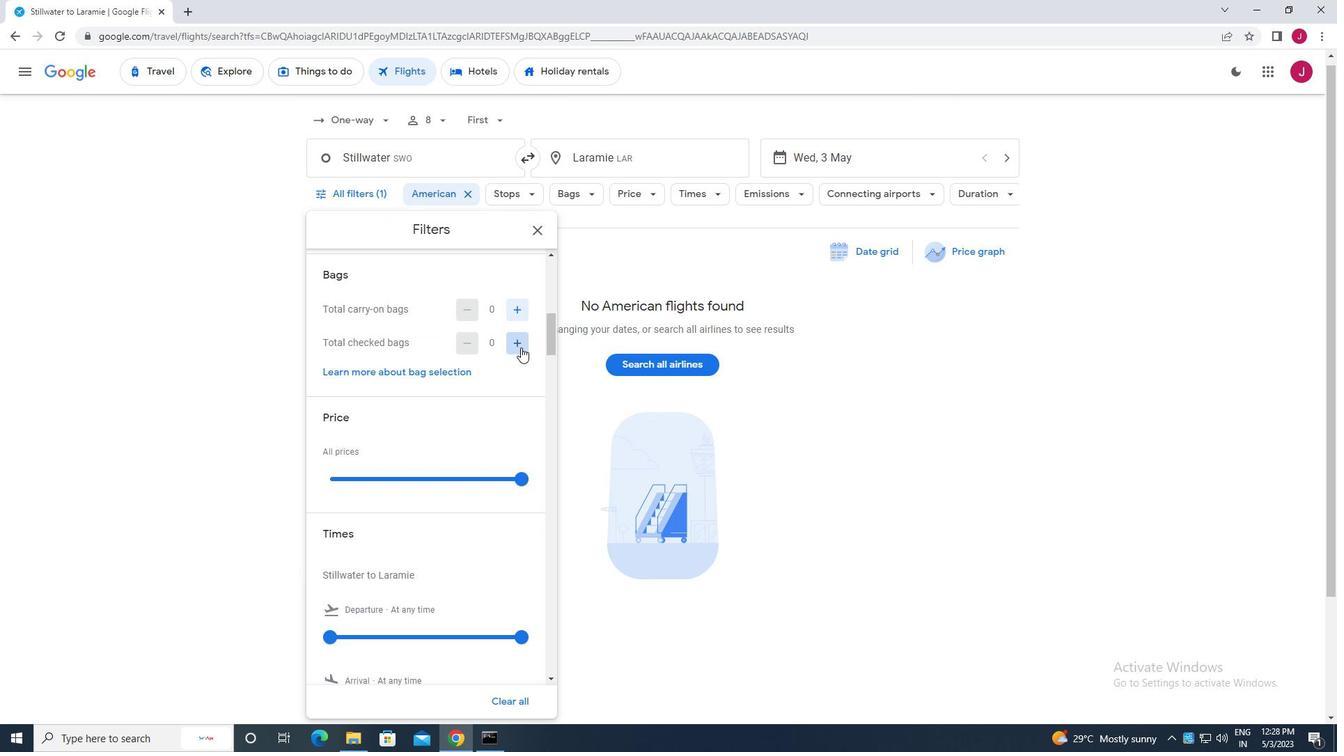
Action: Mouse pressed left at (521, 347)
Screenshot: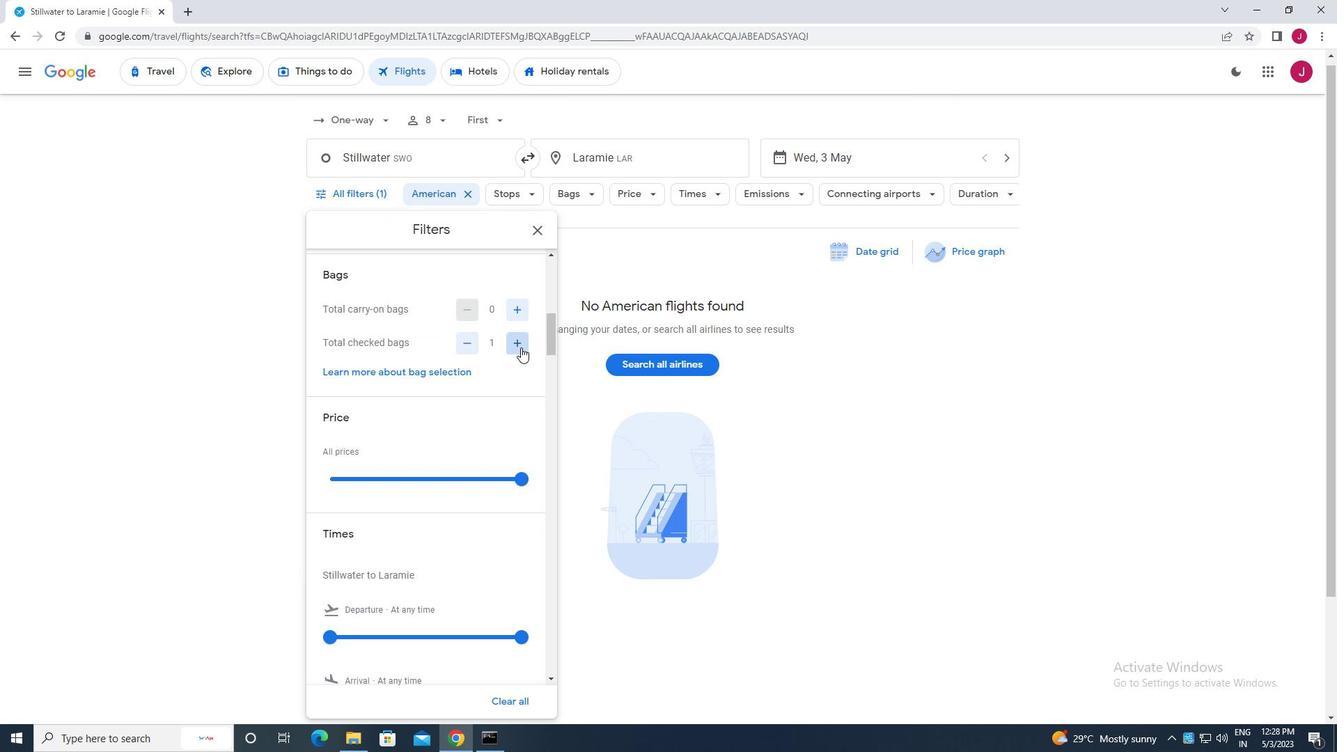 
Action: Mouse pressed left at (521, 347)
Screenshot: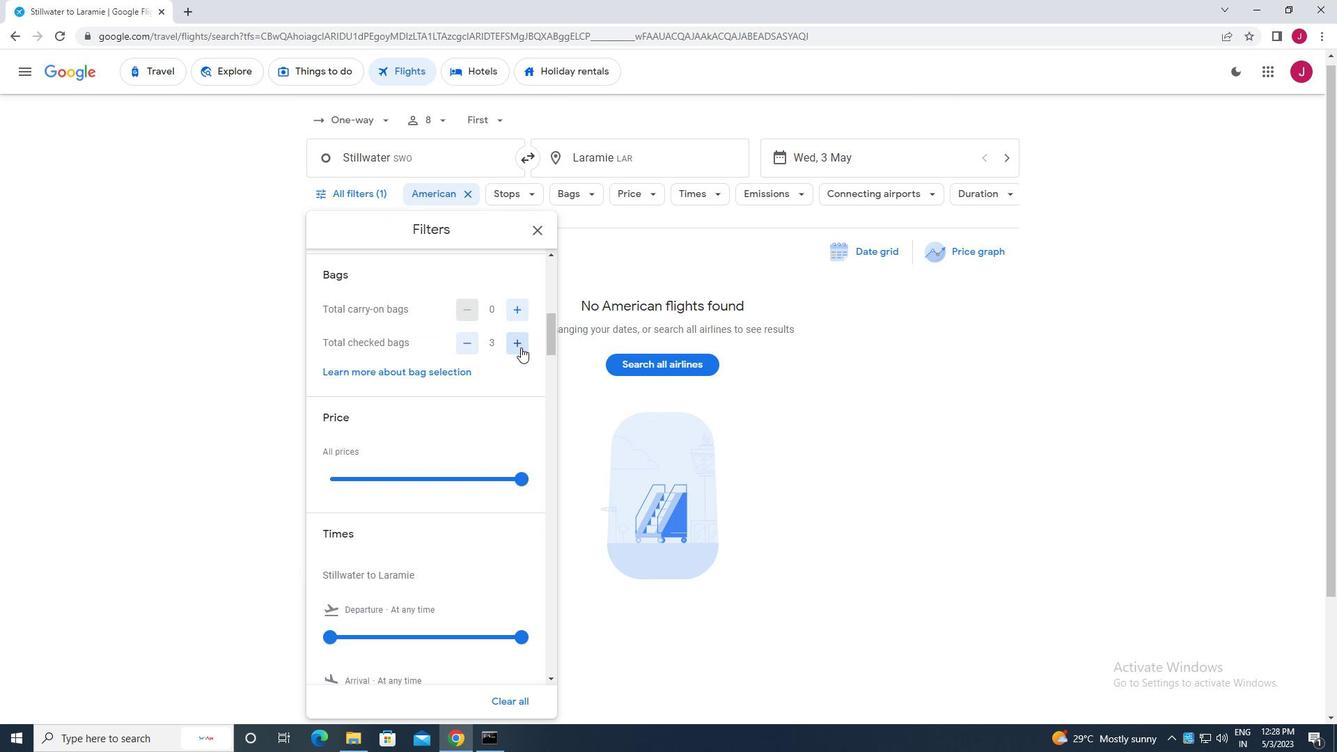 
Action: Mouse pressed left at (521, 347)
Screenshot: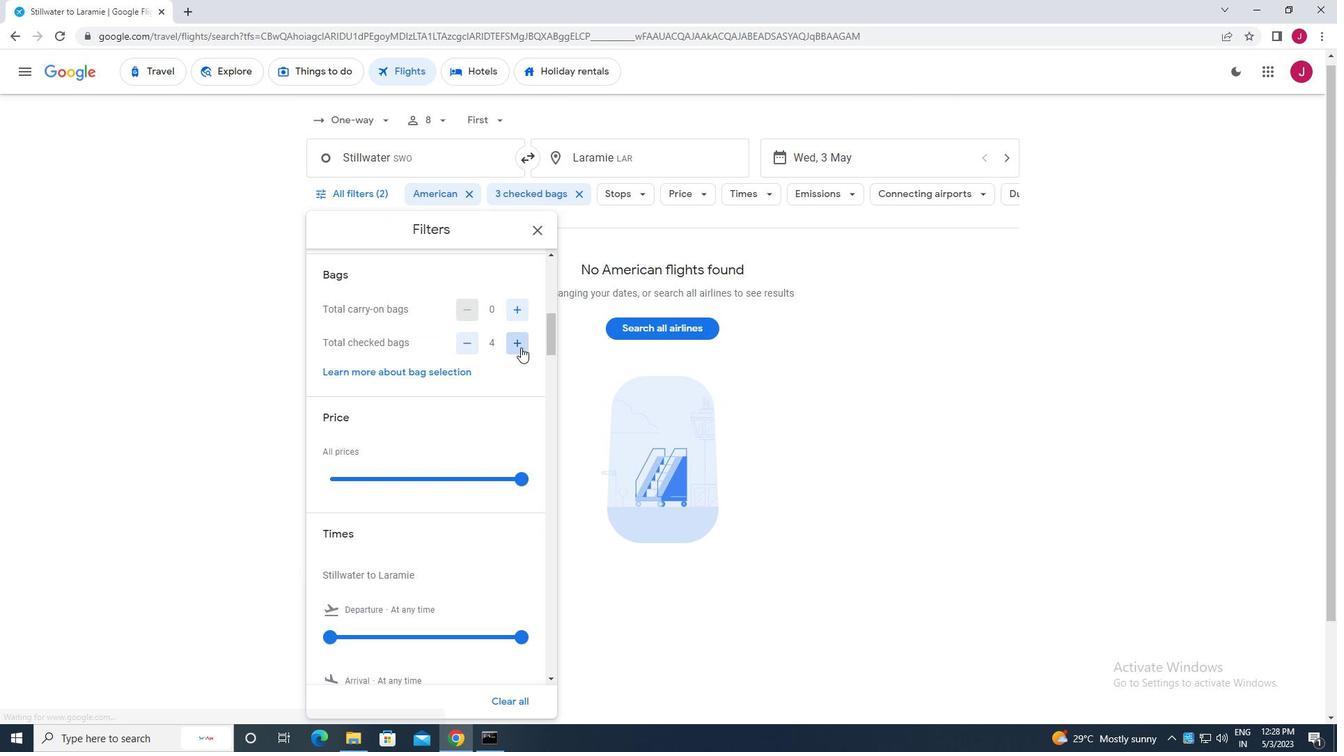 
Action: Mouse pressed left at (521, 347)
Screenshot: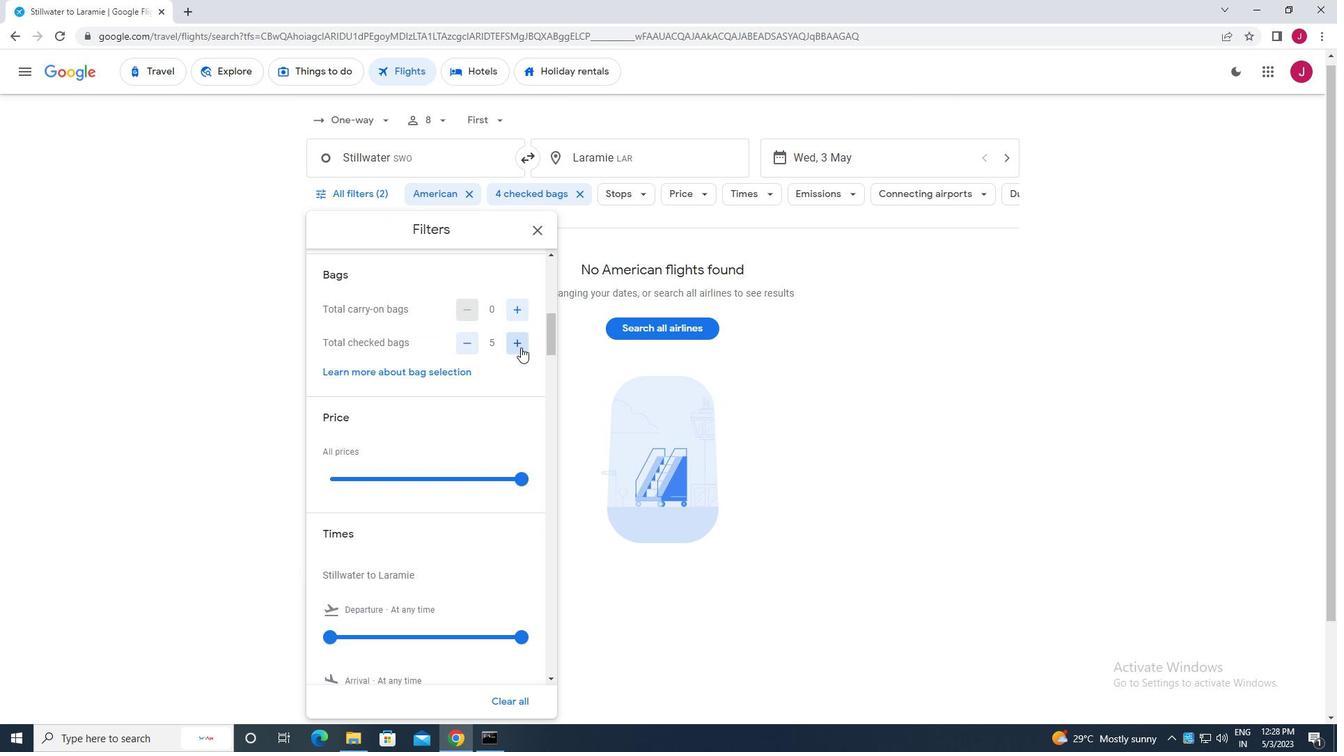 
Action: Mouse moved to (516, 346)
Screenshot: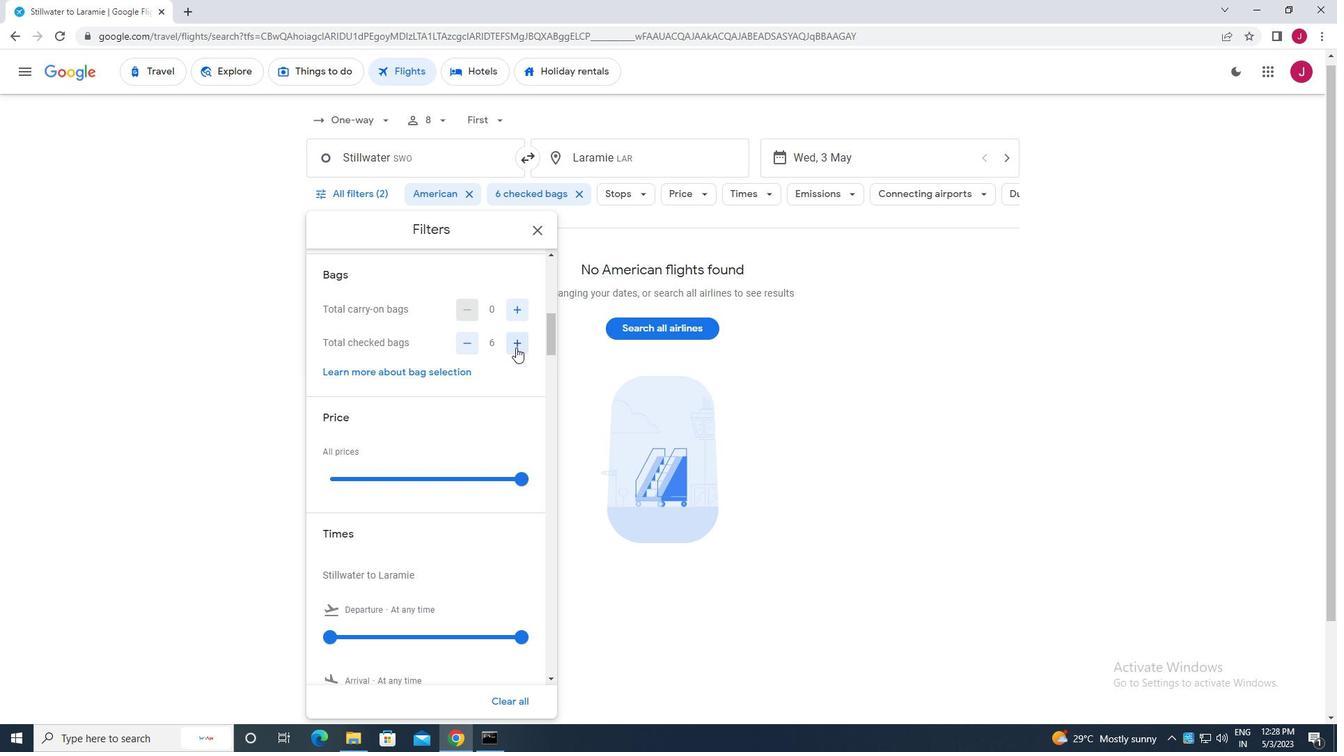 
Action: Mouse pressed left at (516, 346)
Screenshot: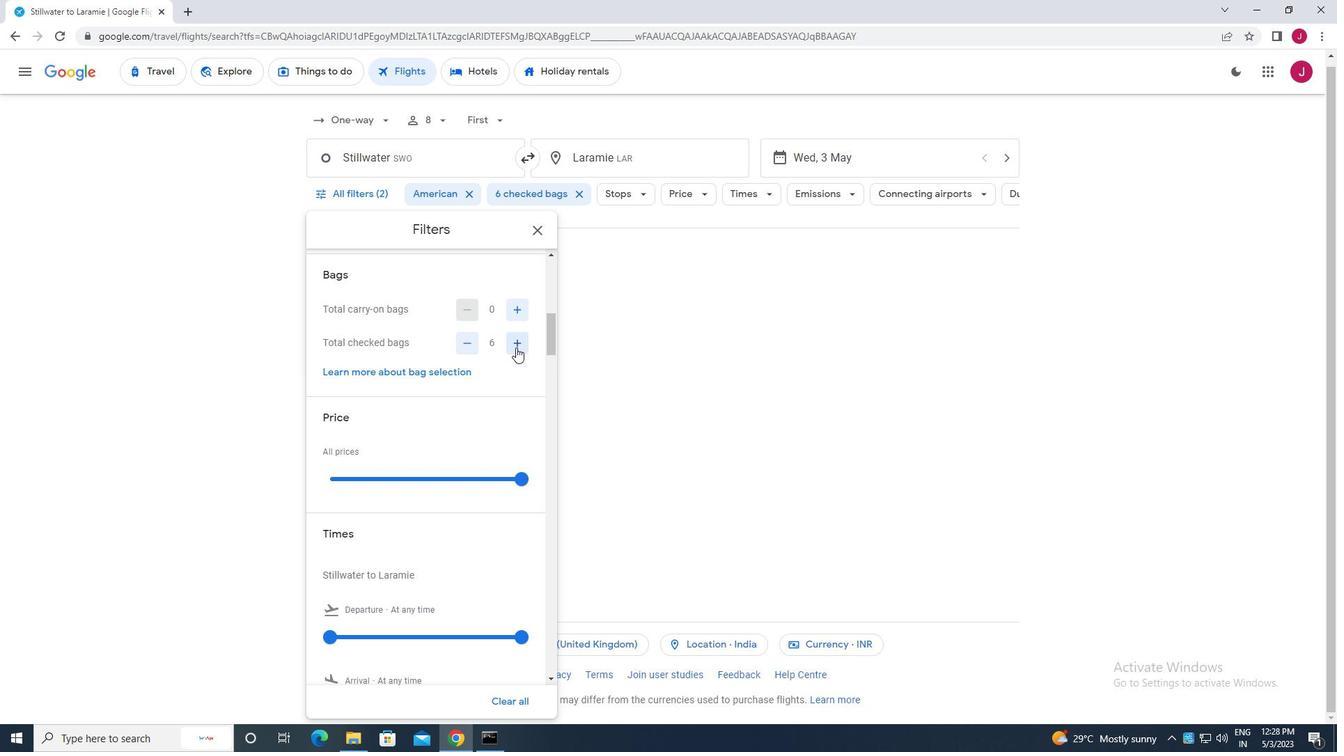 
Action: Mouse scrolled (516, 346) with delta (0, 0)
Screenshot: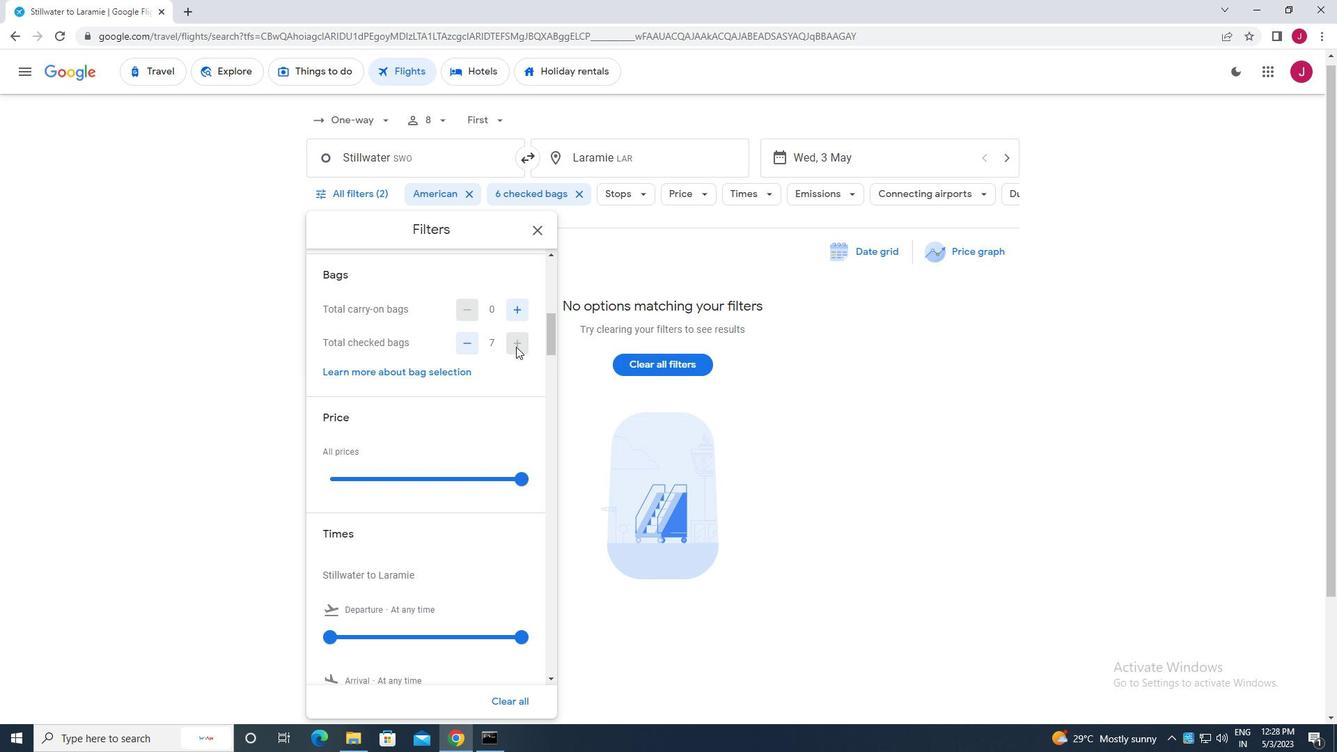 
Action: Mouse scrolled (516, 346) with delta (0, 0)
Screenshot: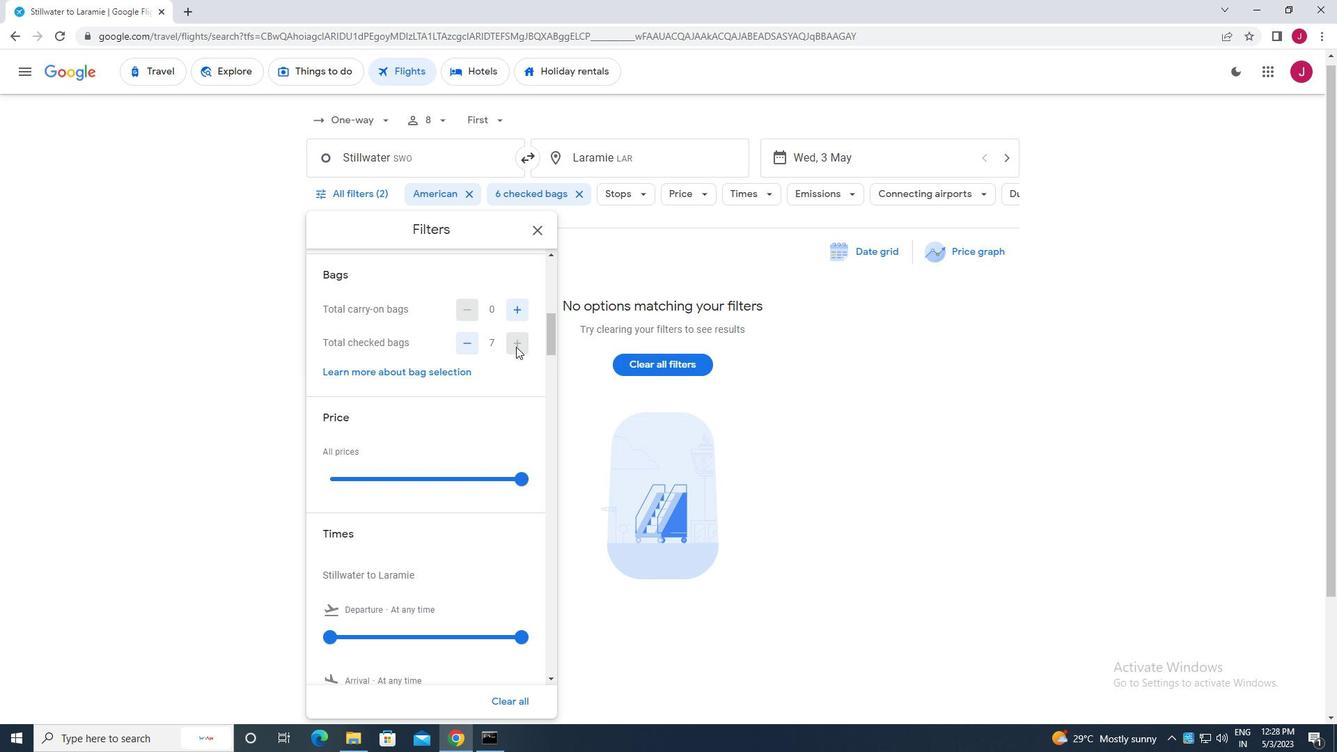 
Action: Mouse moved to (518, 339)
Screenshot: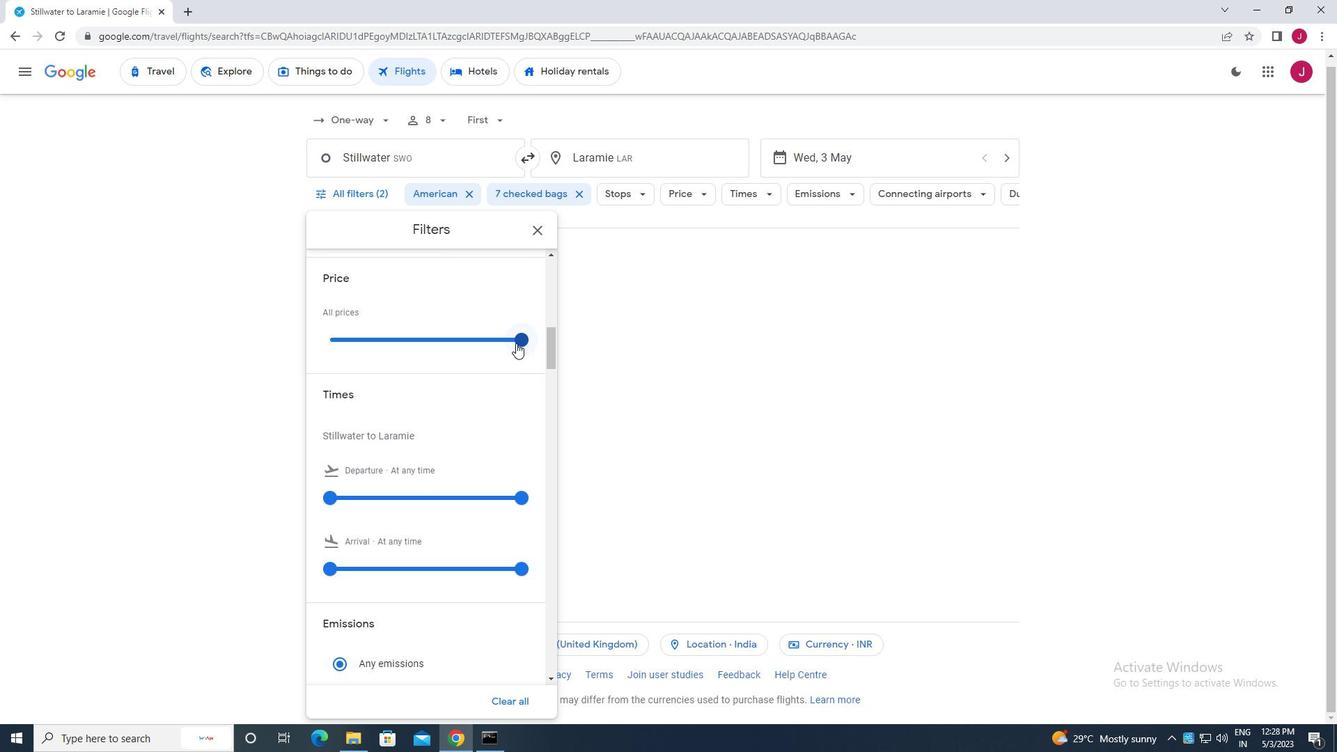 
Action: Mouse pressed left at (518, 339)
Screenshot: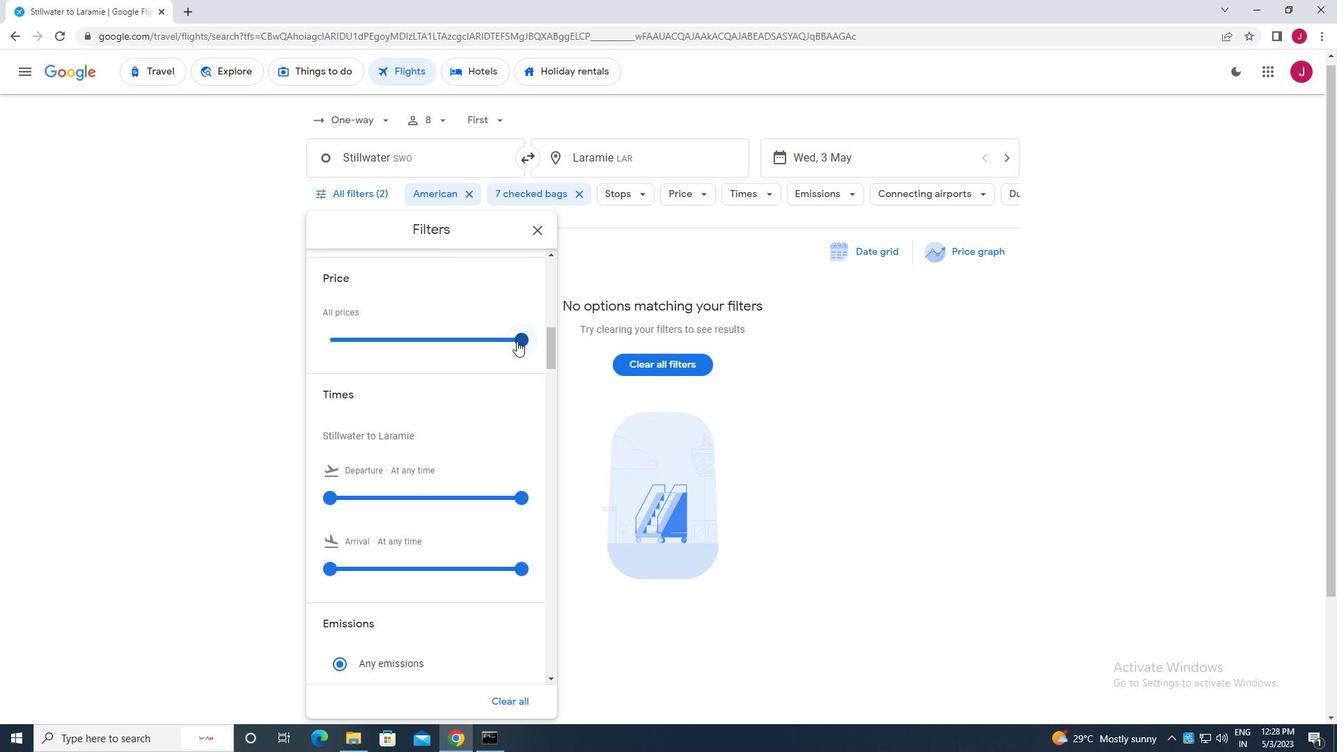 
Action: Mouse moved to (518, 339)
Screenshot: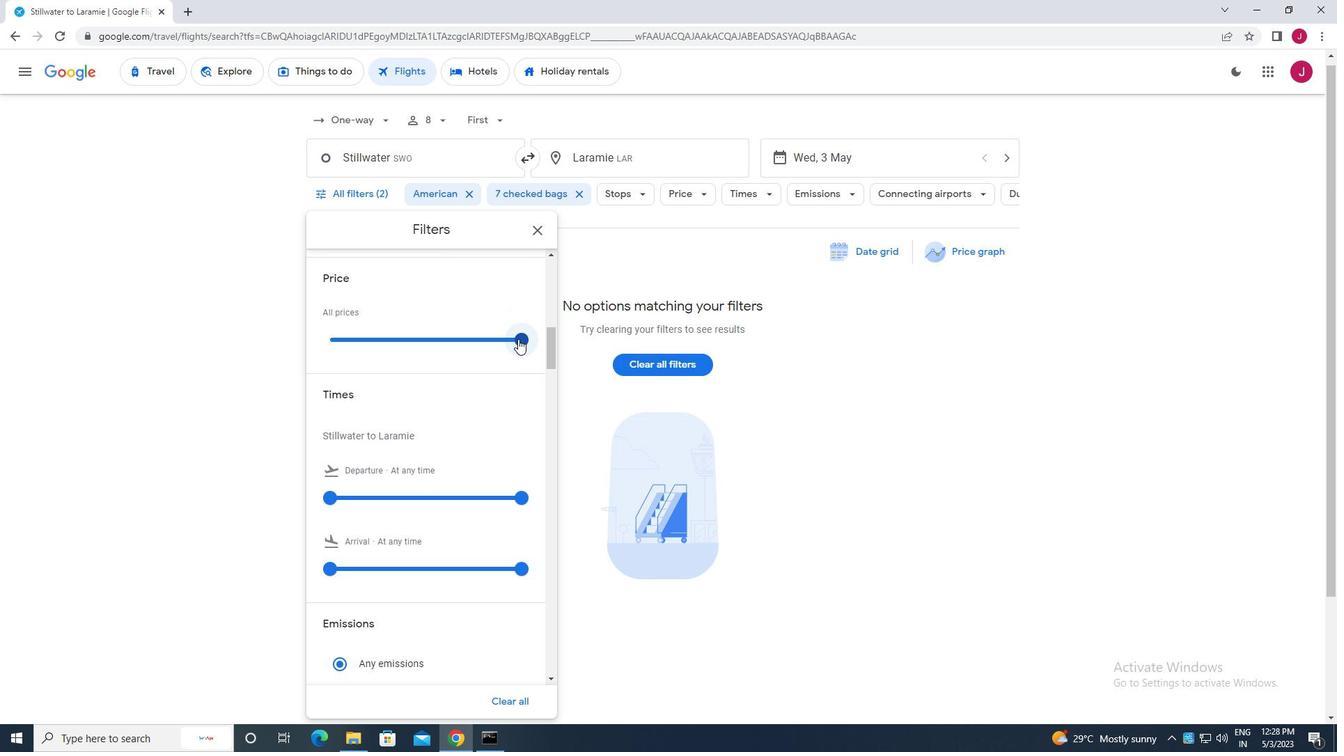 
Action: Mouse scrolled (518, 338) with delta (0, 0)
Screenshot: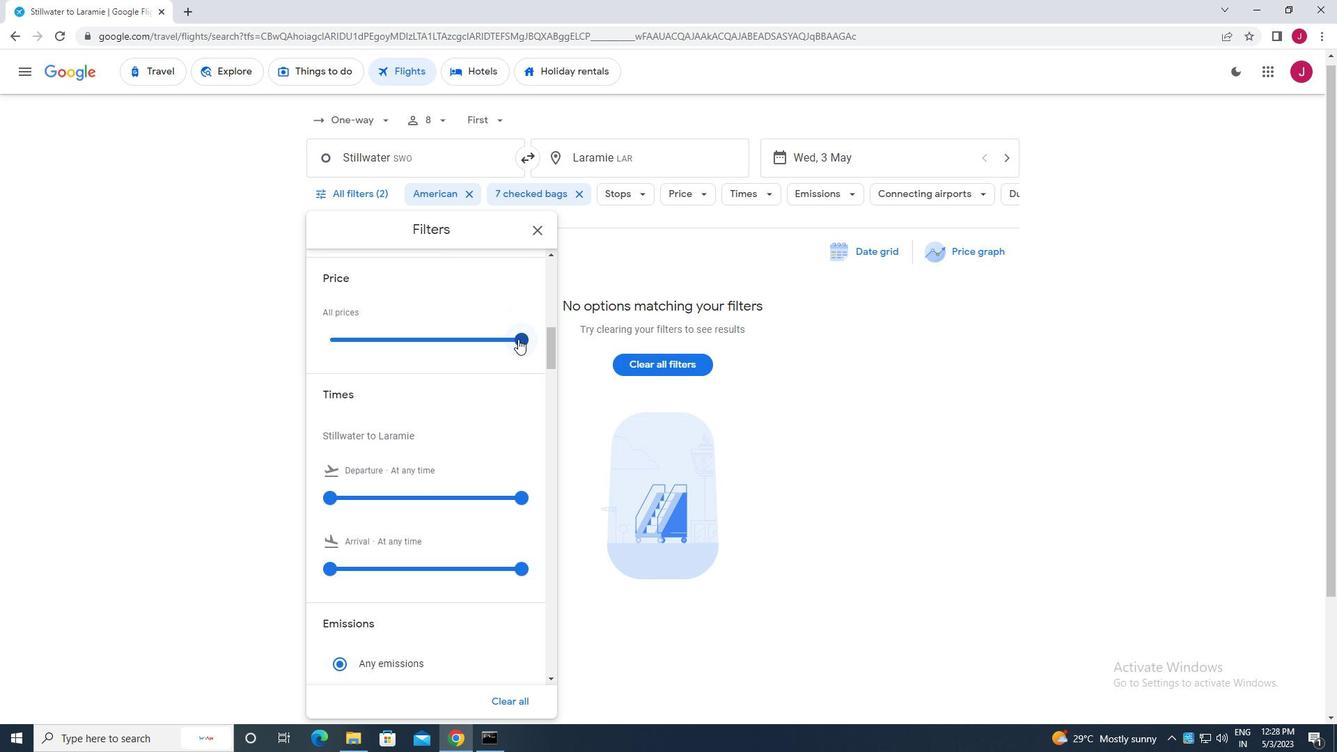 
Action: Mouse moved to (518, 339)
Screenshot: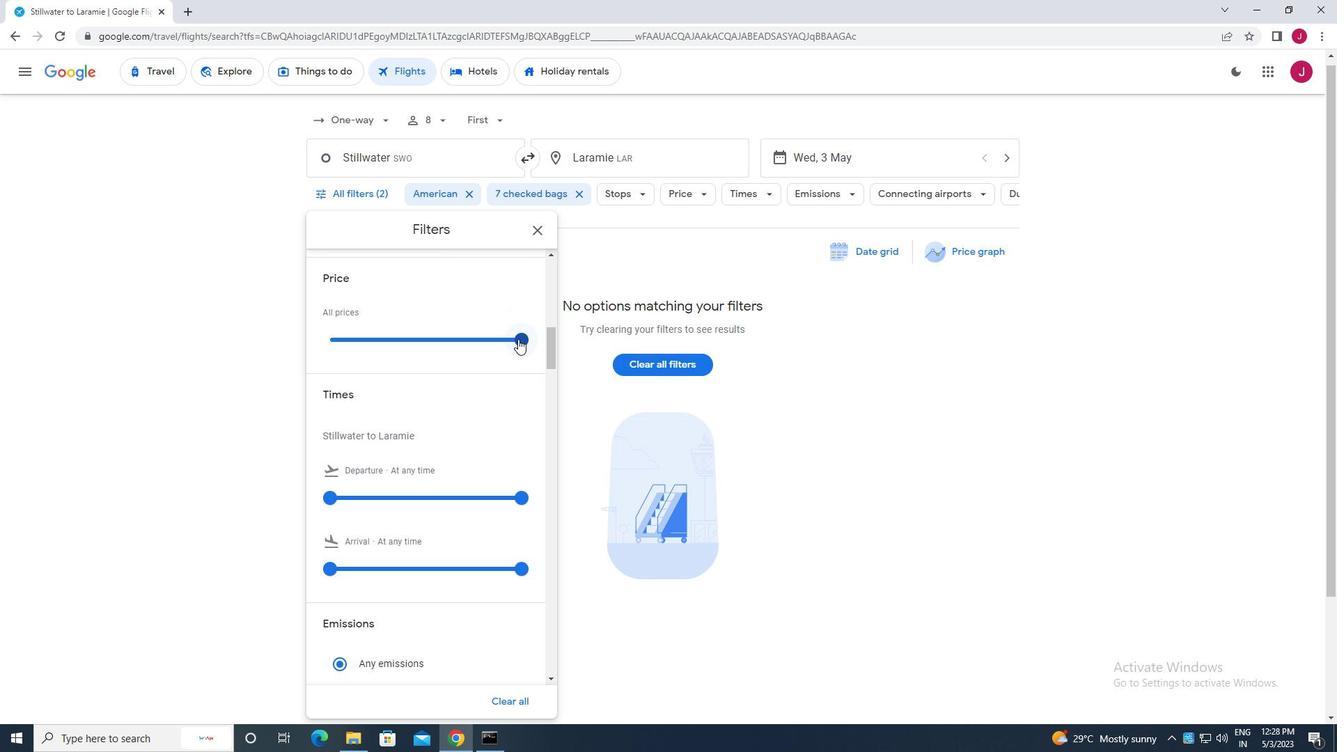 
Action: Mouse scrolled (518, 339) with delta (0, 0)
Screenshot: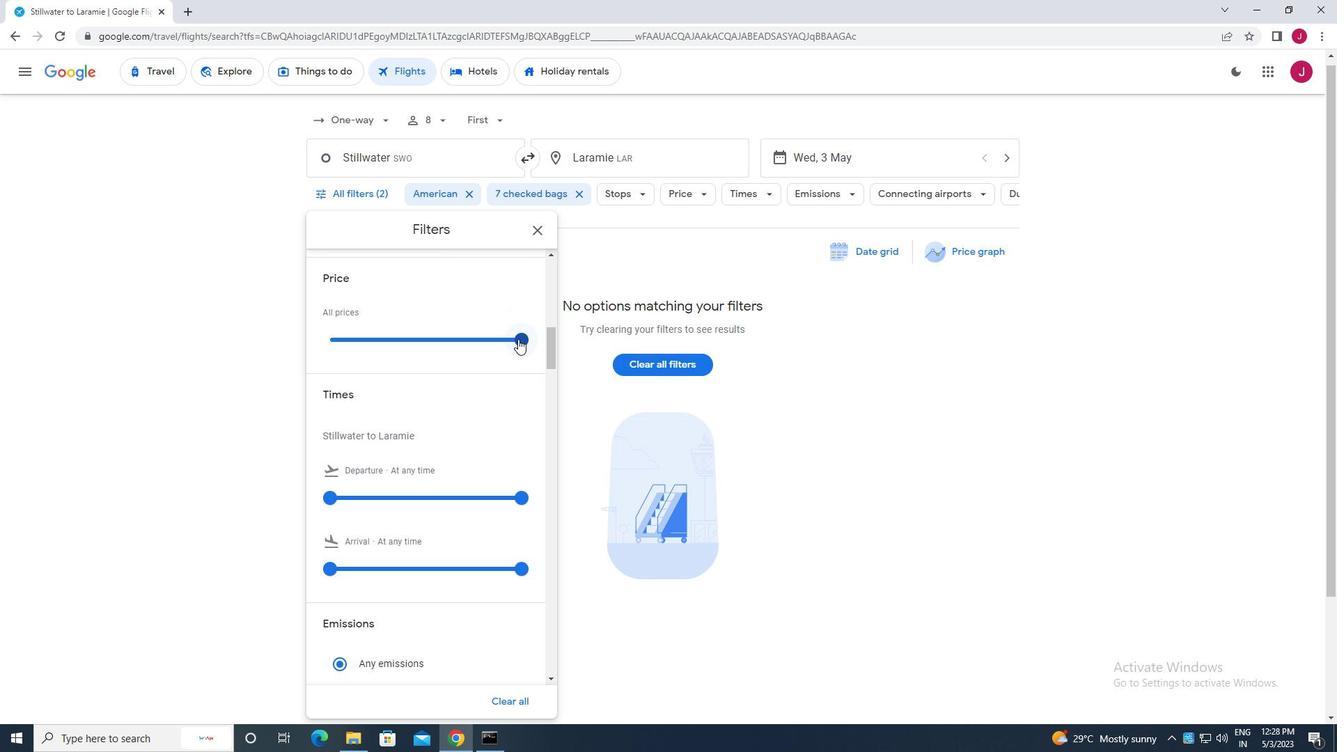 
Action: Mouse moved to (332, 357)
Screenshot: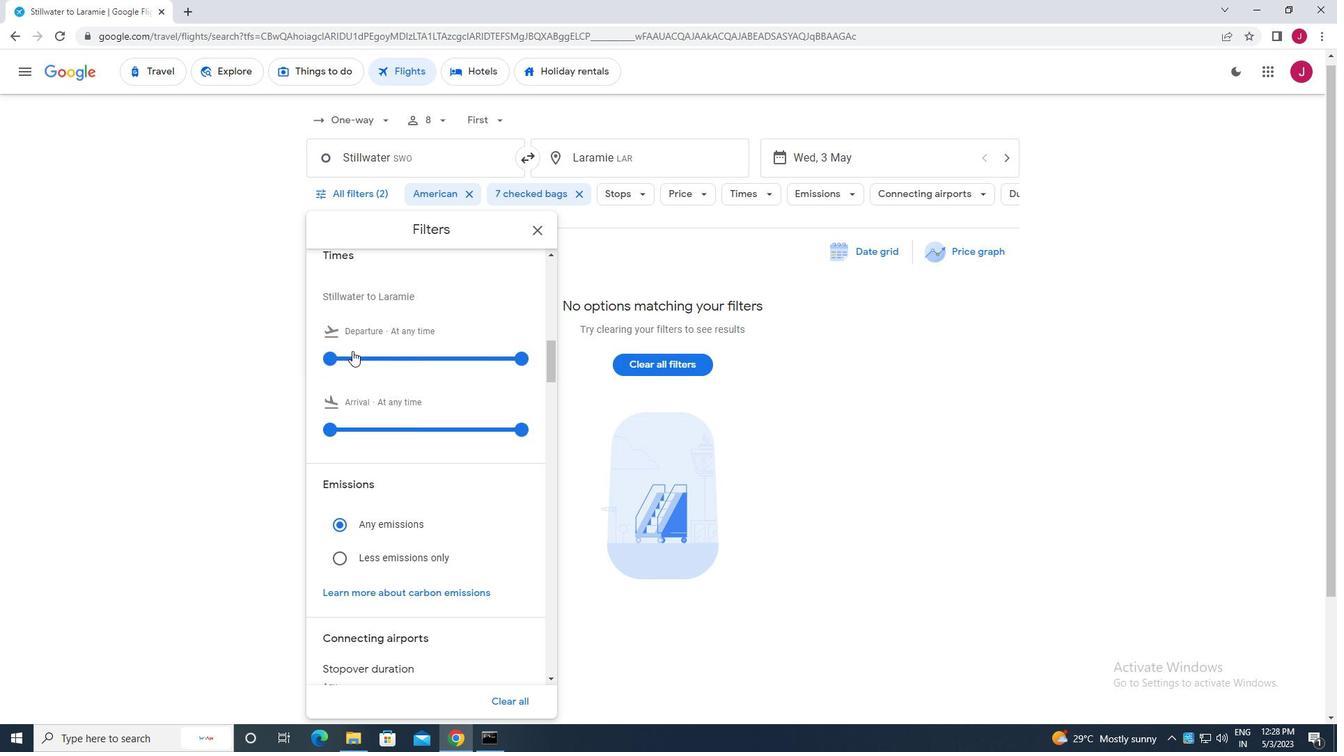 
Action: Mouse pressed left at (332, 357)
Screenshot: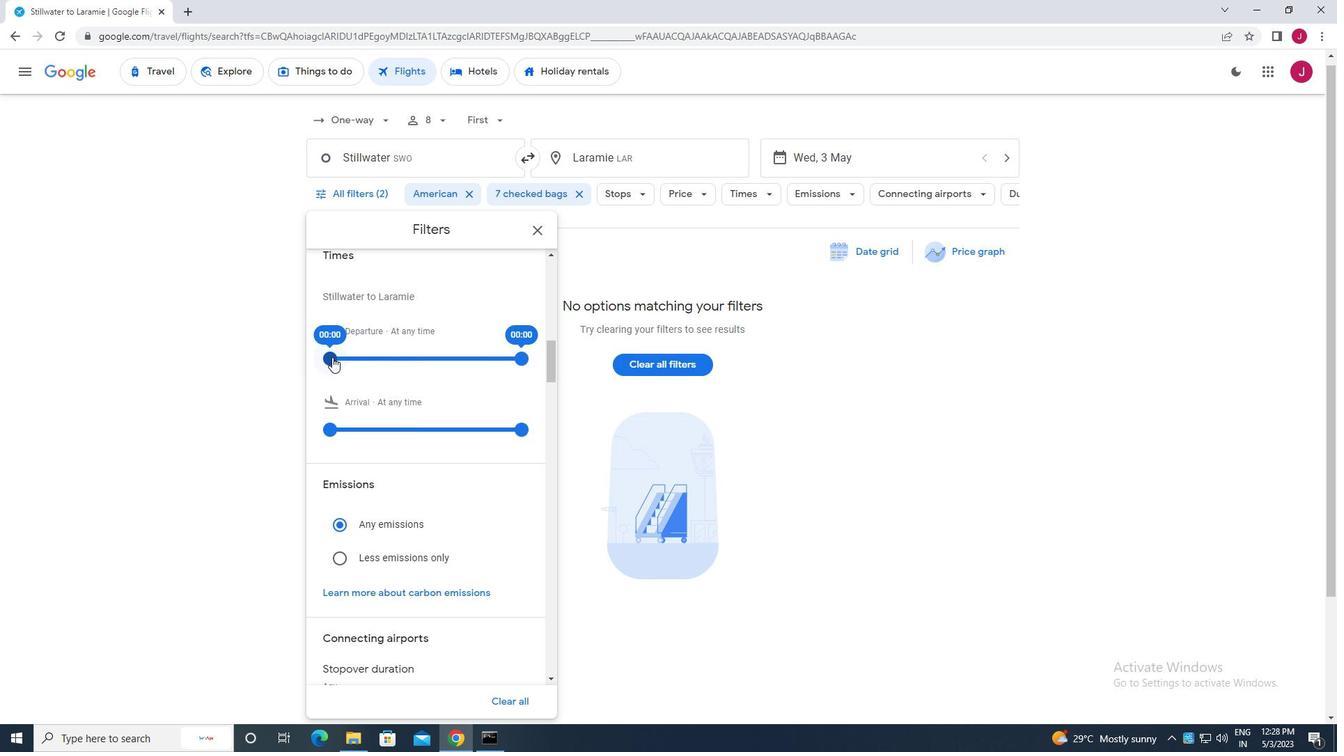 
Action: Mouse moved to (521, 356)
Screenshot: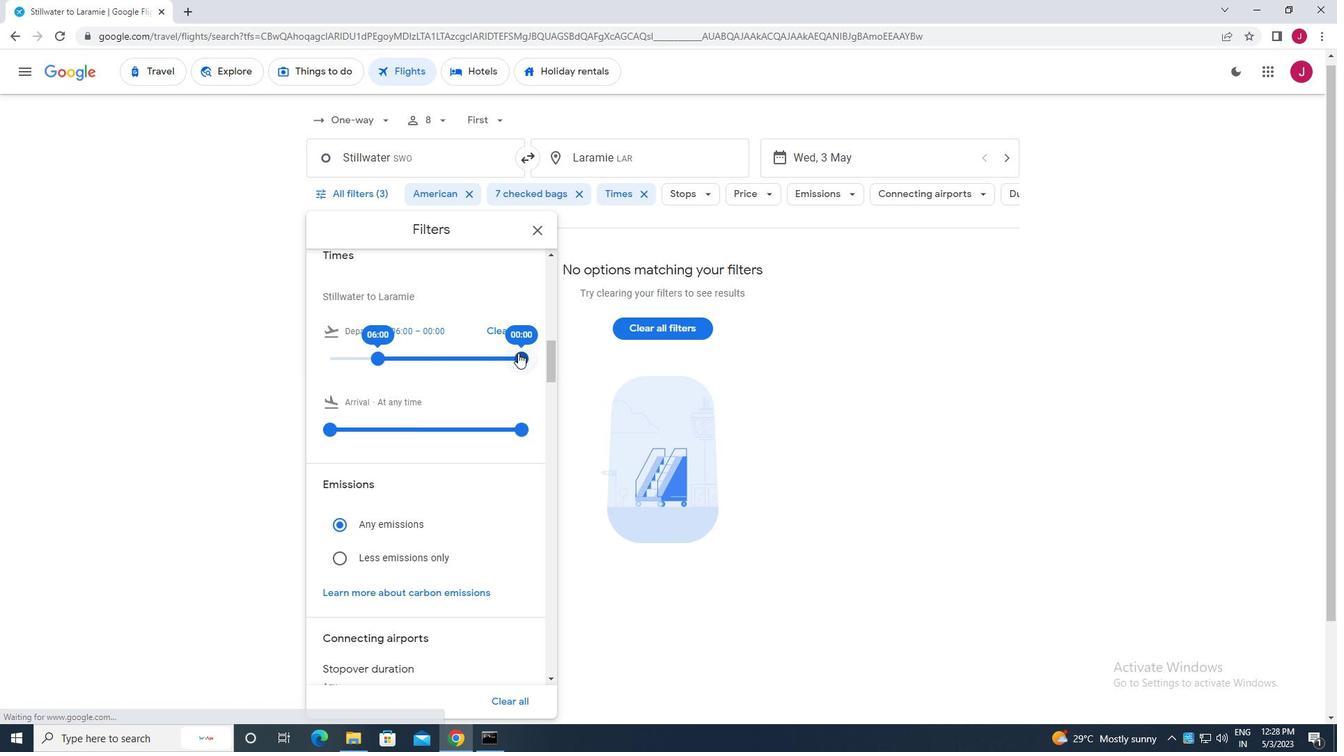 
Action: Mouse pressed left at (521, 356)
Screenshot: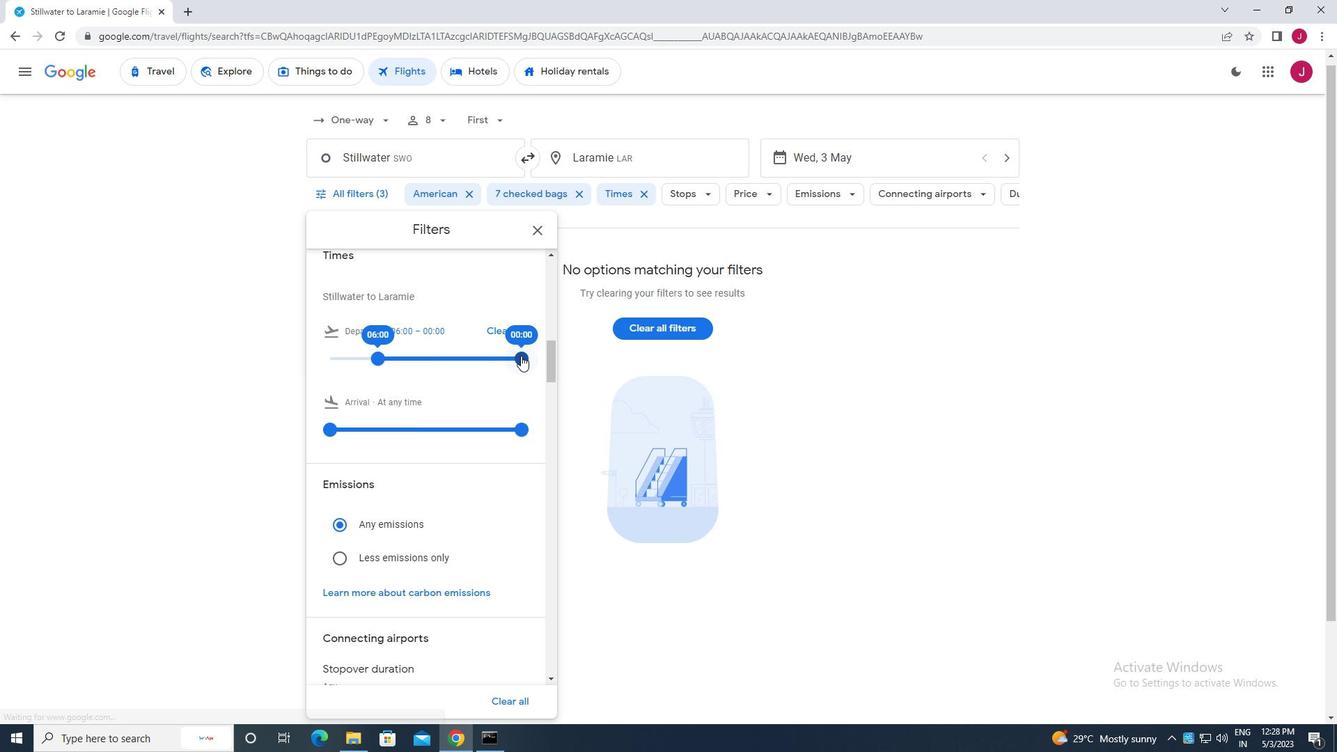 
Action: Mouse moved to (539, 229)
Screenshot: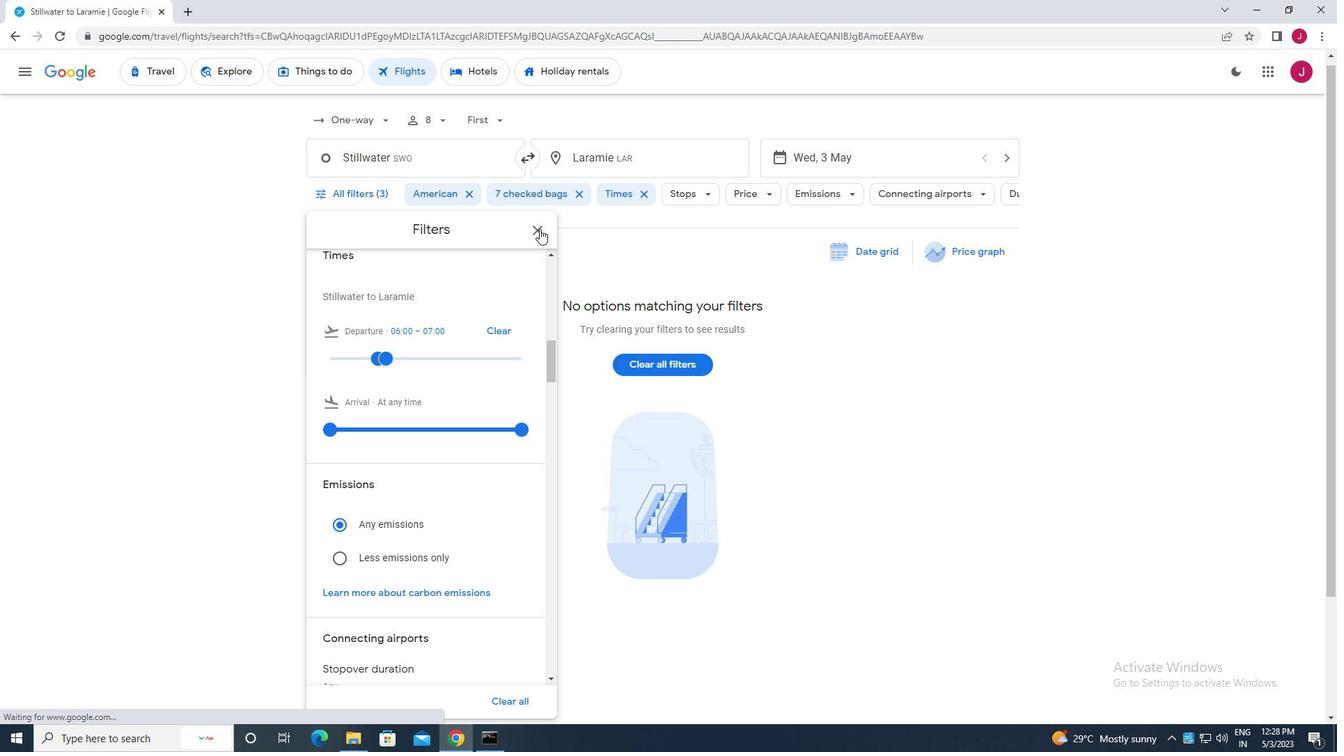 
Action: Mouse pressed left at (539, 229)
Screenshot: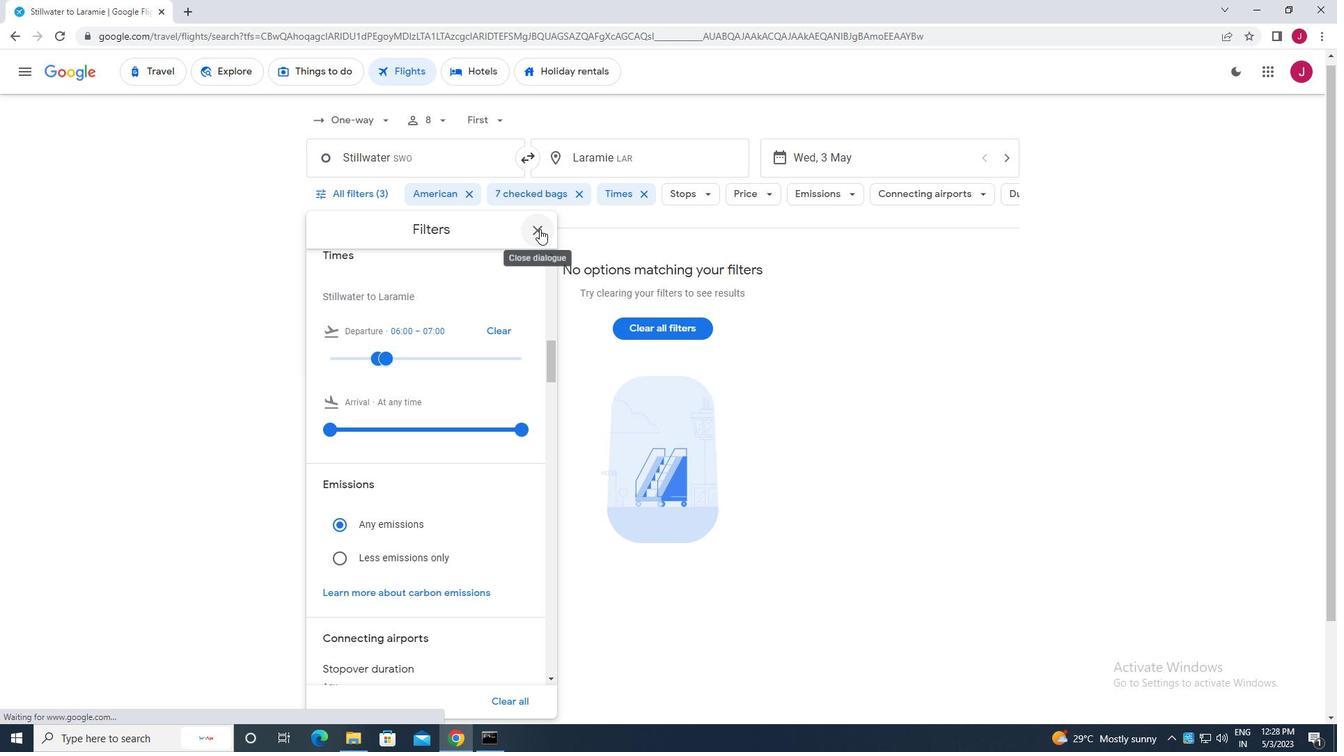 
